 Task: Play online Dominion games in medium mode.
Action: Mouse moved to (313, 287)
Screenshot: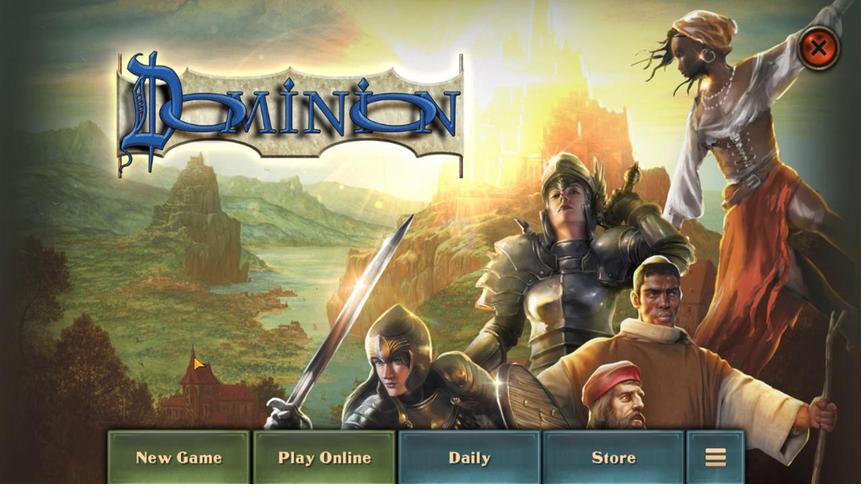 
Action: Mouse pressed left at (313, 287)
Screenshot: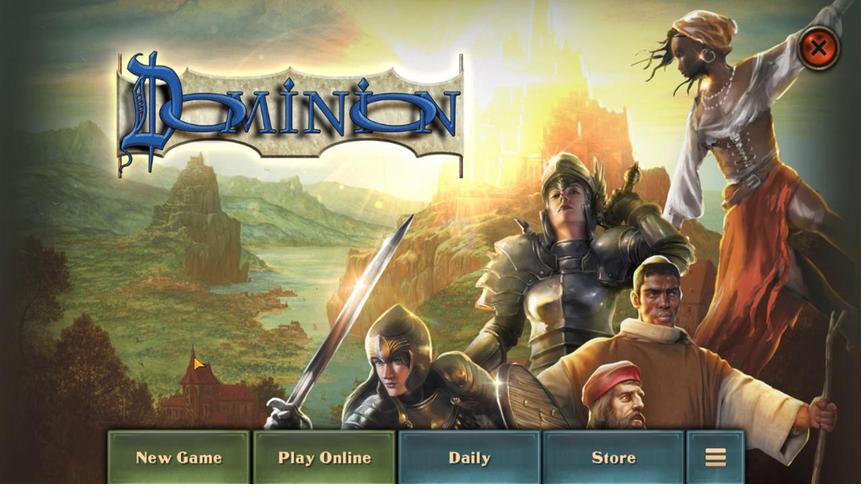 
Action: Mouse moved to (426, 261)
Screenshot: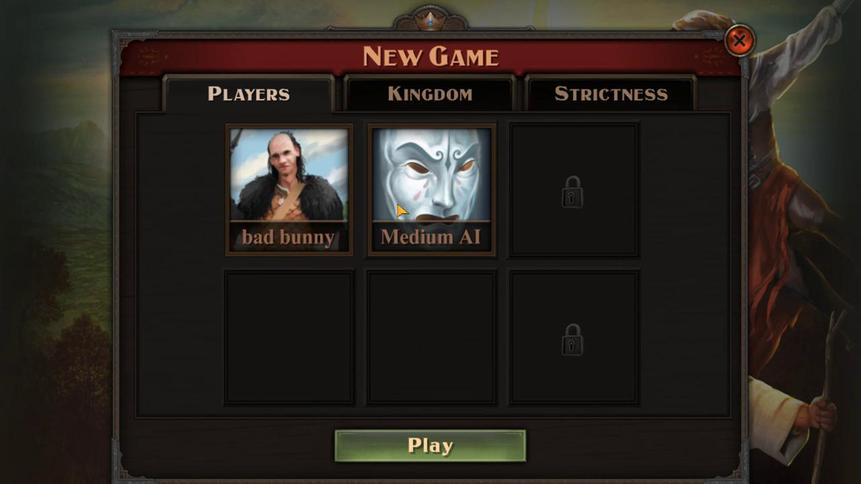 
Action: Mouse pressed left at (426, 261)
Screenshot: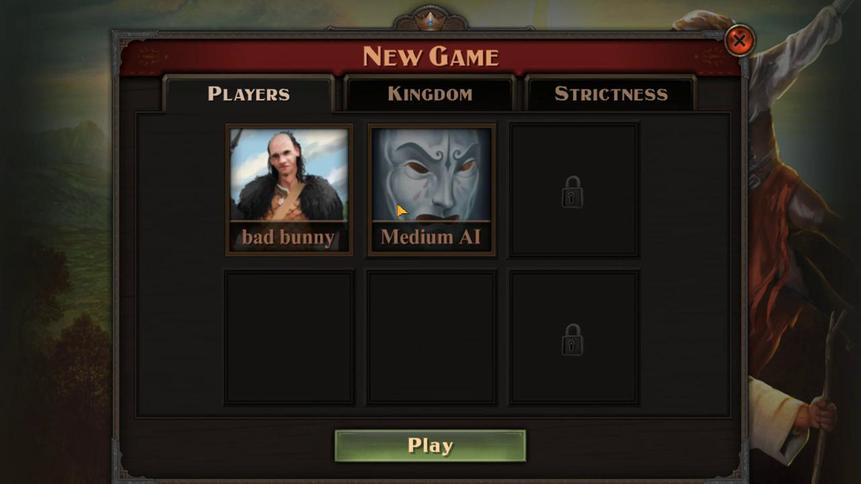 
Action: Mouse moved to (337, 274)
Screenshot: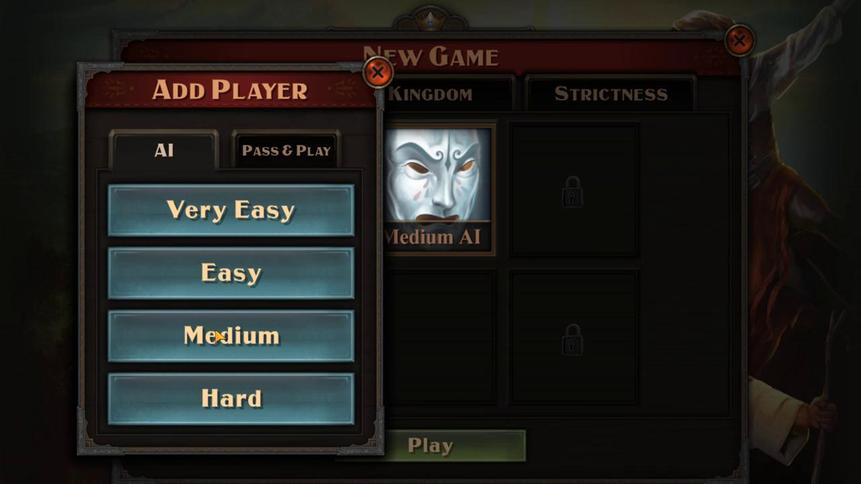 
Action: Mouse pressed left at (337, 274)
Screenshot: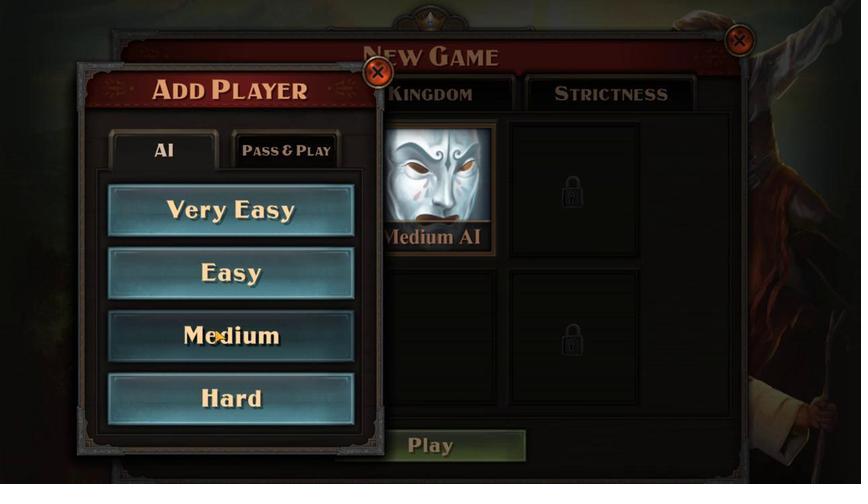 
Action: Mouse moved to (420, 286)
Screenshot: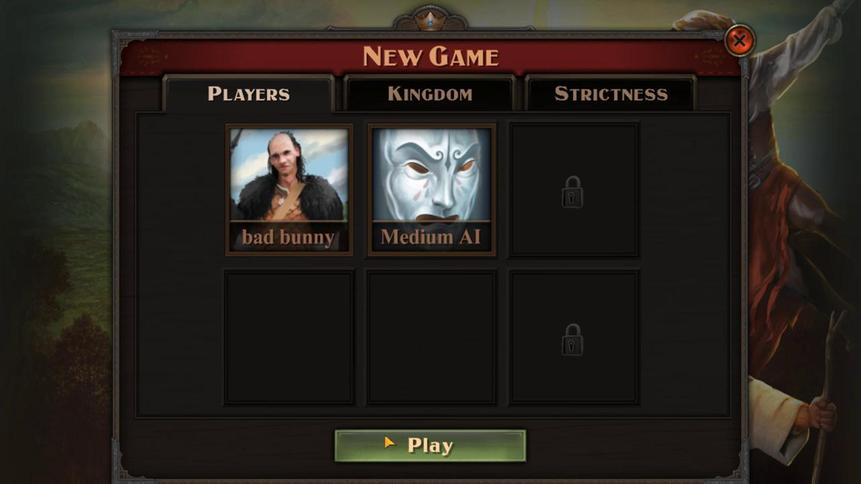
Action: Mouse pressed left at (420, 286)
Screenshot: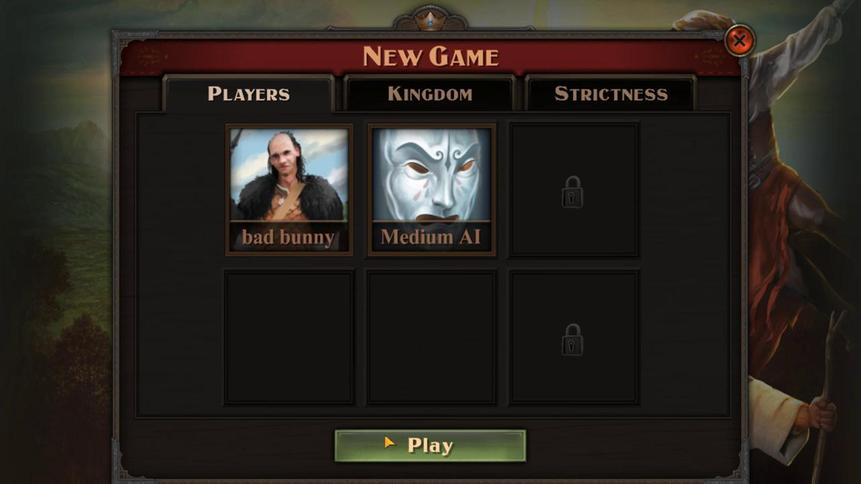 
Action: Mouse moved to (438, 282)
Screenshot: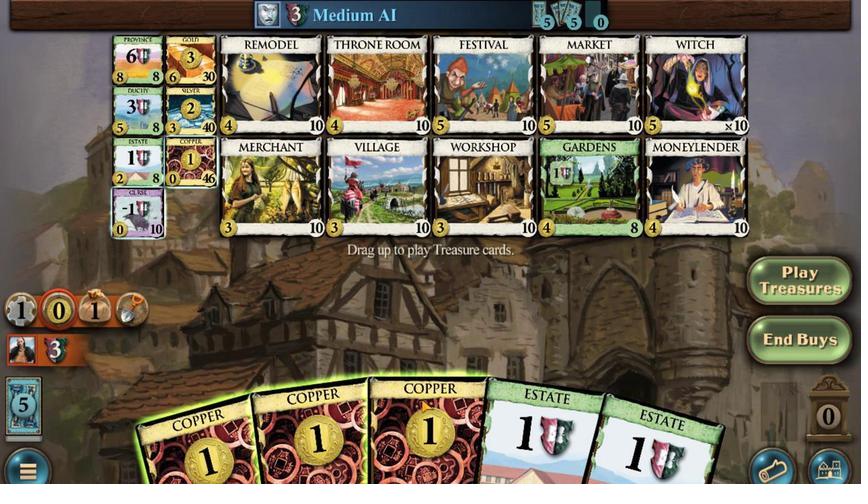 
Action: Mouse pressed left at (438, 282)
Screenshot: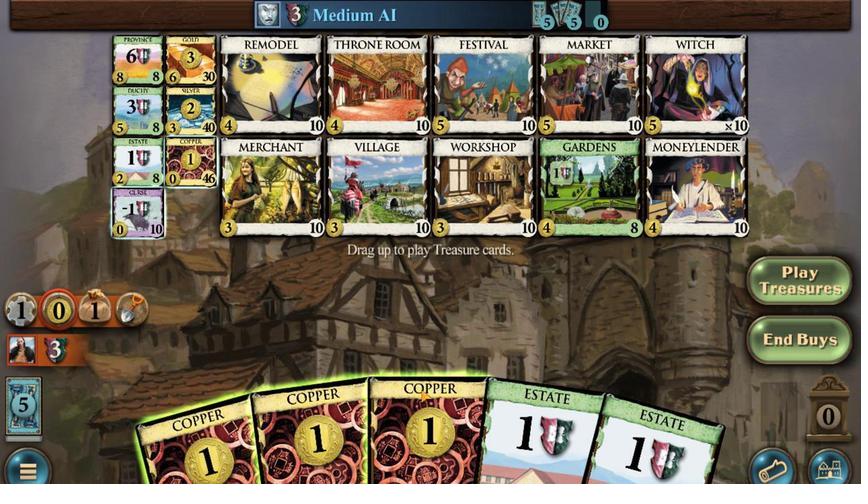 
Action: Mouse moved to (413, 282)
Screenshot: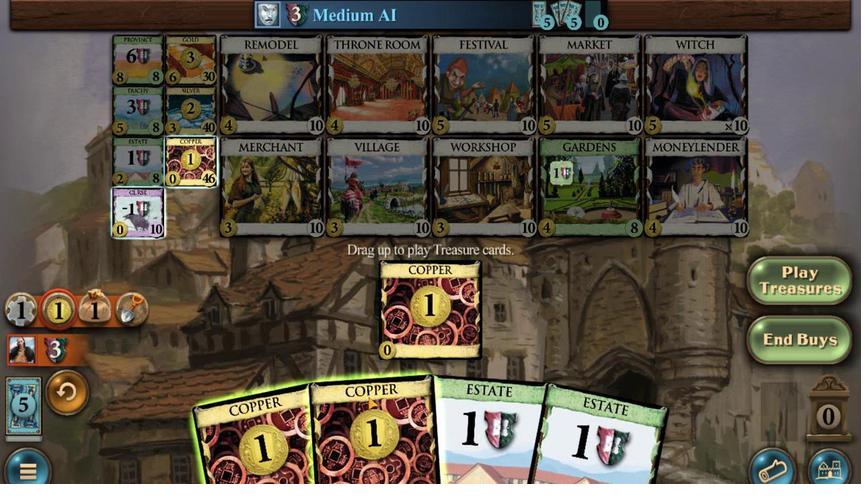 
Action: Mouse pressed left at (413, 282)
Screenshot: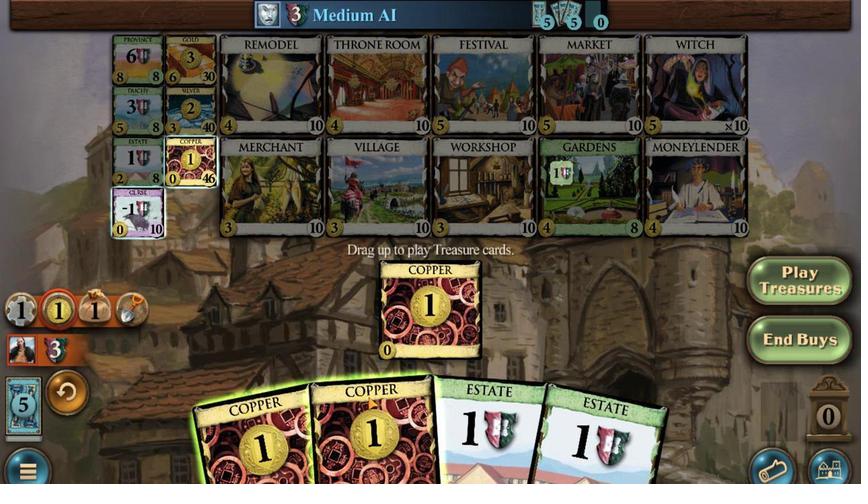
Action: Mouse moved to (385, 283)
Screenshot: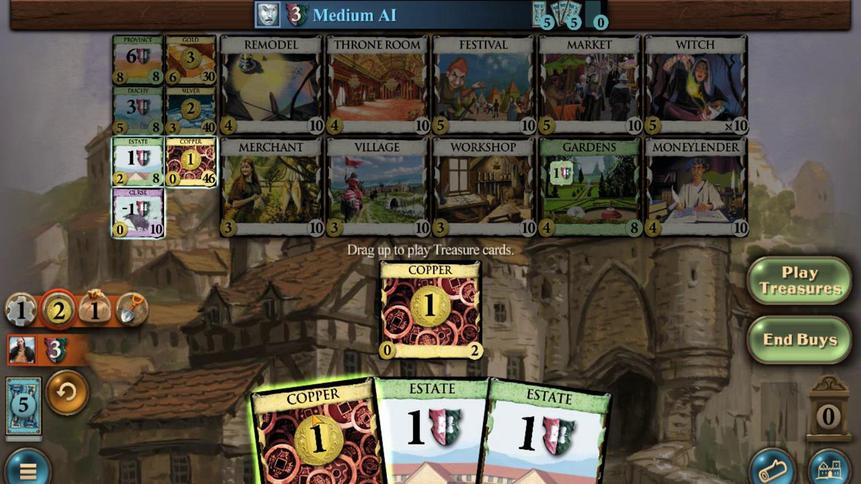 
Action: Mouse pressed left at (385, 283)
Screenshot: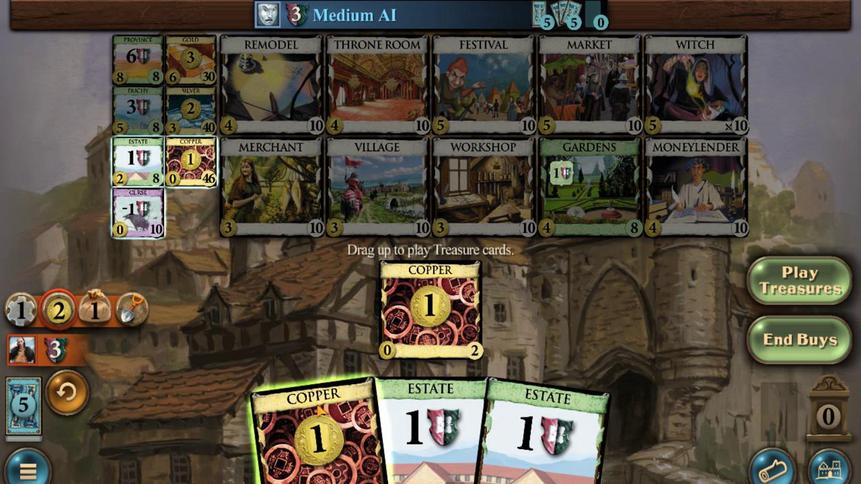 
Action: Mouse moved to (327, 251)
Screenshot: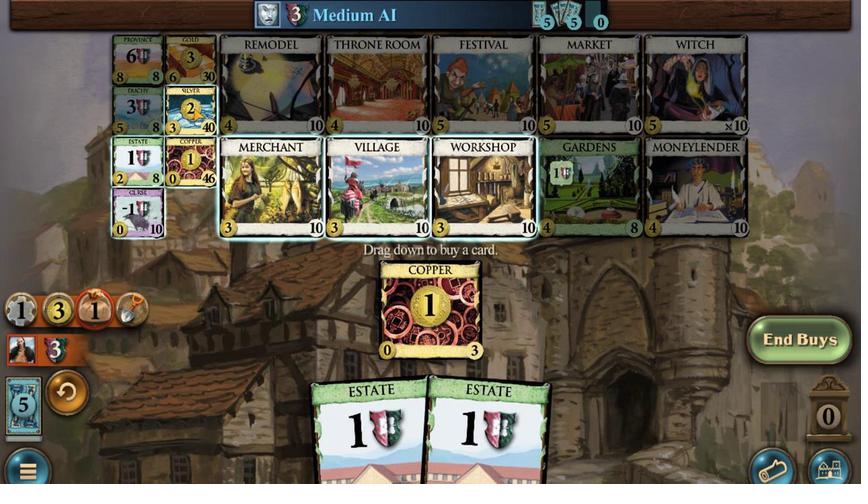 
Action: Mouse pressed left at (327, 251)
Screenshot: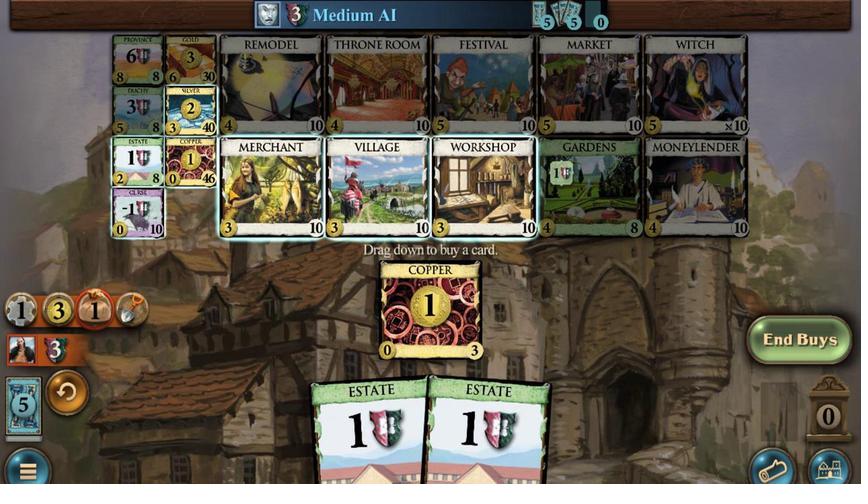 
Action: Mouse moved to (476, 285)
Screenshot: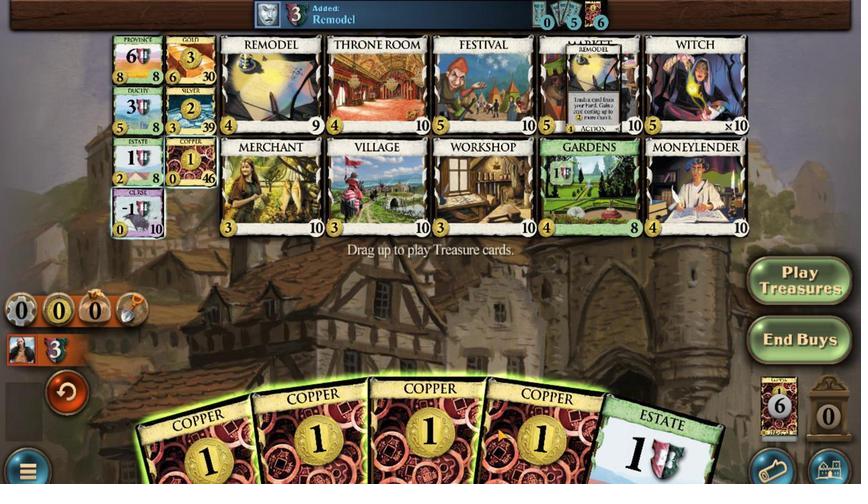 
Action: Mouse pressed left at (476, 285)
Screenshot: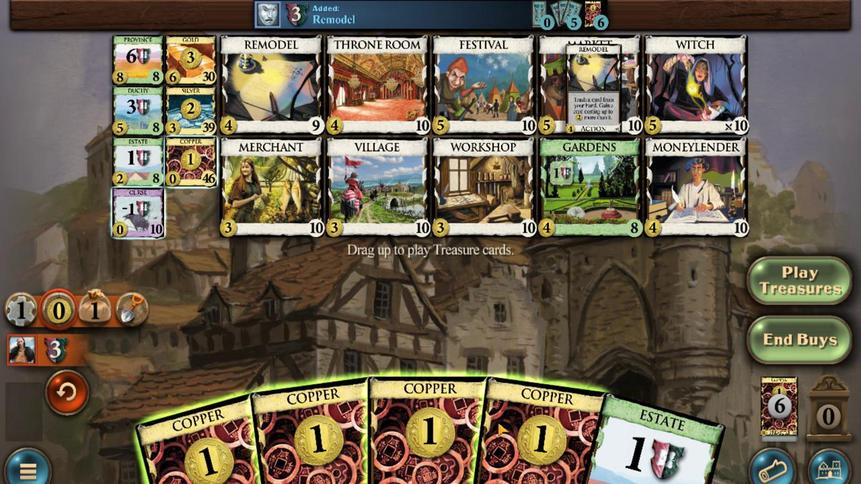 
Action: Mouse moved to (464, 284)
Screenshot: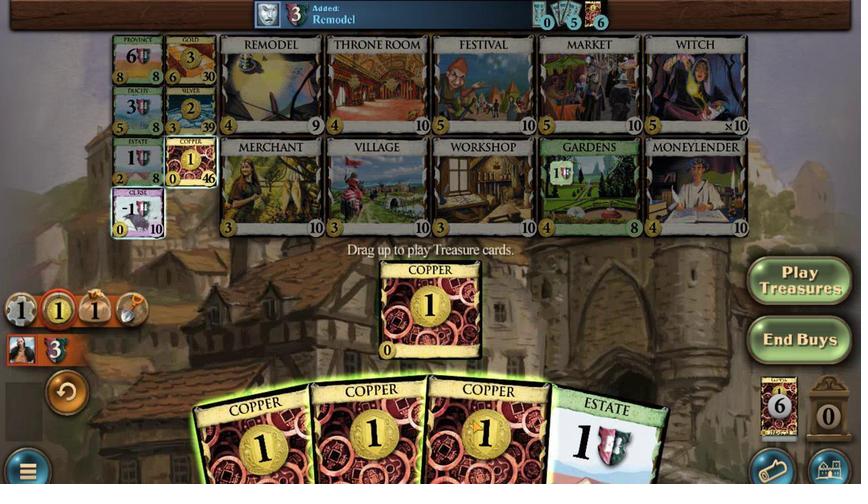 
Action: Mouse pressed left at (464, 284)
Screenshot: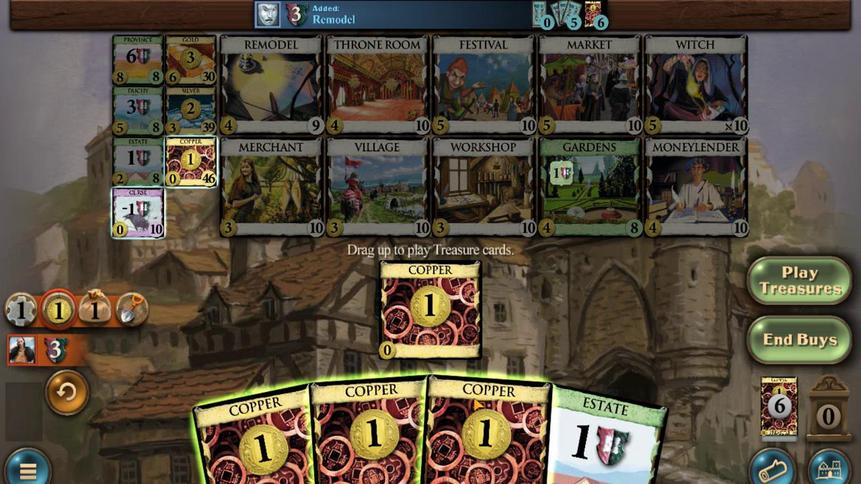 
Action: Mouse moved to (449, 287)
Screenshot: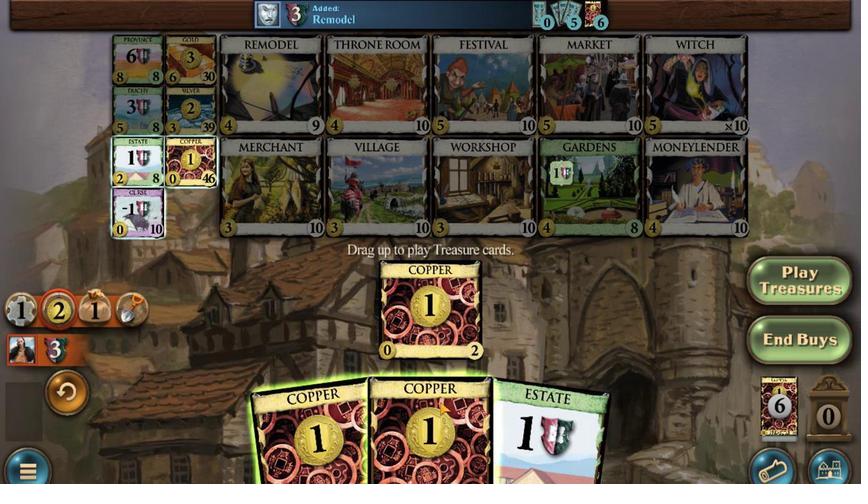 
Action: Mouse pressed left at (449, 287)
Screenshot: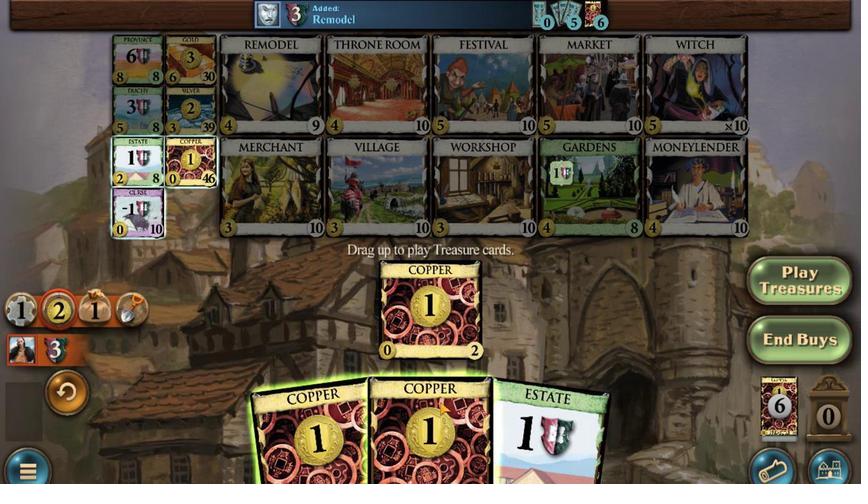 
Action: Mouse moved to (441, 284)
Screenshot: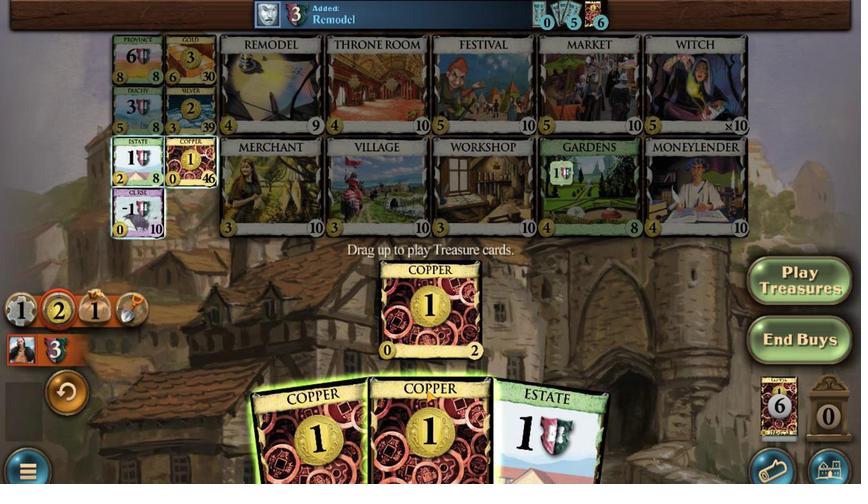
Action: Mouse pressed left at (441, 284)
Screenshot: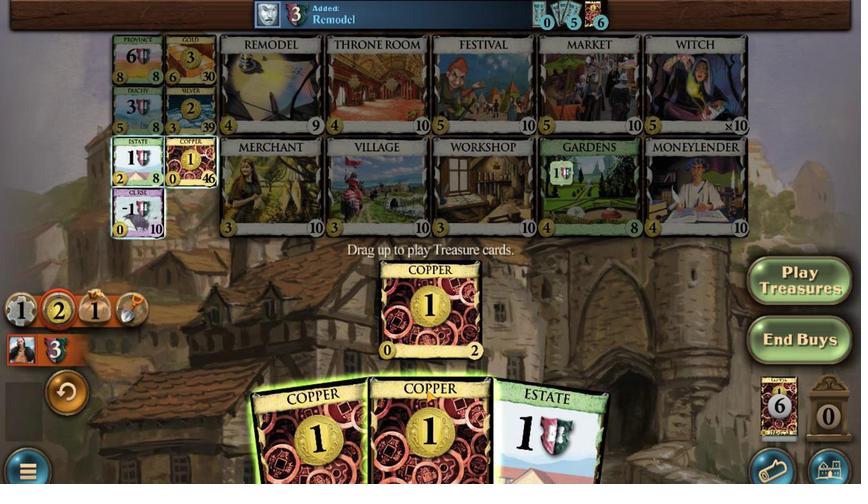 
Action: Mouse moved to (411, 286)
Screenshot: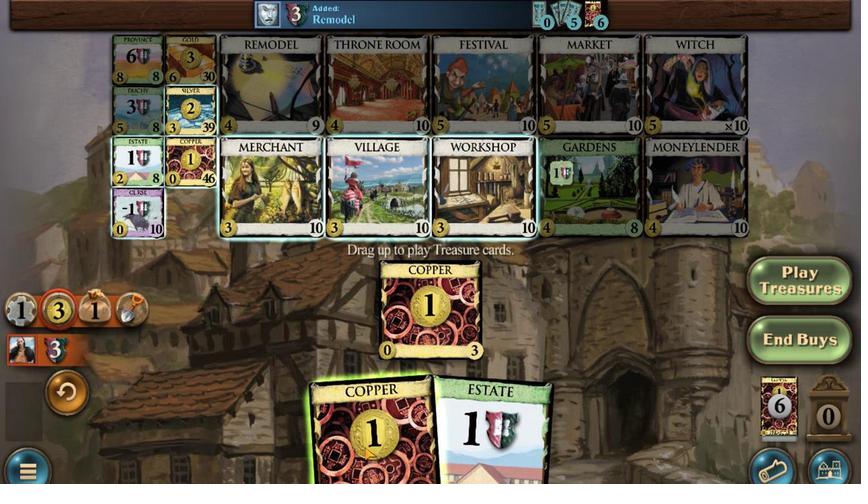 
Action: Mouse pressed left at (411, 286)
Screenshot: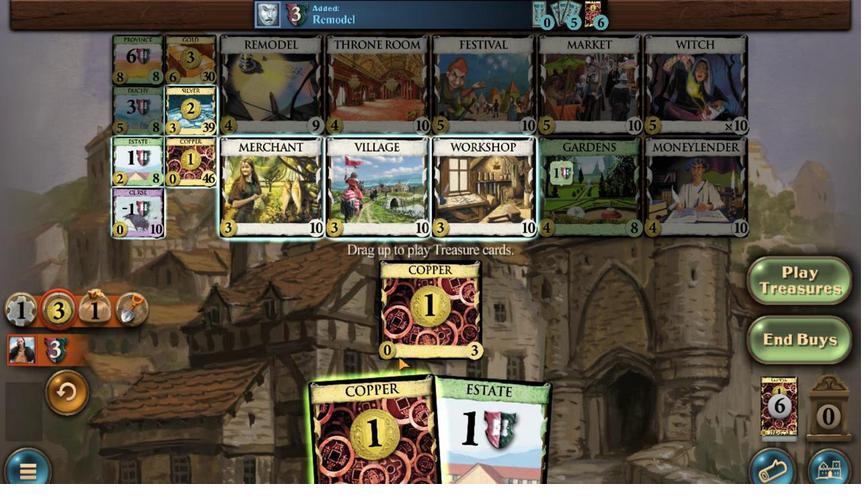 
Action: Mouse moved to (348, 247)
Screenshot: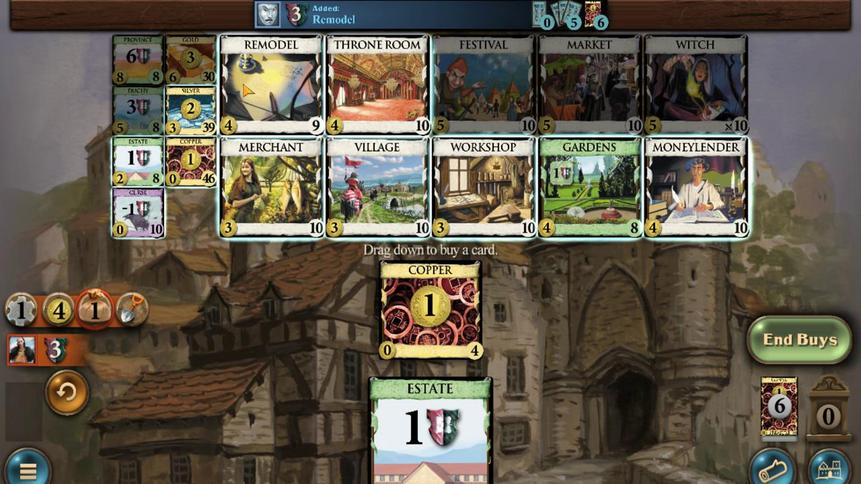 
Action: Mouse pressed left at (348, 247)
Screenshot: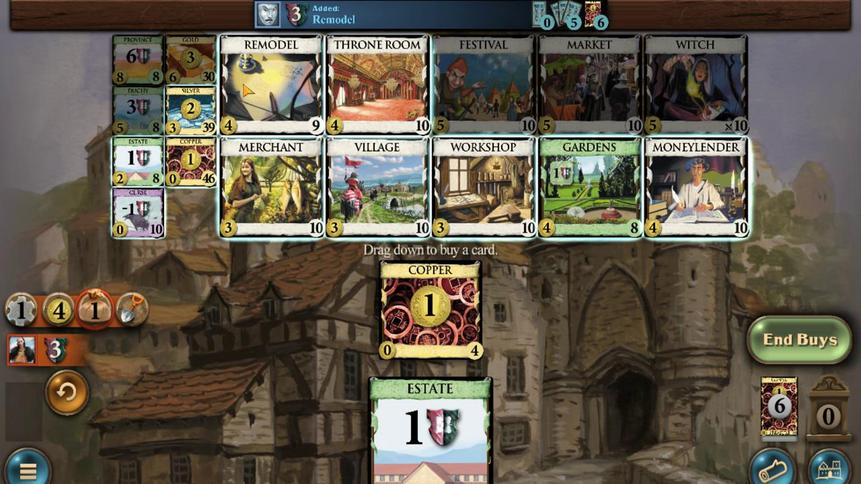 
Action: Mouse moved to (430, 282)
Screenshot: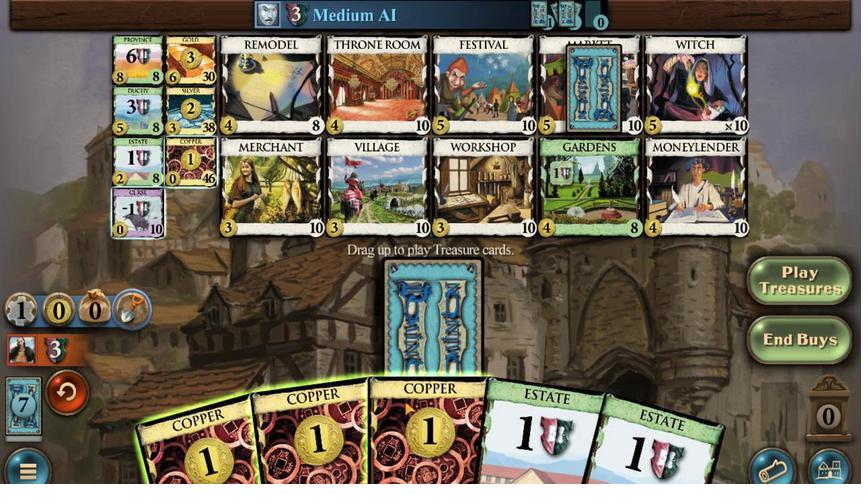
Action: Mouse pressed left at (430, 282)
Screenshot: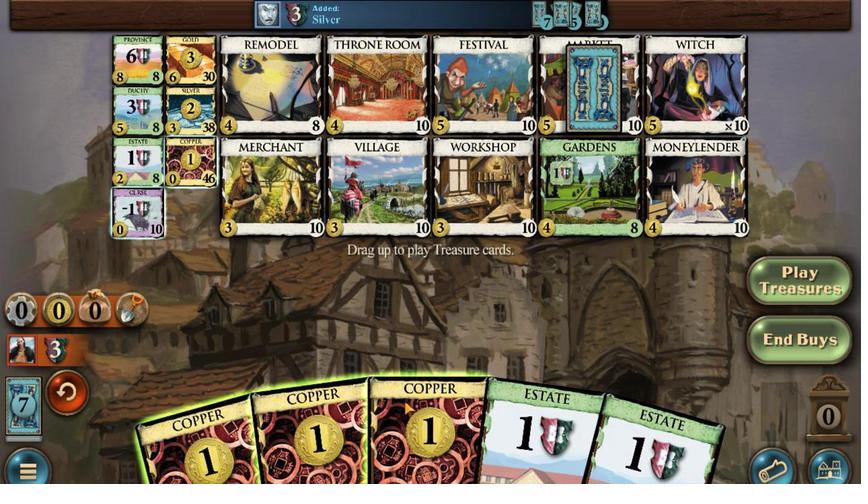 
Action: Mouse moved to (399, 284)
Screenshot: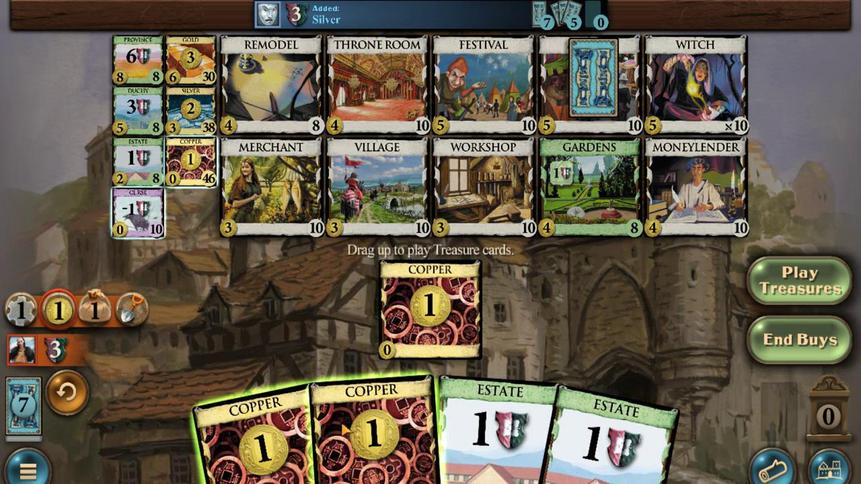 
Action: Mouse pressed left at (399, 284)
Screenshot: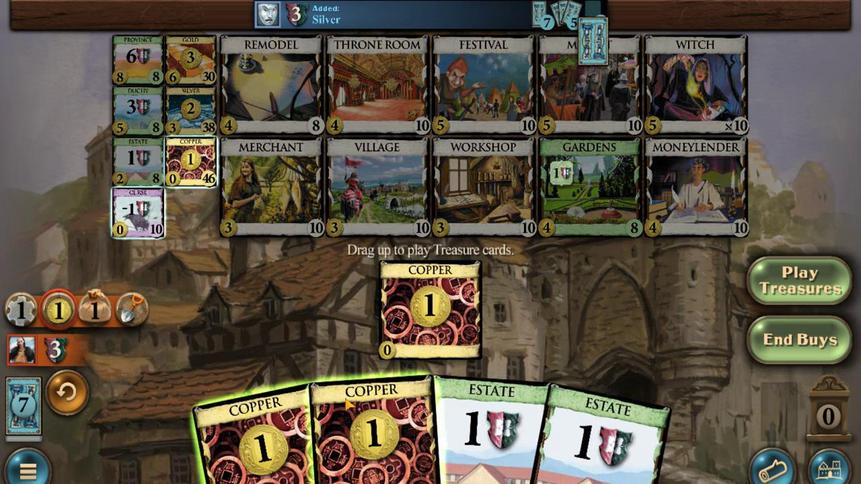 
Action: Mouse moved to (383, 286)
Screenshot: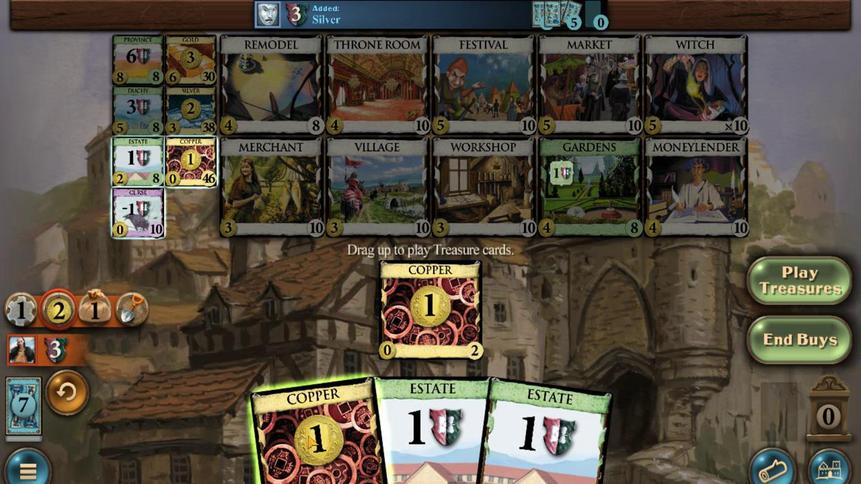 
Action: Mouse pressed left at (383, 286)
Screenshot: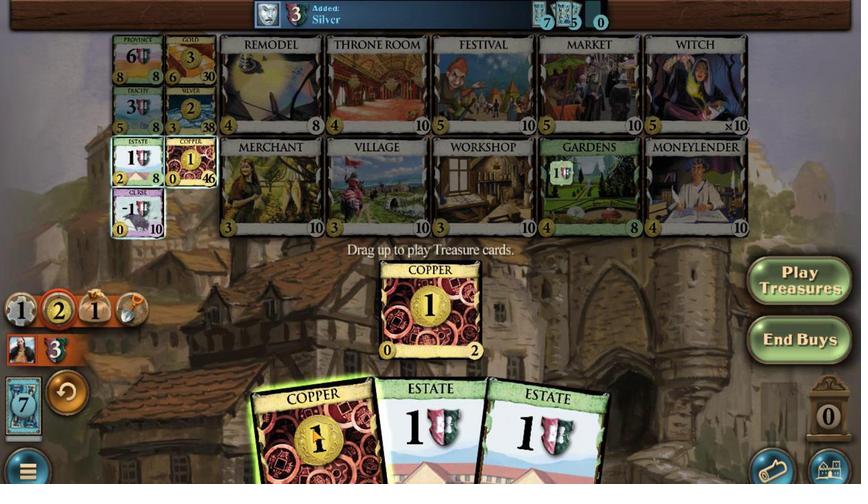 
Action: Mouse moved to (322, 249)
Screenshot: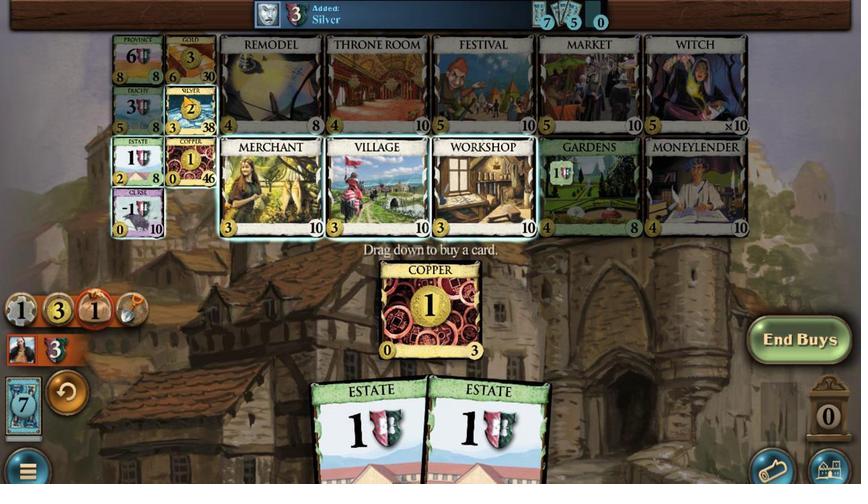 
Action: Mouse pressed left at (322, 249)
Screenshot: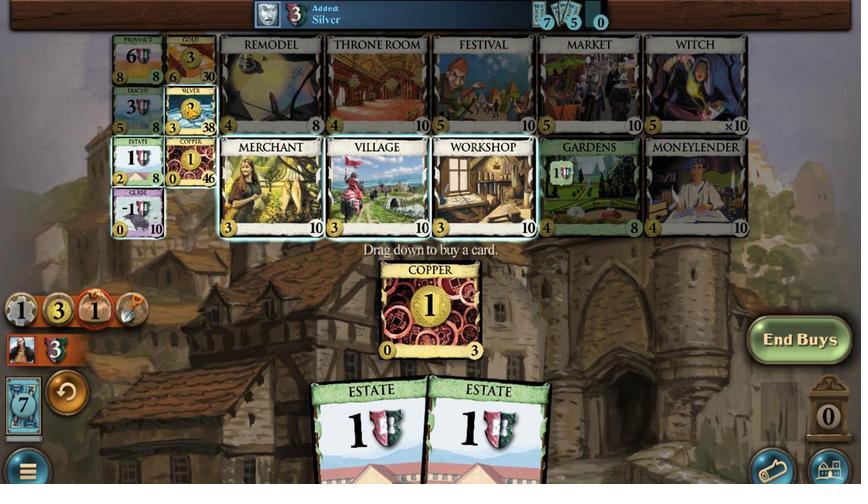 
Action: Mouse moved to (327, 285)
Screenshot: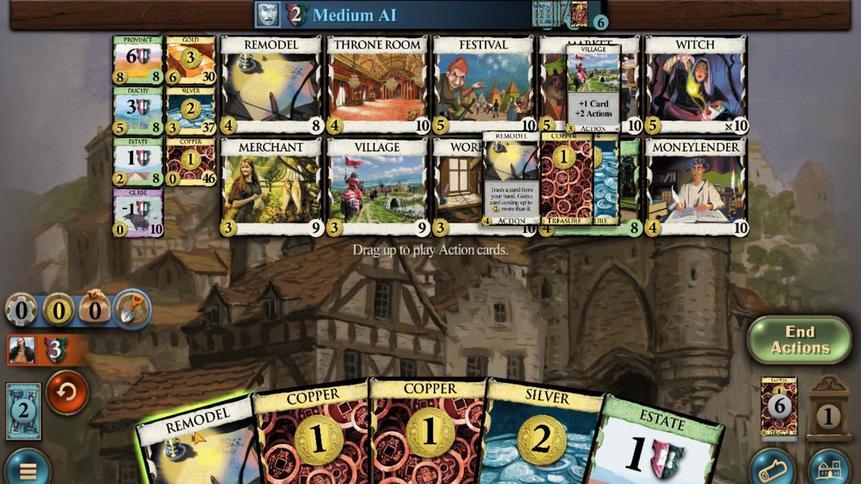 
Action: Mouse pressed left at (327, 285)
Screenshot: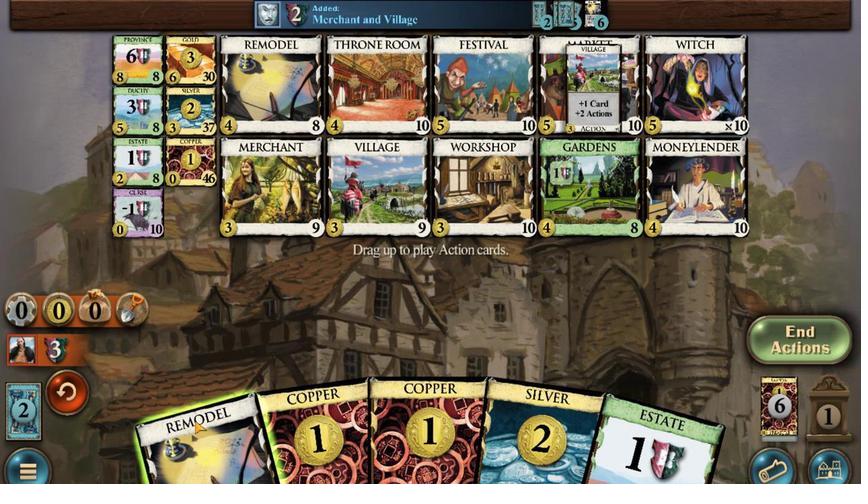 
Action: Mouse moved to (474, 285)
Screenshot: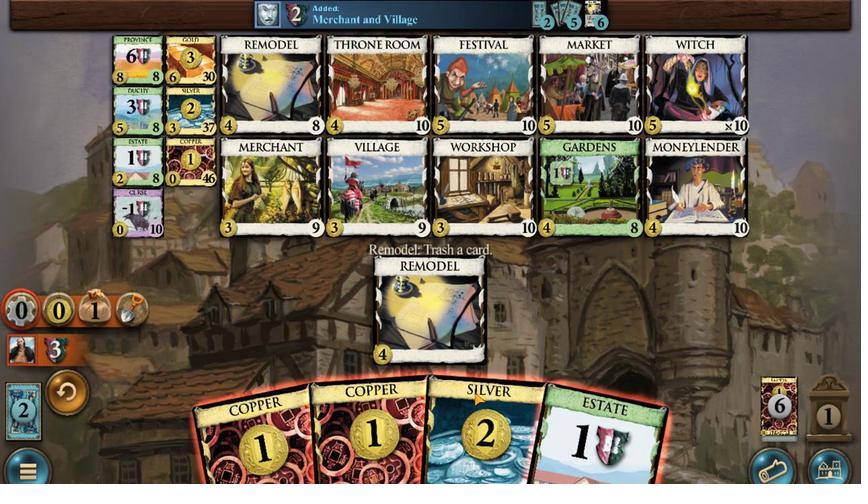
Action: Mouse pressed left at (474, 285)
Screenshot: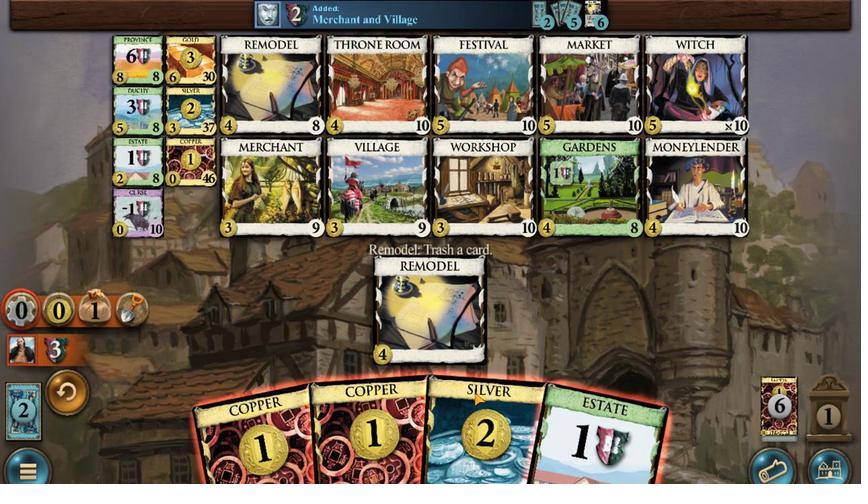 
Action: Mouse moved to (438, 285)
Screenshot: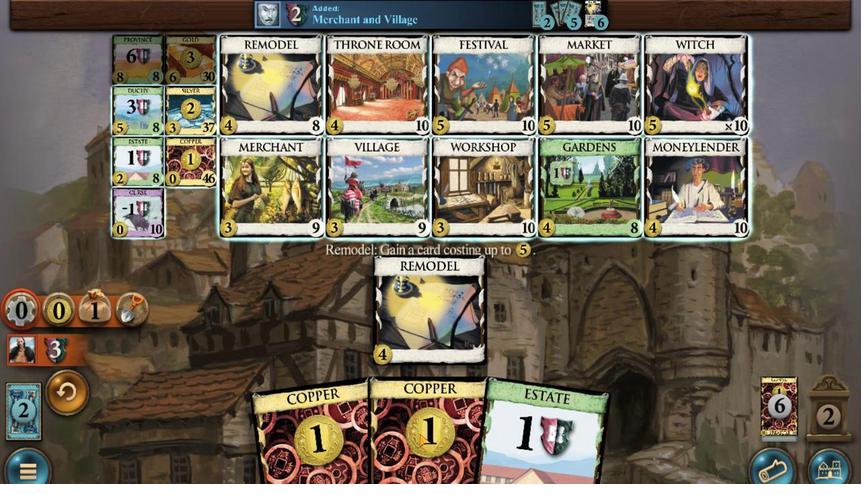 
Action: Mouse pressed left at (438, 285)
Screenshot: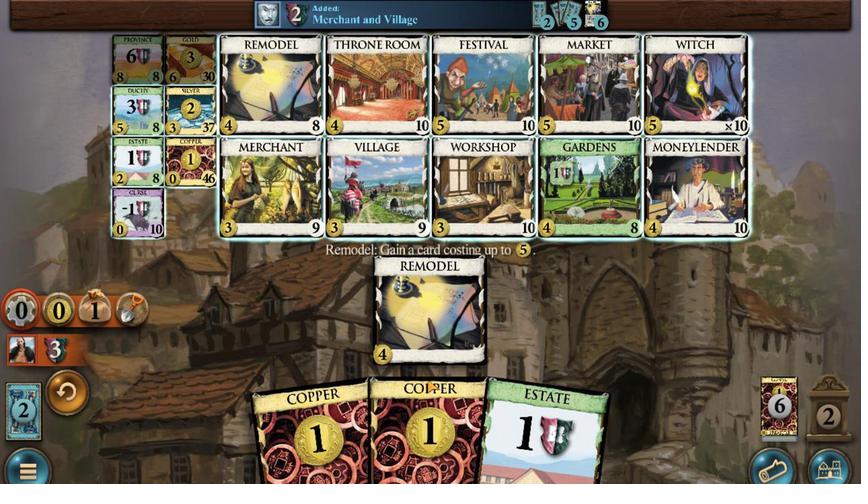 
Action: Mouse moved to (301, 251)
Screenshot: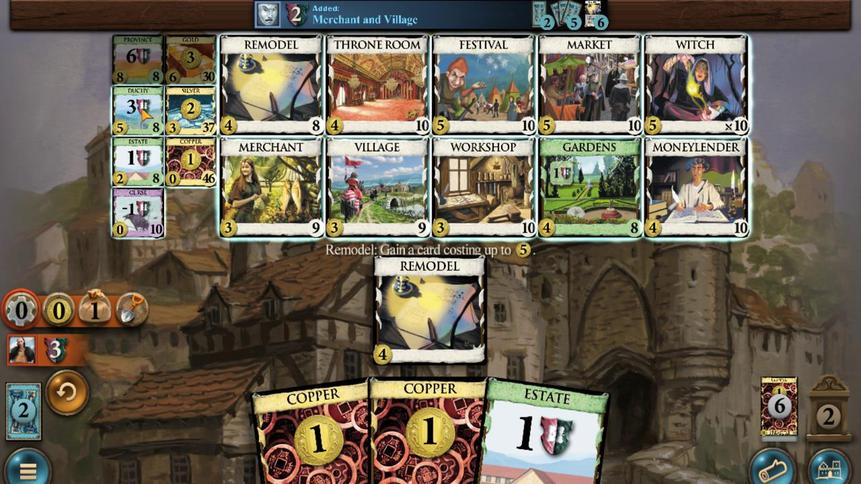 
Action: Mouse pressed left at (301, 251)
Screenshot: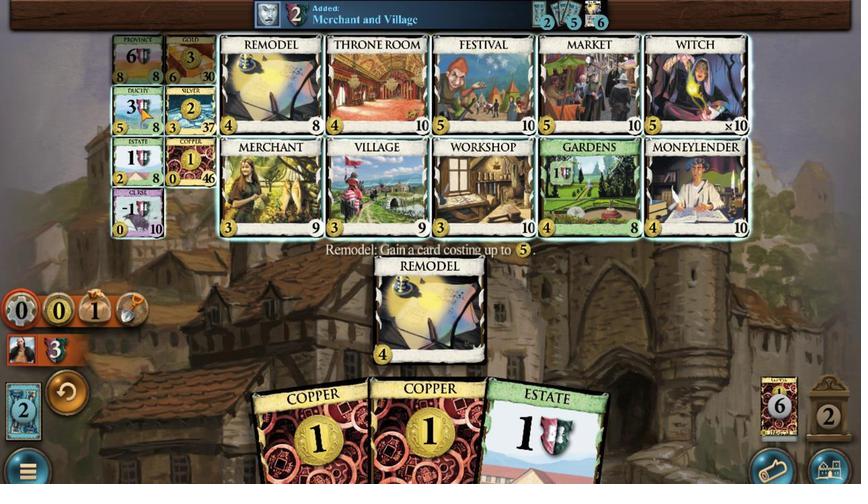
Action: Mouse moved to (438, 282)
Screenshot: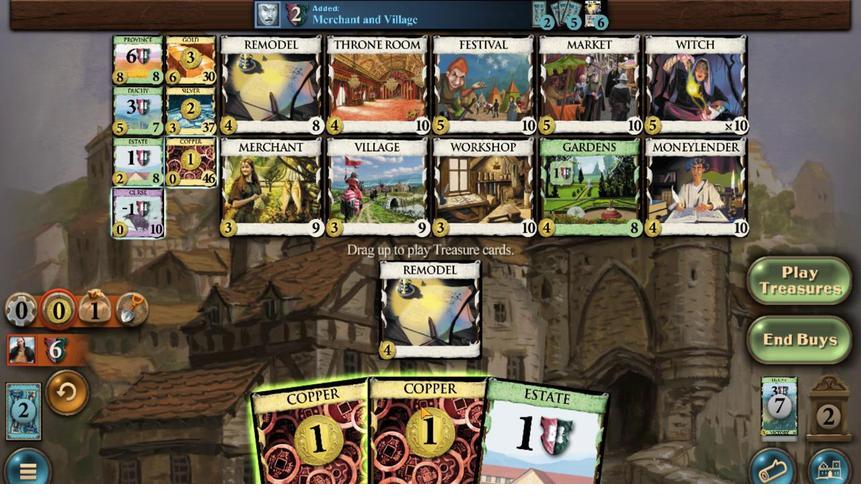
Action: Mouse pressed left at (438, 282)
Screenshot: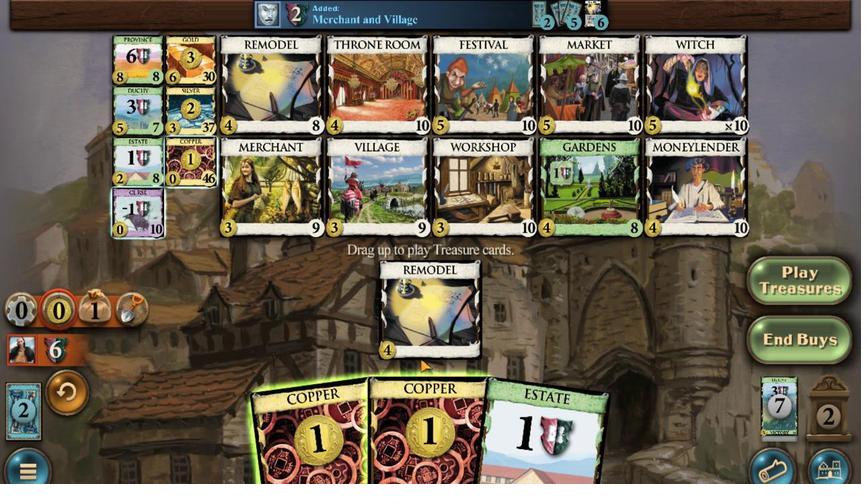 
Action: Mouse moved to (414, 286)
Screenshot: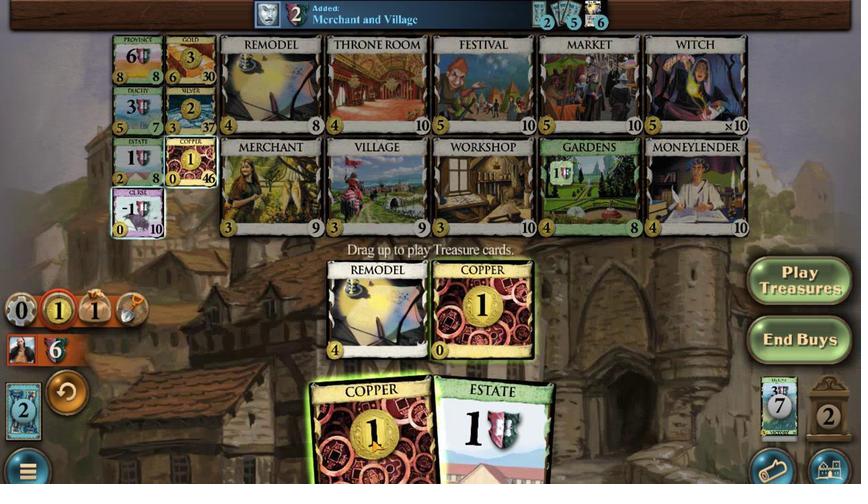 
Action: Mouse pressed left at (414, 286)
Screenshot: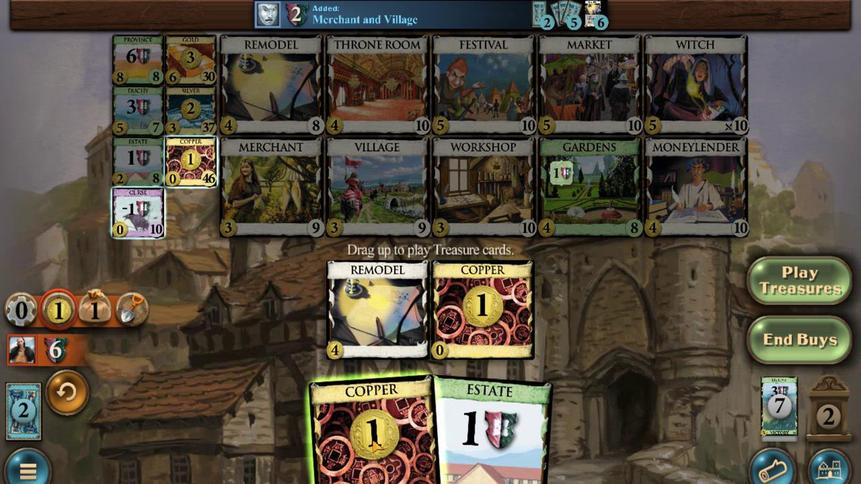 
Action: Mouse moved to (298, 256)
Screenshot: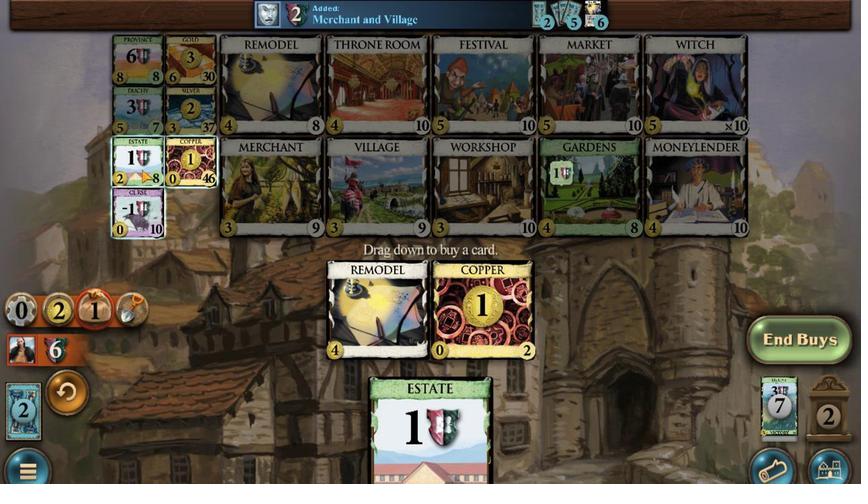 
Action: Mouse pressed left at (298, 256)
Screenshot: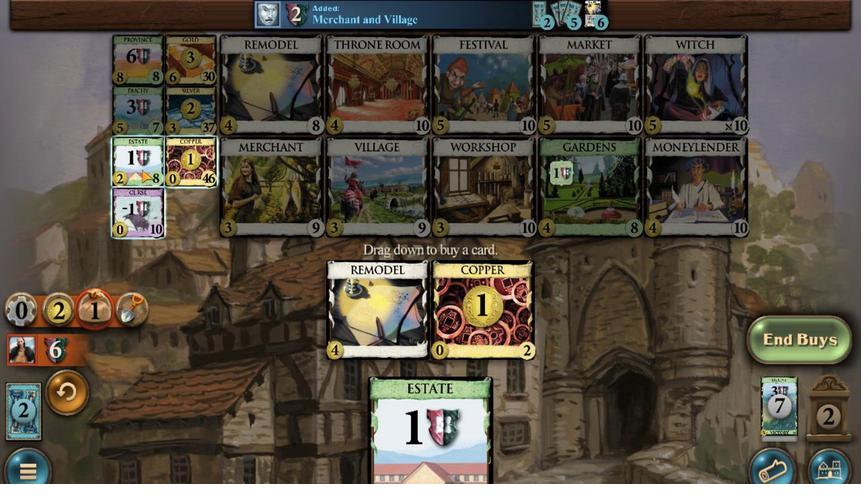
Action: Mouse moved to (493, 284)
Screenshot: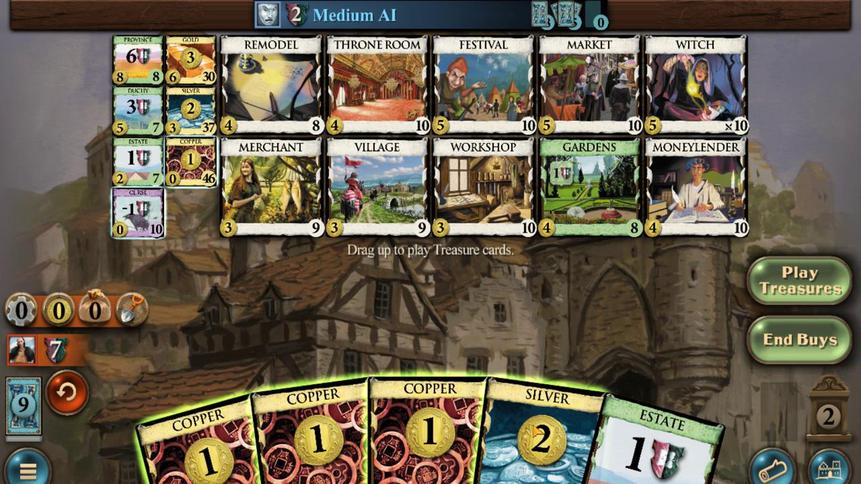 
Action: Mouse pressed left at (493, 284)
Screenshot: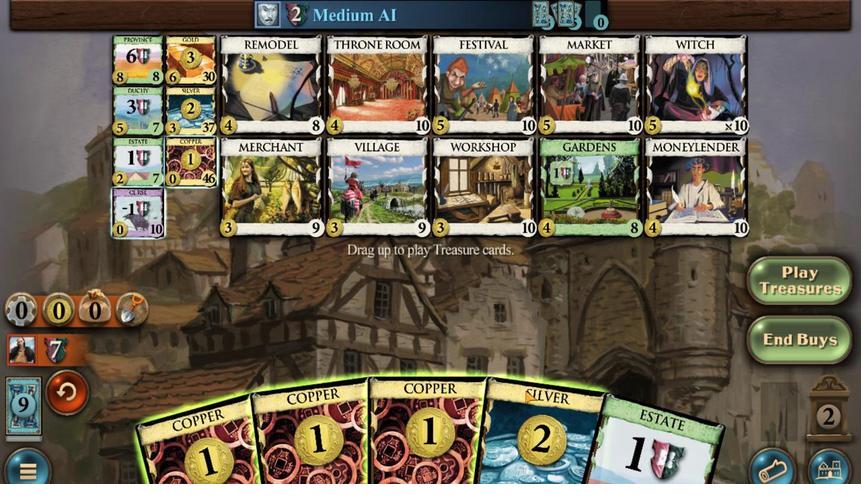 
Action: Mouse moved to (455, 284)
Screenshot: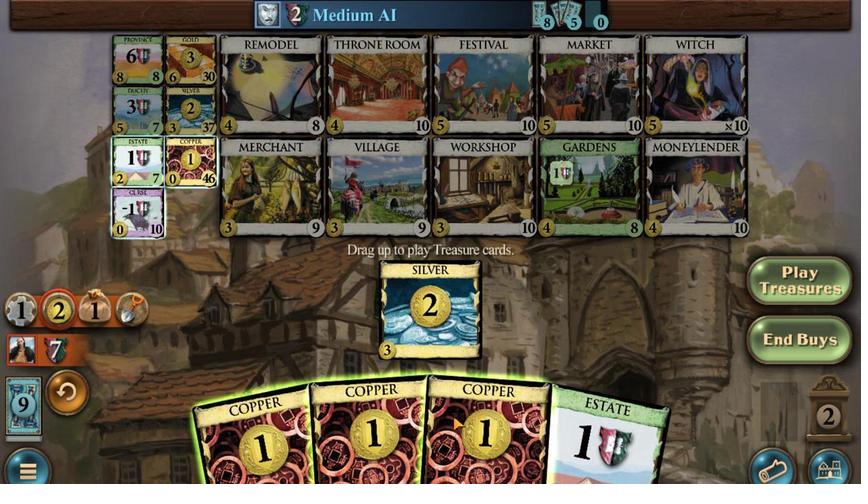 
Action: Mouse pressed left at (455, 284)
Screenshot: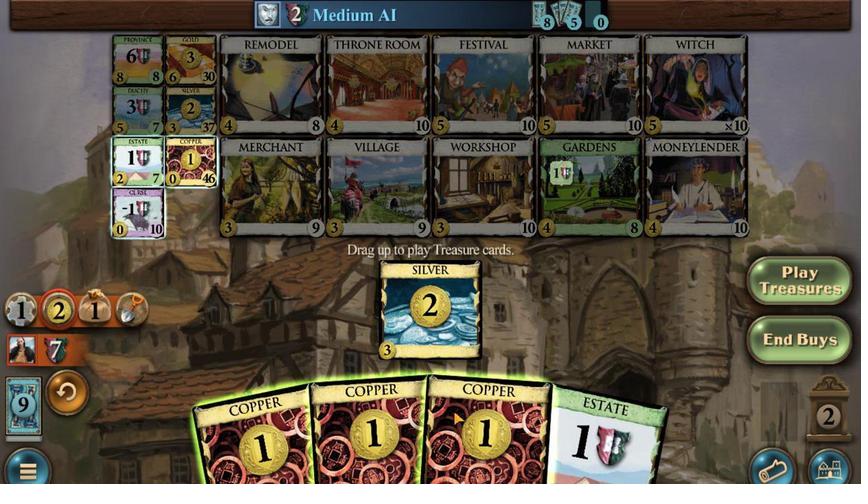 
Action: Mouse moved to (432, 282)
Screenshot: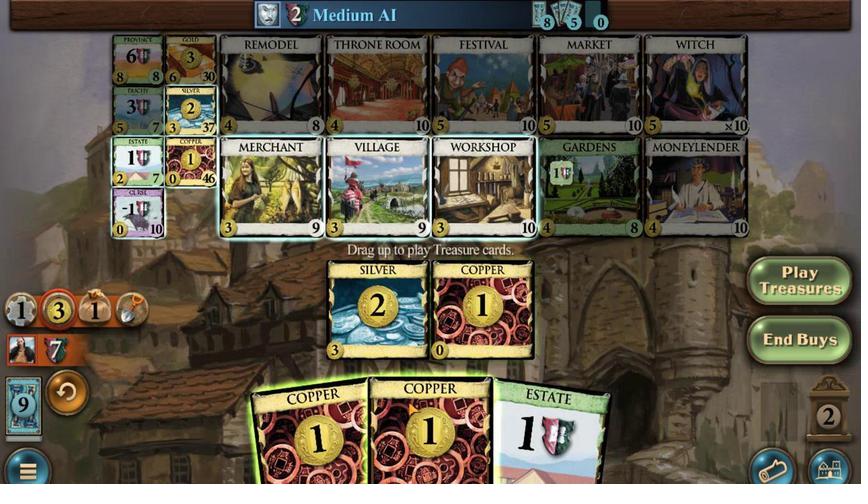 
Action: Mouse pressed left at (432, 282)
Screenshot: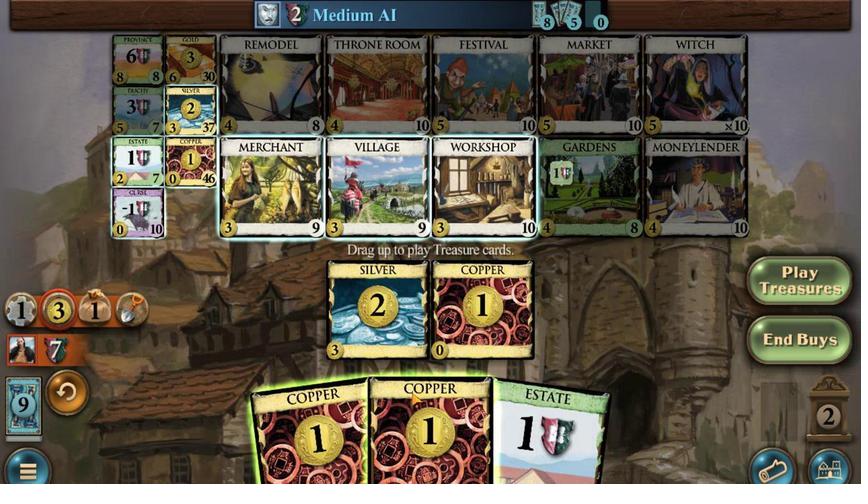 
Action: Mouse moved to (423, 282)
Screenshot: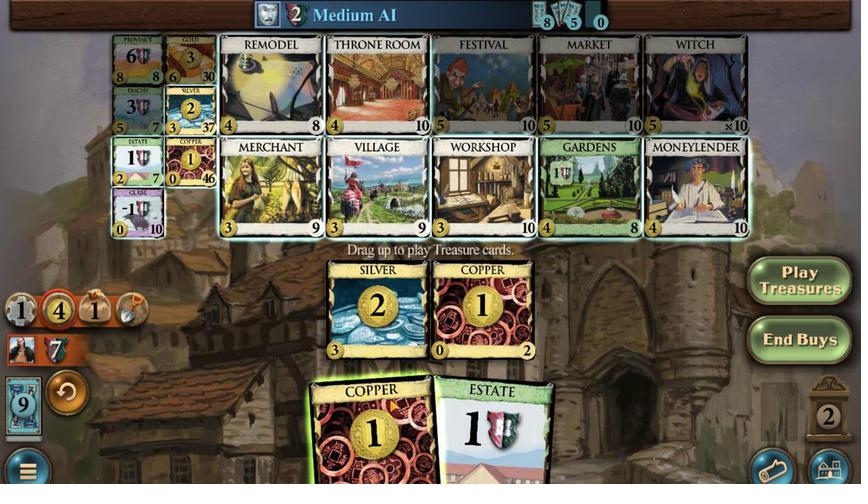 
Action: Mouse pressed left at (423, 282)
Screenshot: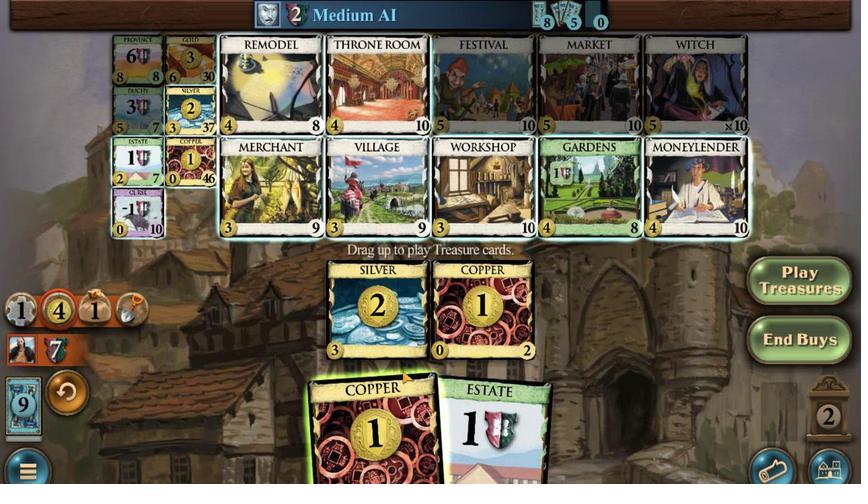
Action: Mouse moved to (300, 250)
Screenshot: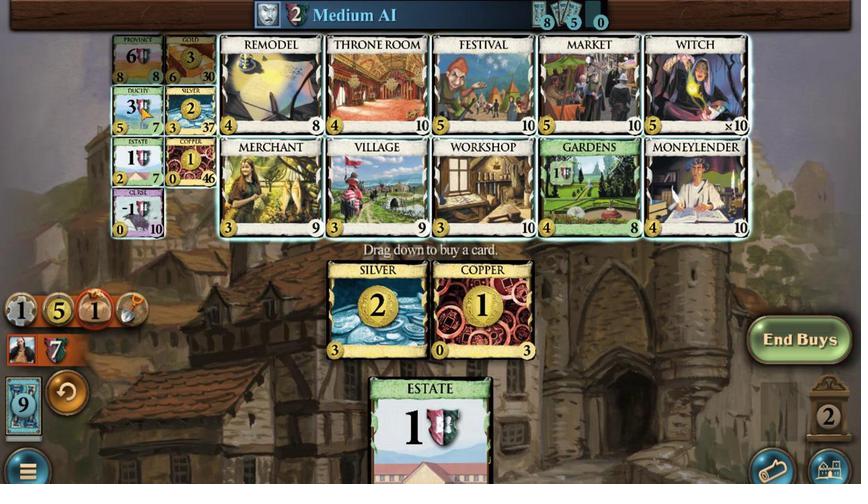 
Action: Mouse pressed left at (300, 250)
Screenshot: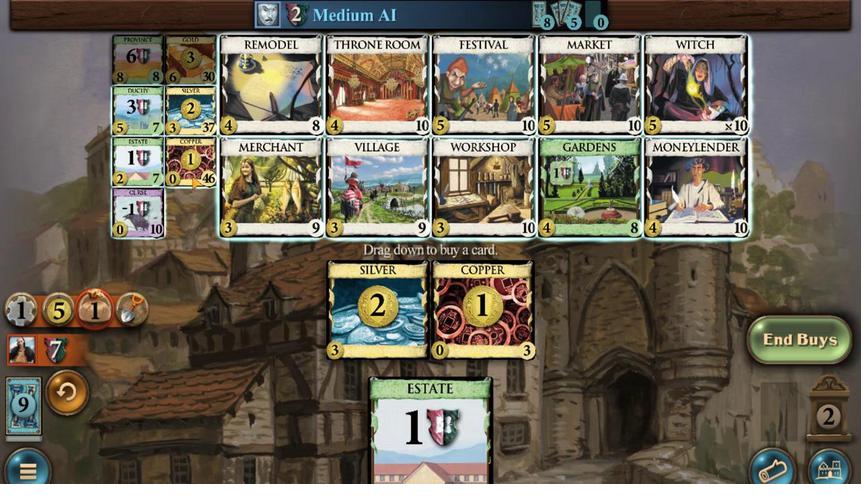 
Action: Mouse moved to (395, 284)
Screenshot: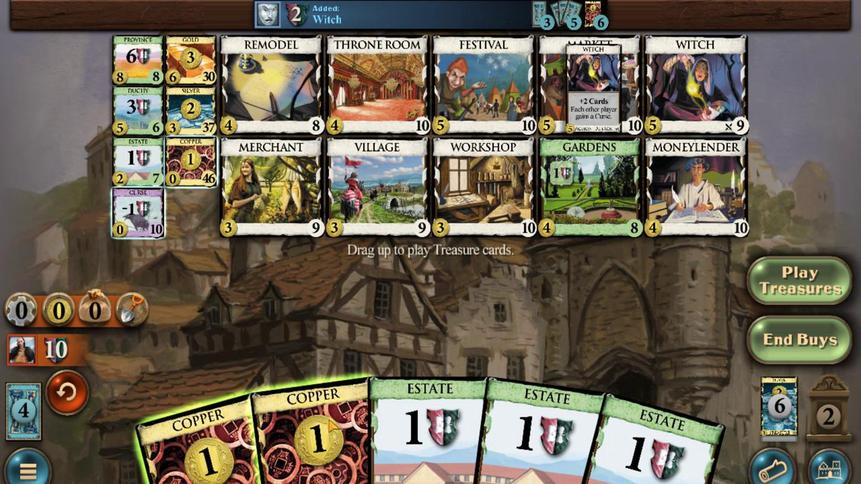 
Action: Mouse pressed left at (395, 284)
Screenshot: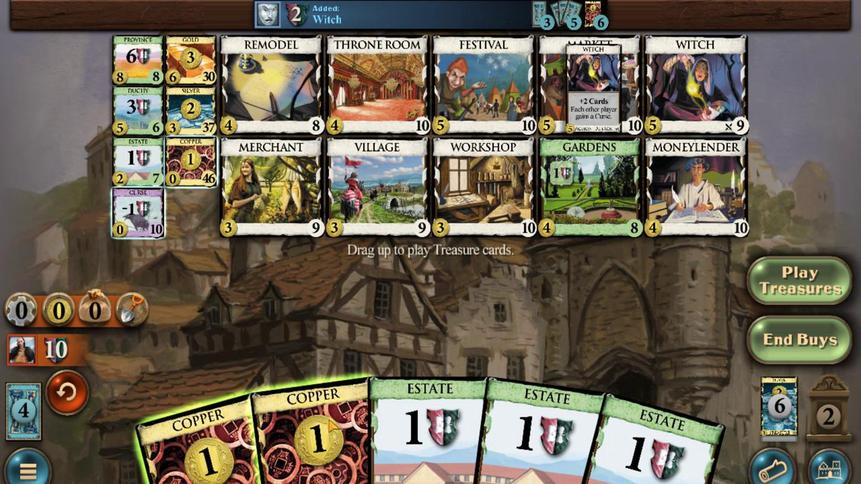 
Action: Mouse moved to (373, 283)
Screenshot: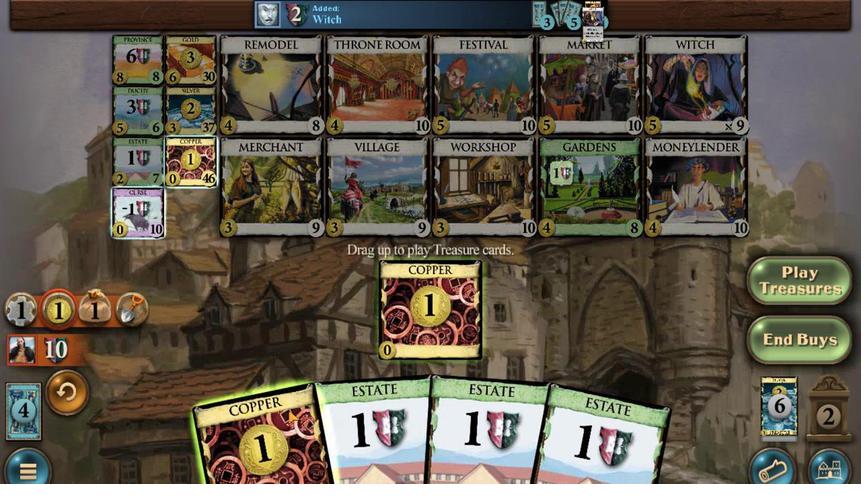 
Action: Mouse pressed left at (373, 283)
Screenshot: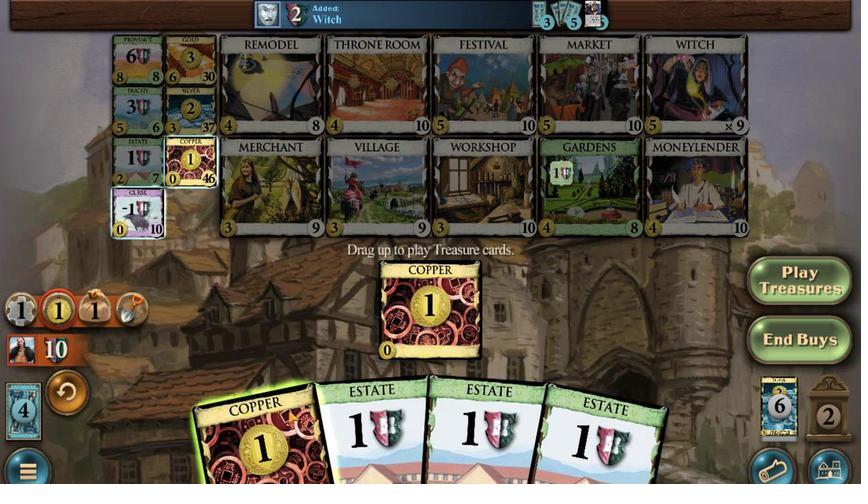 
Action: Mouse moved to (300, 257)
Screenshot: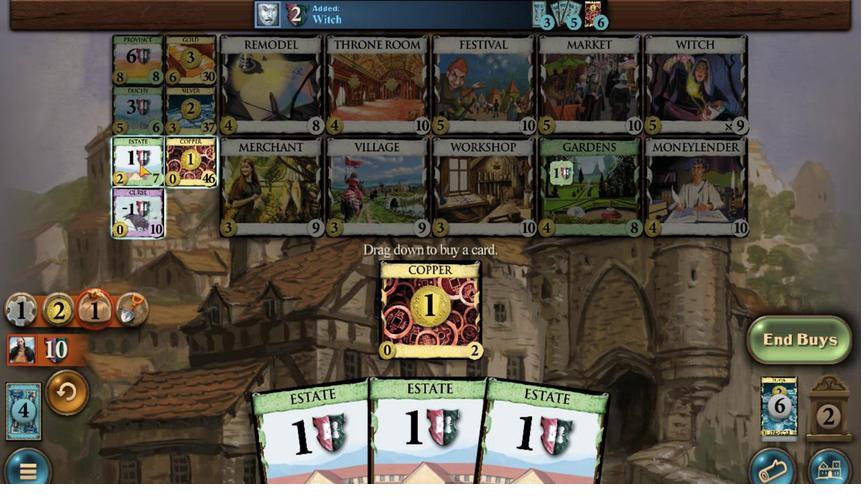 
Action: Mouse pressed left at (300, 257)
Screenshot: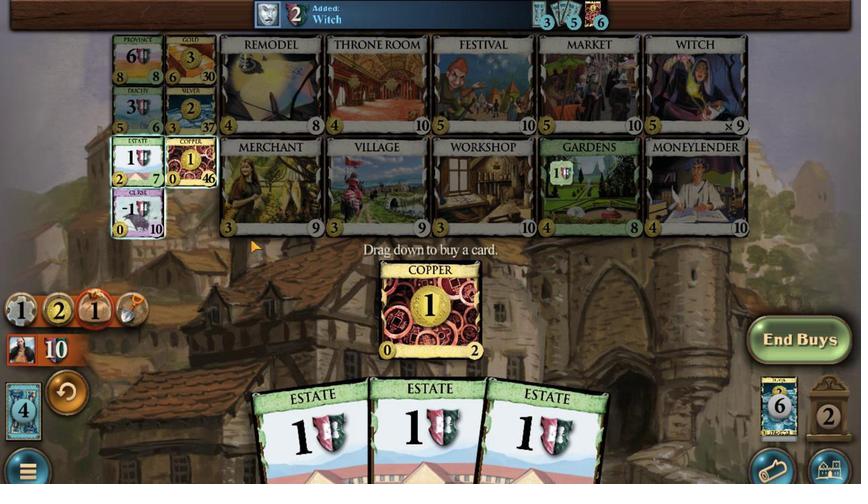 
Action: Mouse moved to (339, 285)
Screenshot: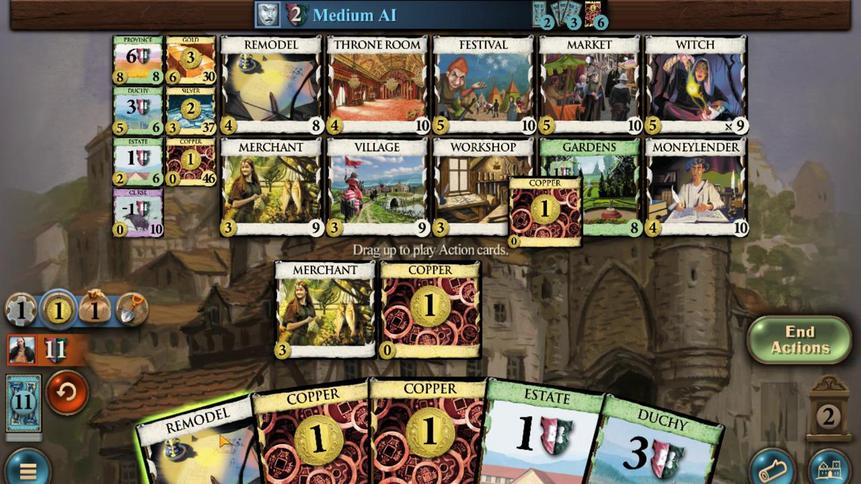 
Action: Mouse pressed left at (339, 285)
Screenshot: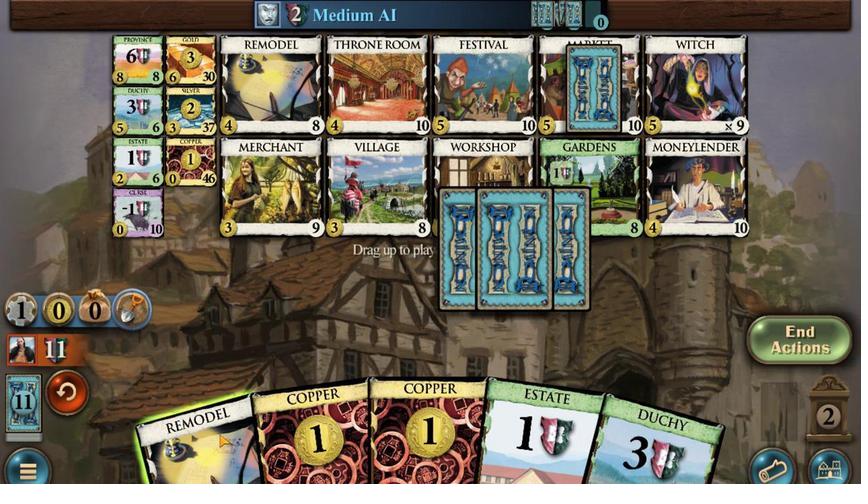 
Action: Mouse moved to (540, 286)
Screenshot: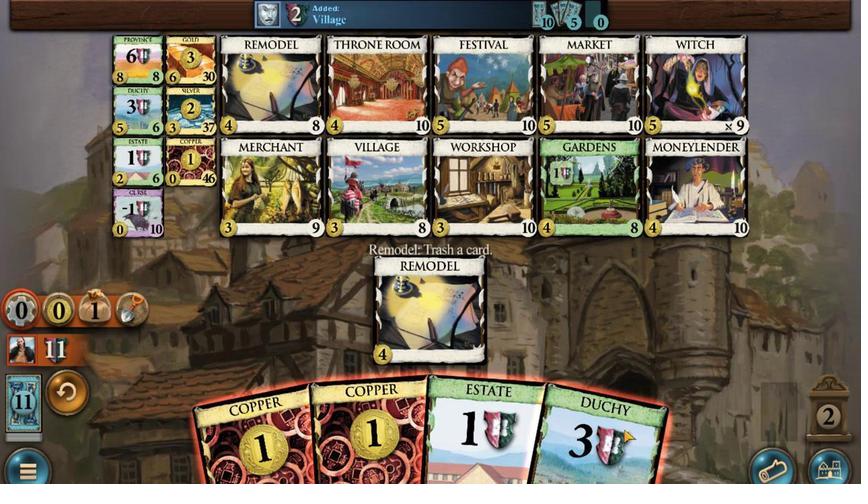 
Action: Mouse pressed left at (540, 286)
Screenshot: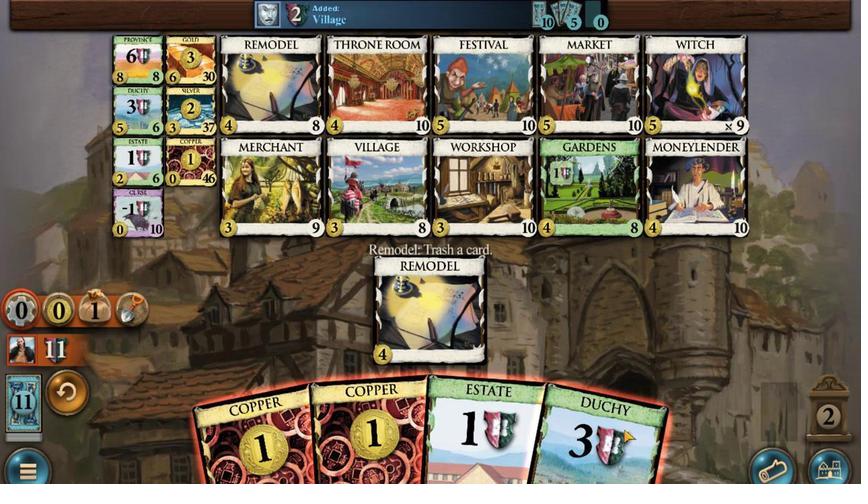 
Action: Mouse moved to (326, 245)
Screenshot: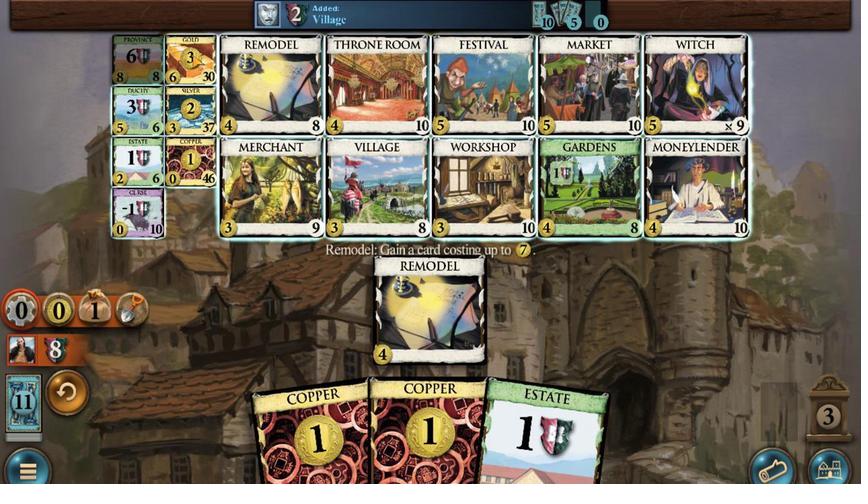 
Action: Mouse pressed left at (326, 245)
Screenshot: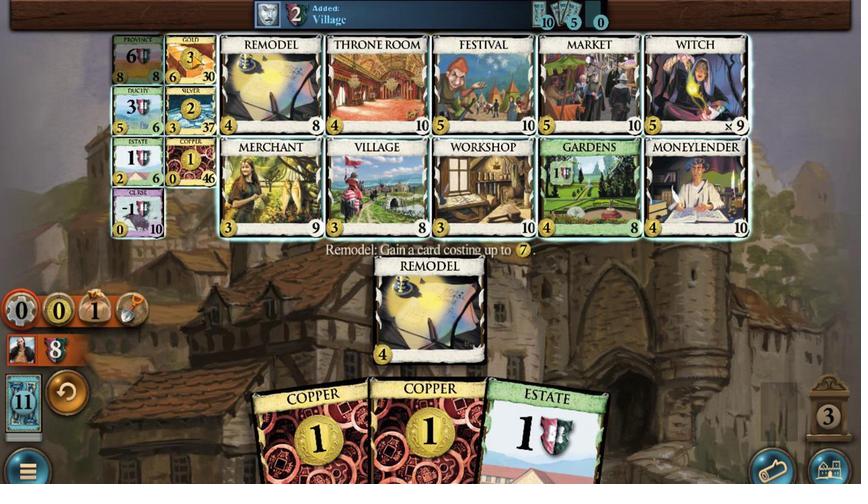 
Action: Mouse moved to (431, 286)
Screenshot: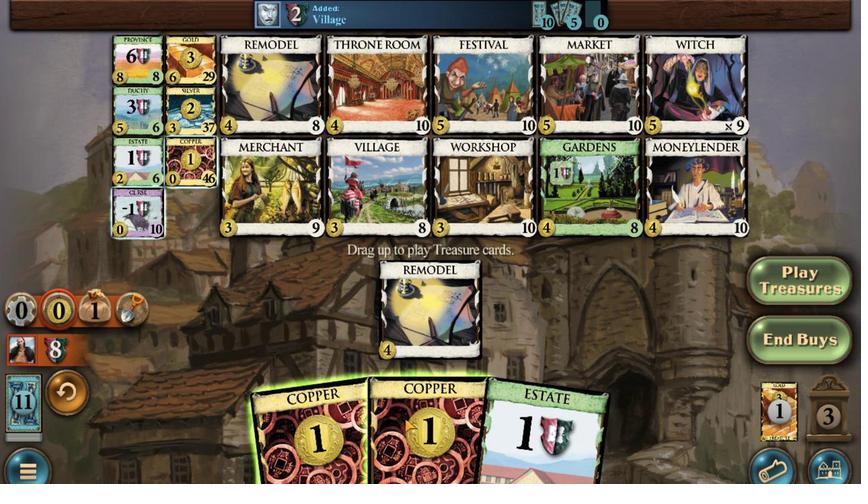 
Action: Mouse pressed left at (431, 286)
Screenshot: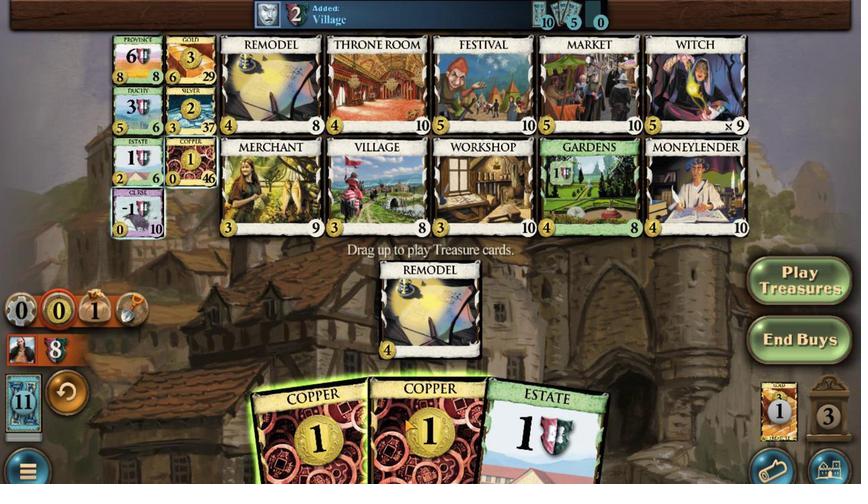 
Action: Mouse moved to (409, 282)
Screenshot: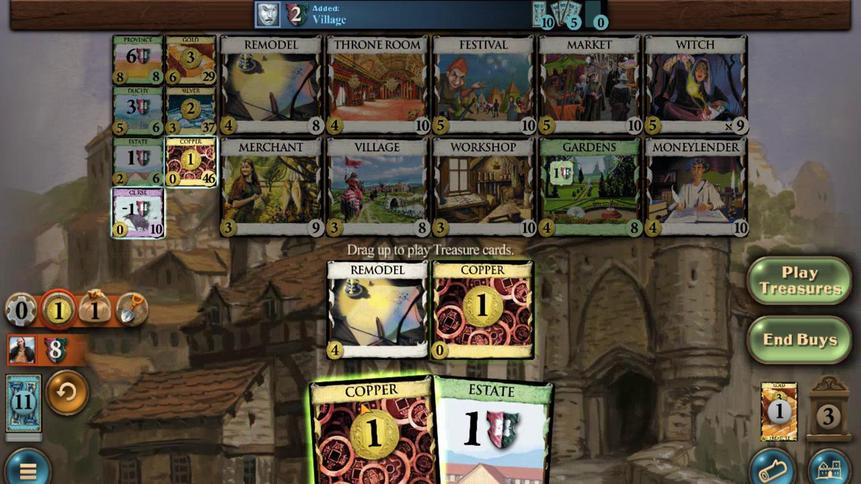
Action: Mouse pressed left at (409, 282)
Screenshot: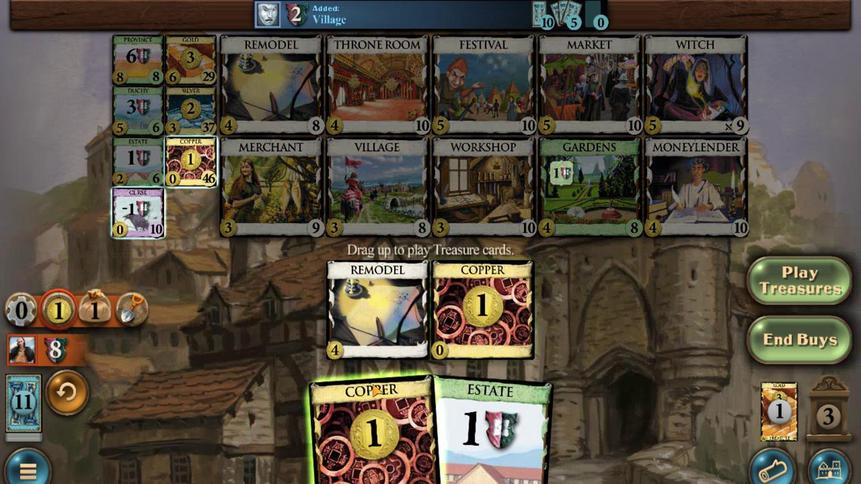 
Action: Mouse moved to (302, 256)
Screenshot: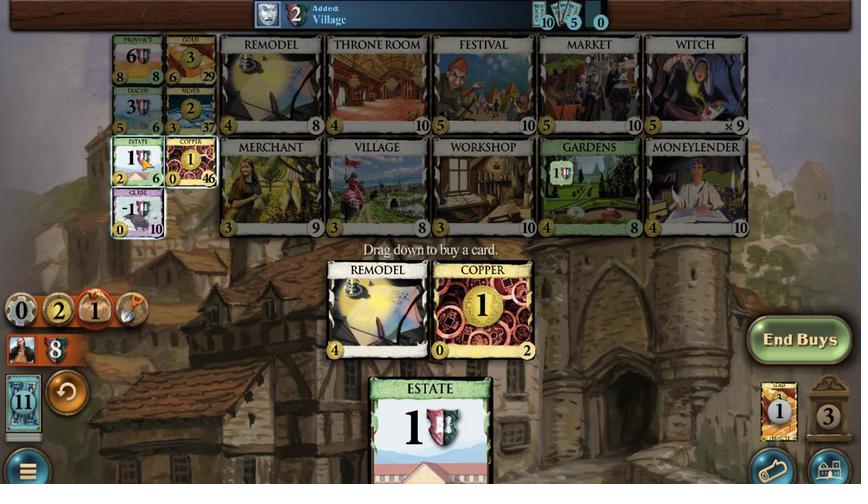 
Action: Mouse pressed left at (302, 256)
Screenshot: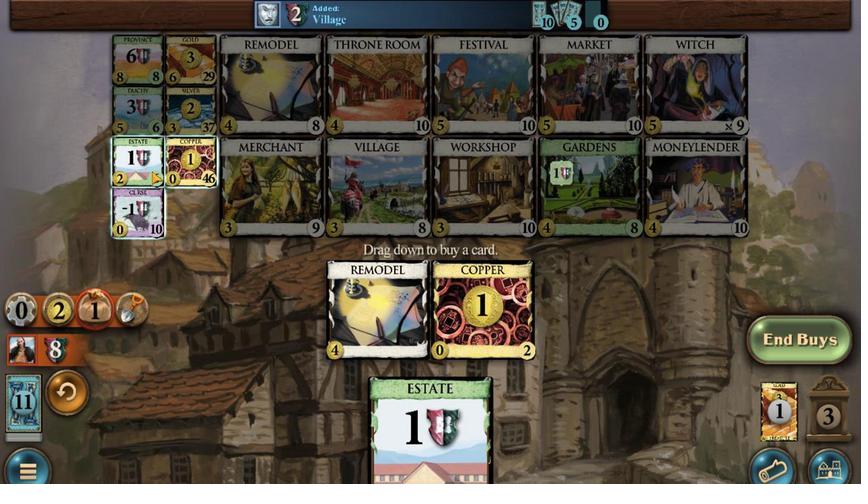 
Action: Mouse moved to (434, 282)
Screenshot: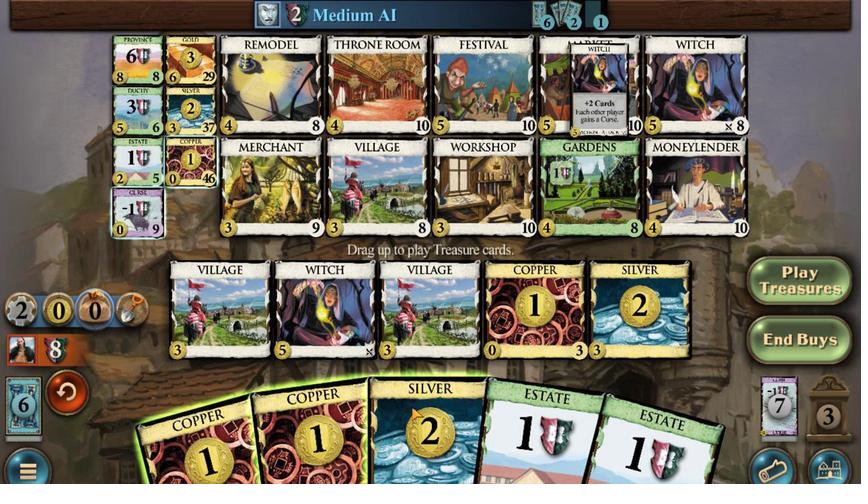 
Action: Mouse pressed left at (434, 282)
Screenshot: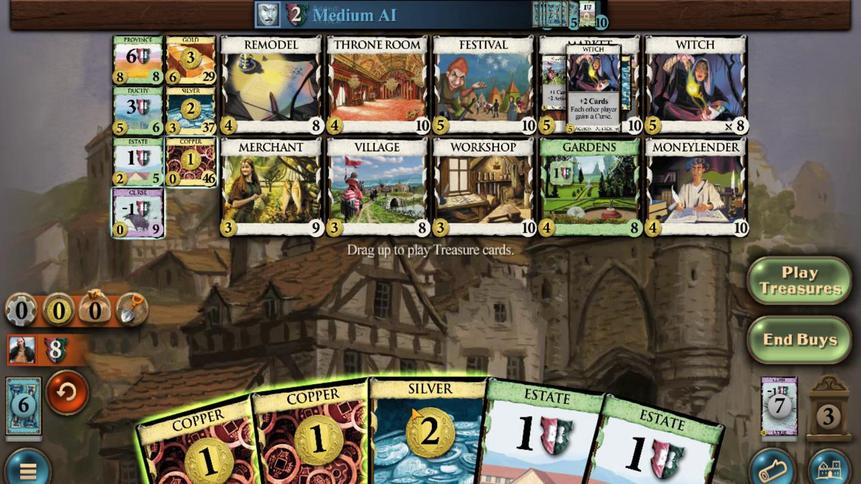 
Action: Mouse moved to (398, 284)
Screenshot: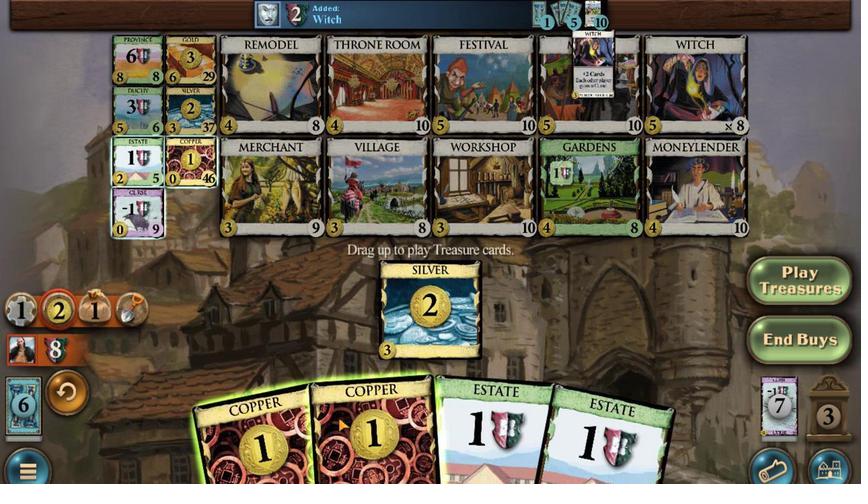 
Action: Mouse pressed left at (398, 284)
Screenshot: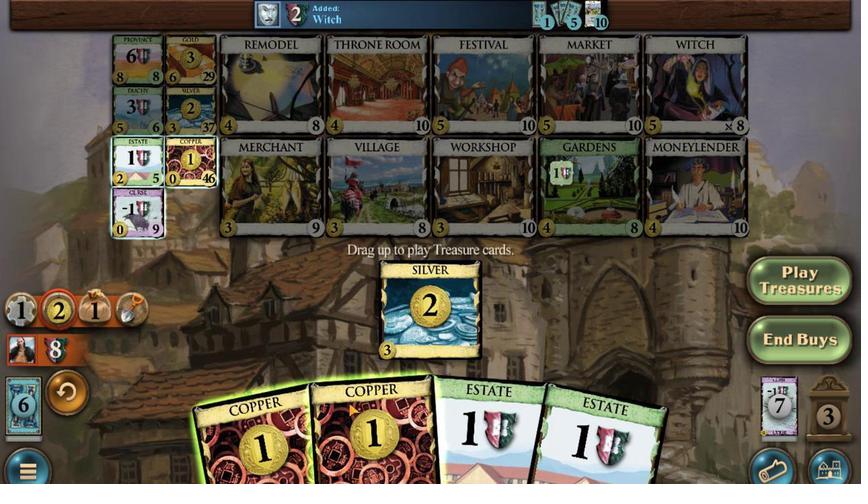 
Action: Mouse moved to (368, 282)
Screenshot: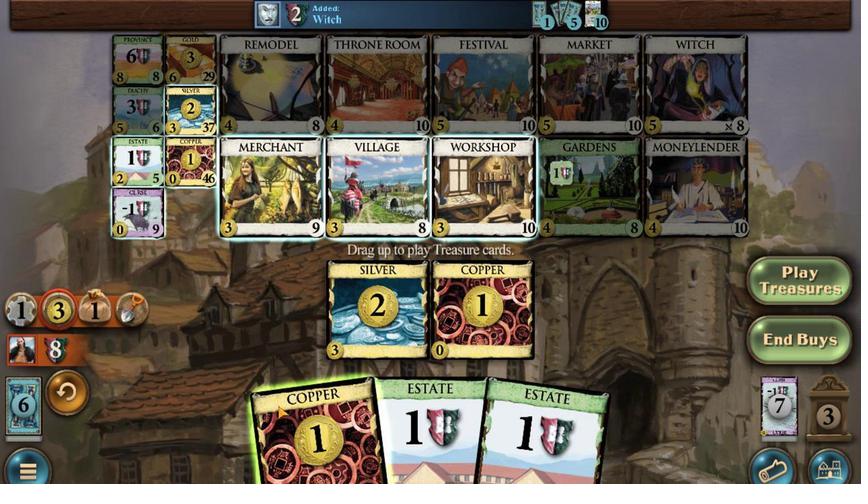 
Action: Mouse pressed left at (368, 282)
Screenshot: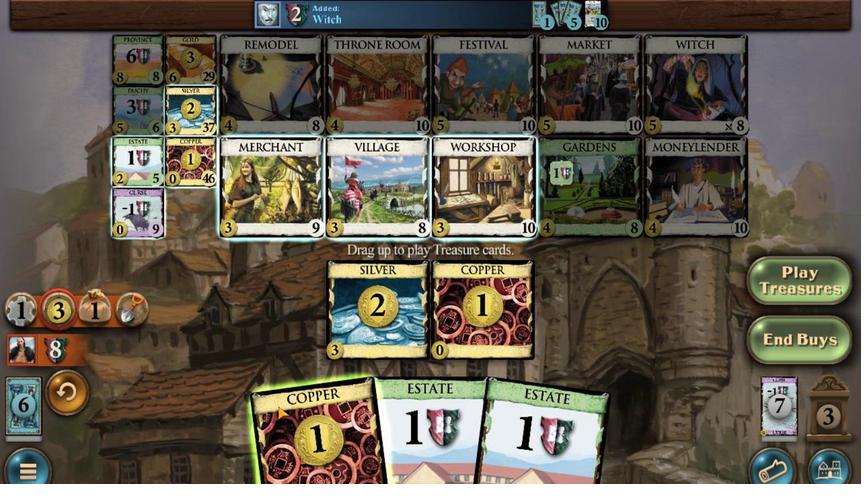 
Action: Mouse moved to (367, 247)
Screenshot: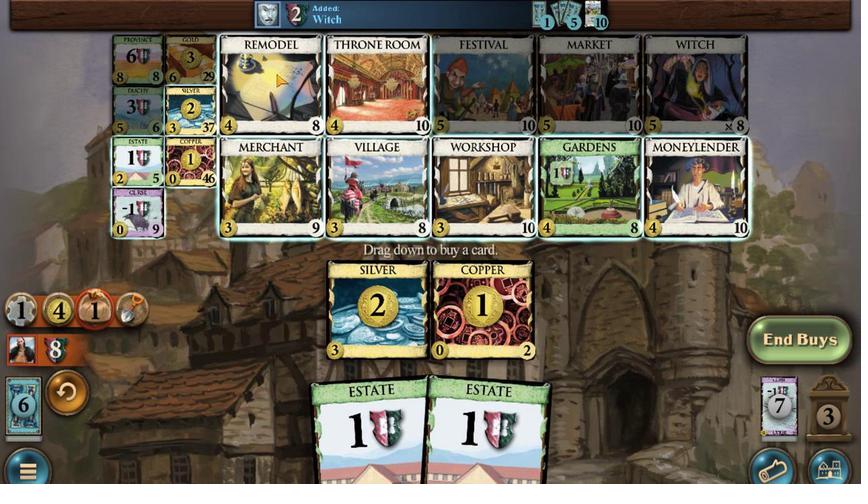 
Action: Mouse pressed left at (367, 247)
Screenshot: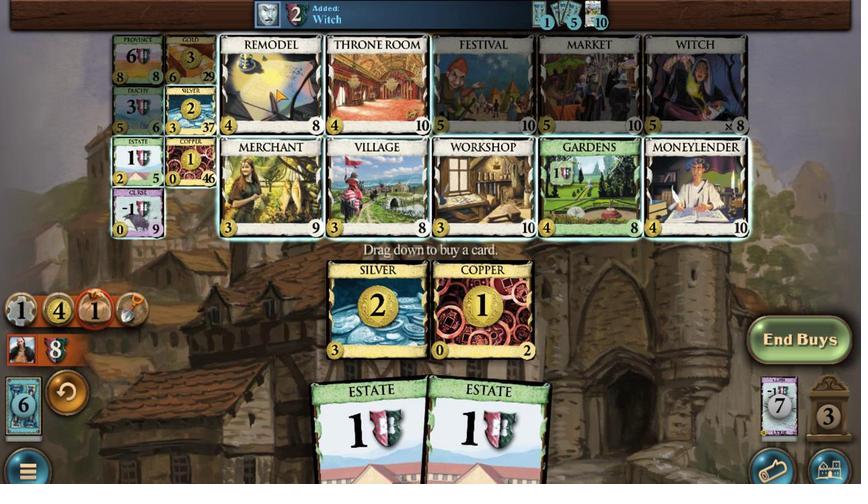 
Action: Mouse moved to (435, 284)
Screenshot: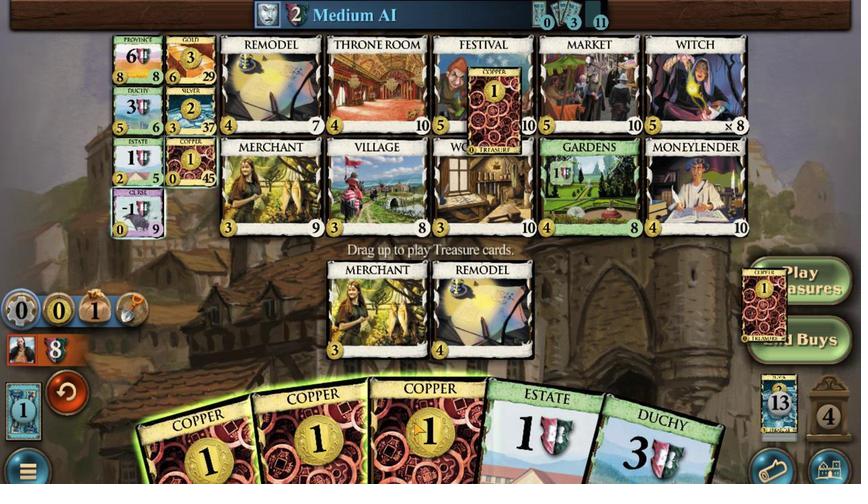 
Action: Mouse pressed left at (435, 284)
Screenshot: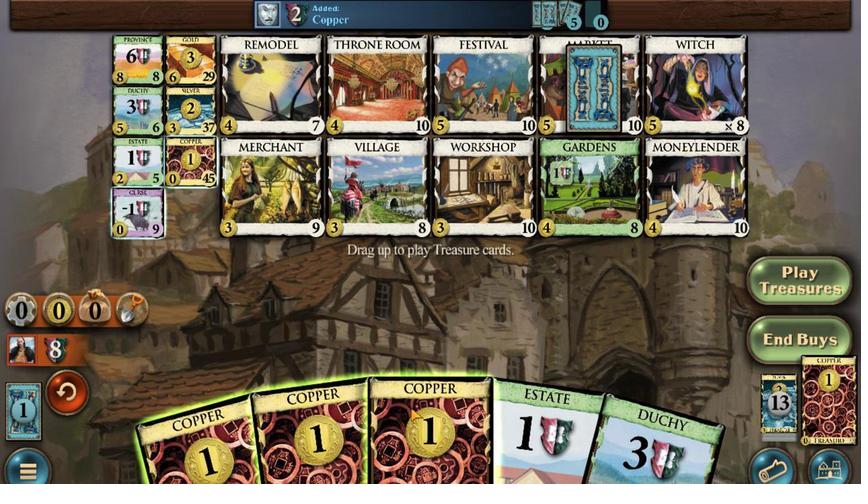 
Action: Mouse moved to (402, 283)
Screenshot: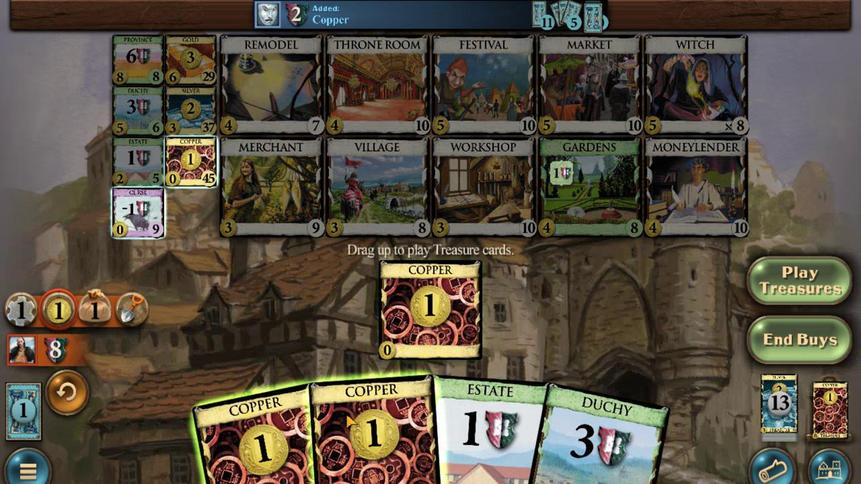 
Action: Mouse pressed left at (402, 283)
Screenshot: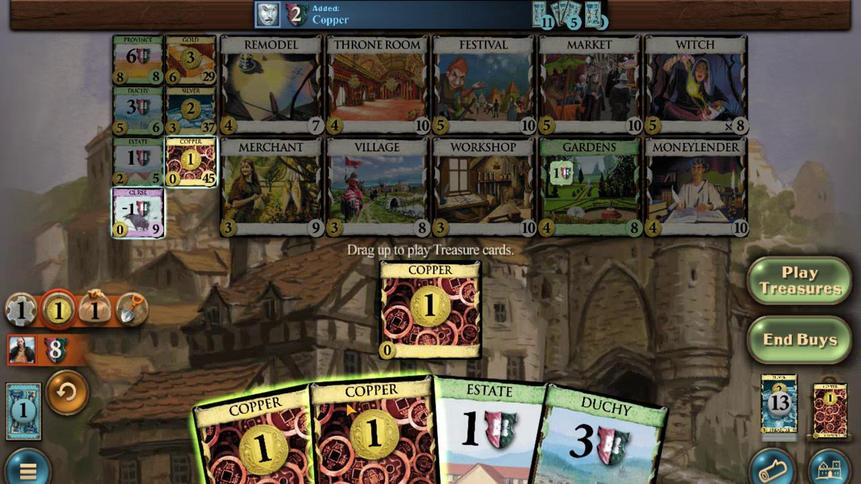 
Action: Mouse moved to (385, 286)
Screenshot: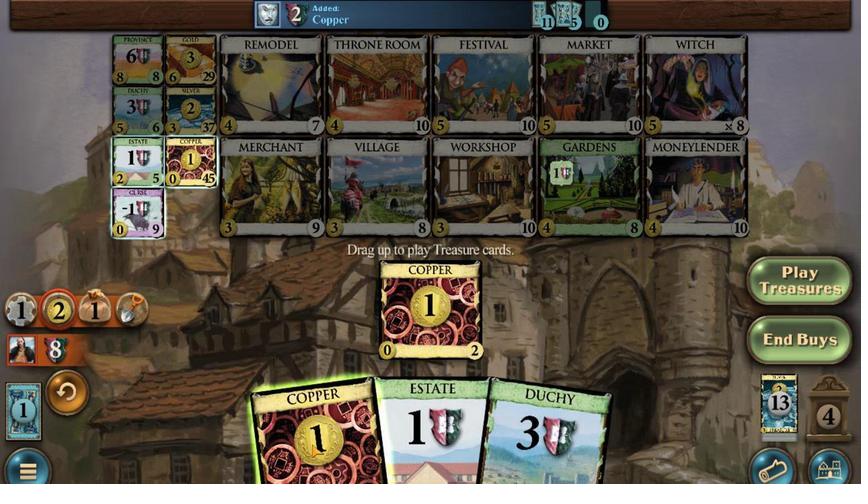 
Action: Mouse pressed left at (385, 286)
Screenshot: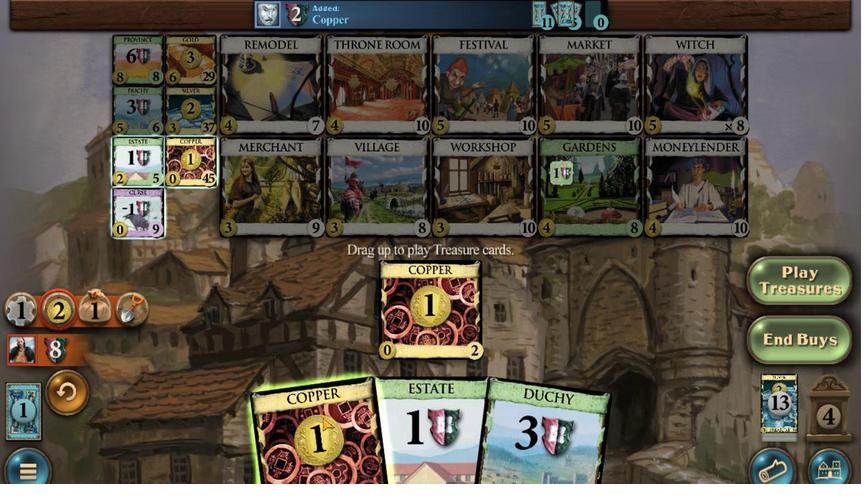 
Action: Mouse moved to (323, 250)
Screenshot: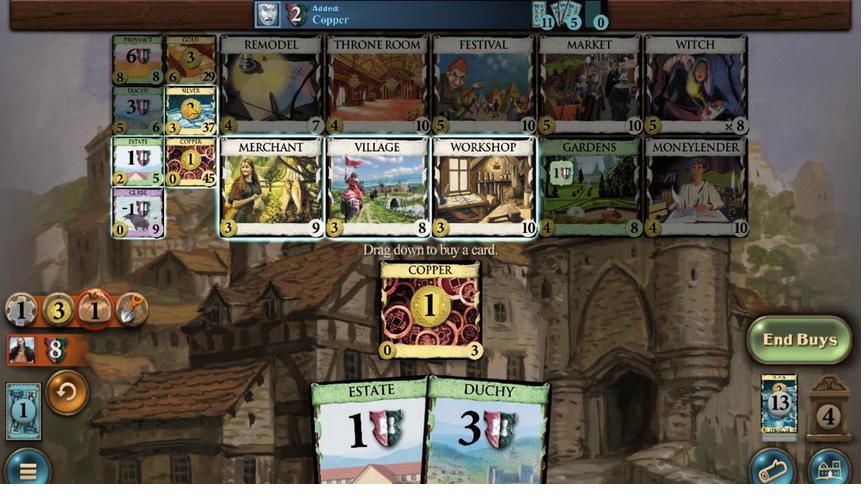 
Action: Mouse pressed left at (323, 250)
Screenshot: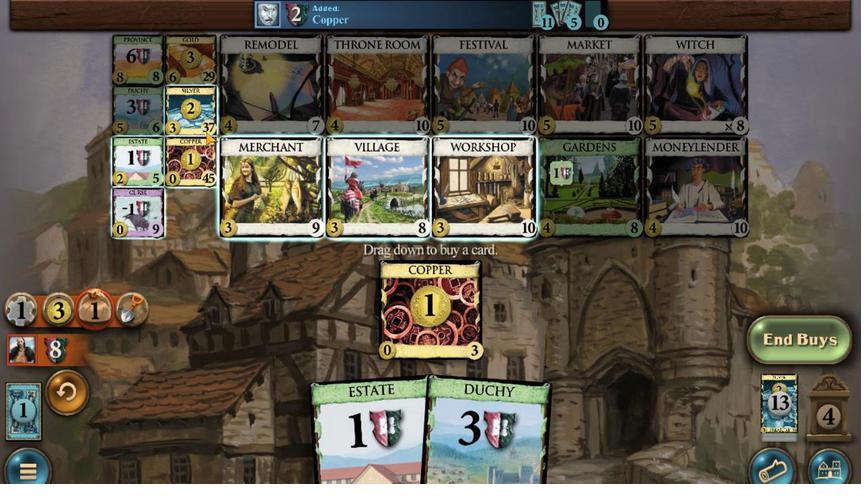 
Action: Mouse moved to (331, 287)
Screenshot: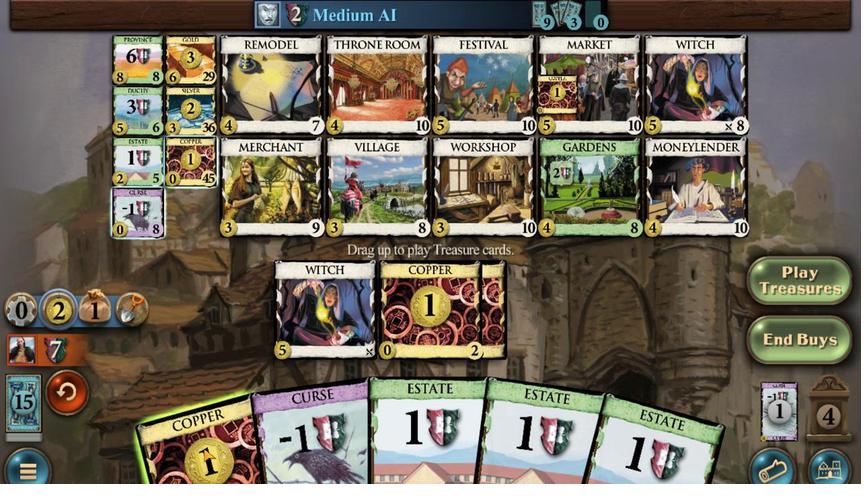 
Action: Mouse pressed left at (331, 287)
Screenshot: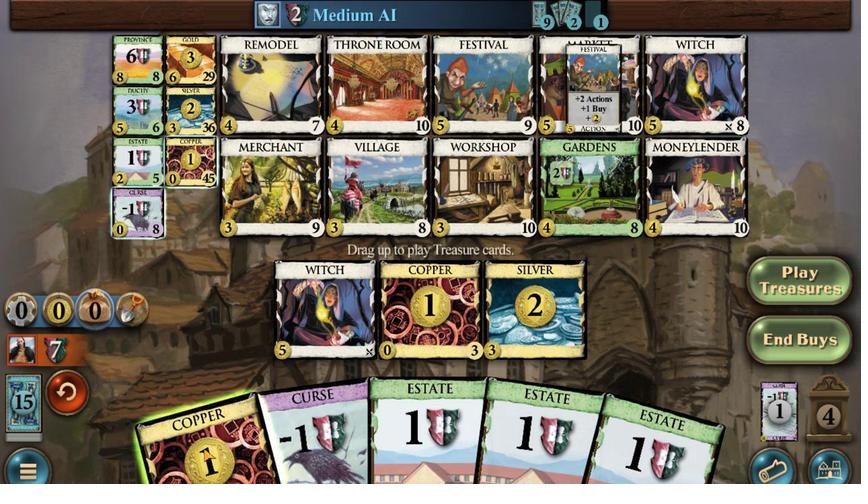 
Action: Mouse moved to (326, 257)
Screenshot: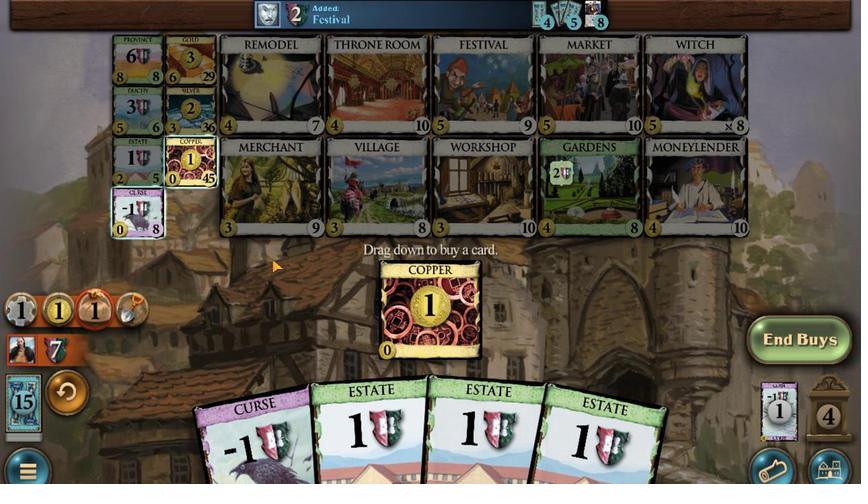 
Action: Mouse pressed left at (326, 257)
Screenshot: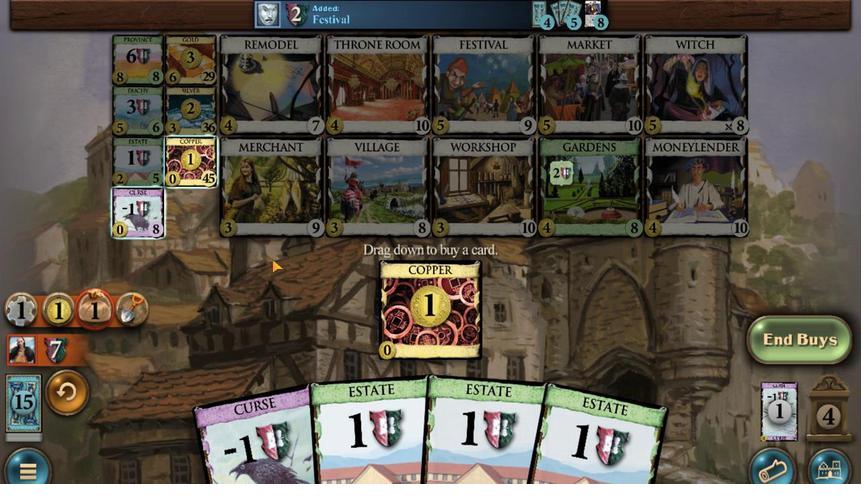 
Action: Mouse moved to (444, 282)
Screenshot: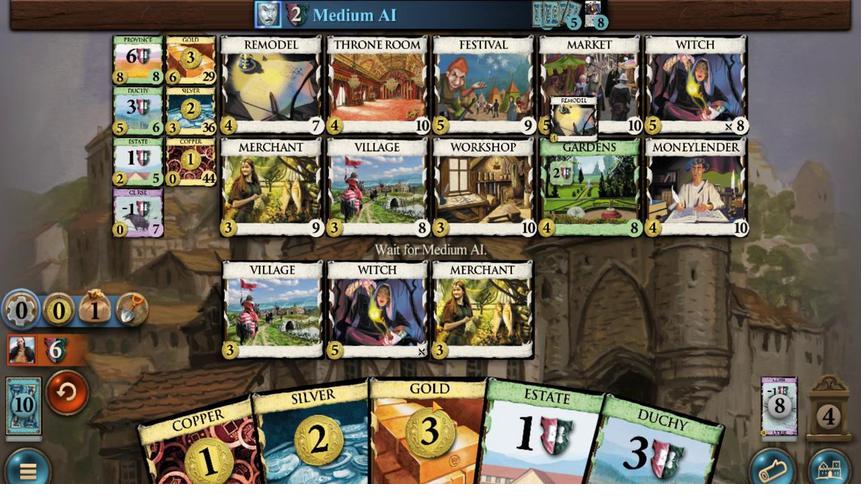 
Action: Mouse pressed left at (444, 282)
Screenshot: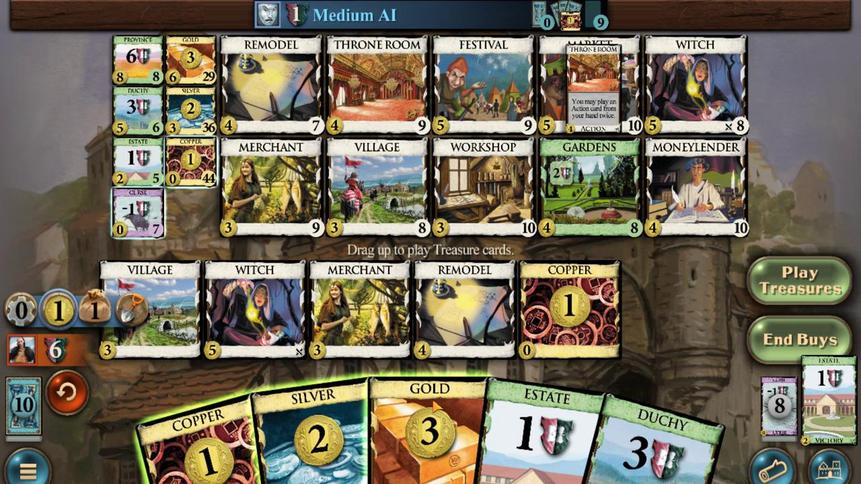 
Action: Mouse moved to (399, 283)
Screenshot: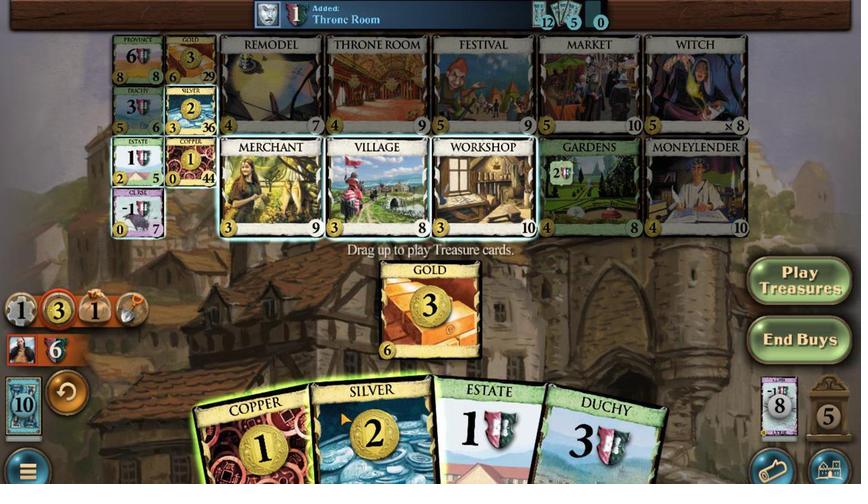 
Action: Mouse pressed left at (399, 283)
Screenshot: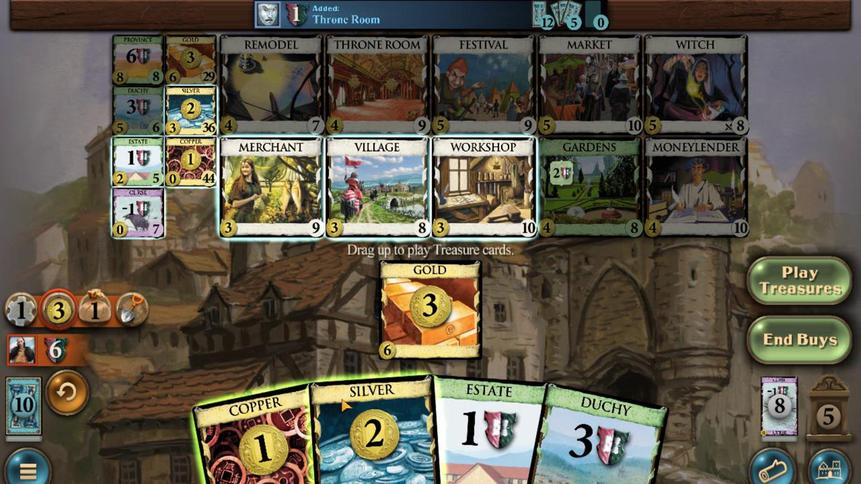 
Action: Mouse moved to (387, 283)
Screenshot: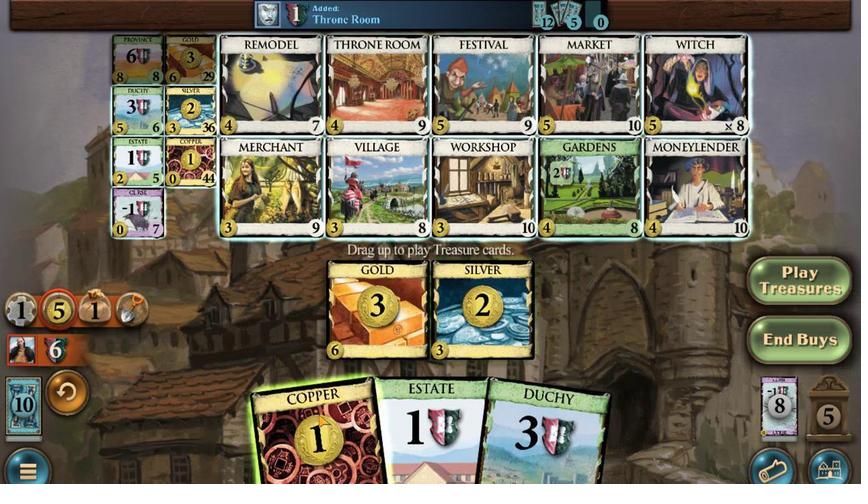 
Action: Mouse pressed left at (387, 283)
Screenshot: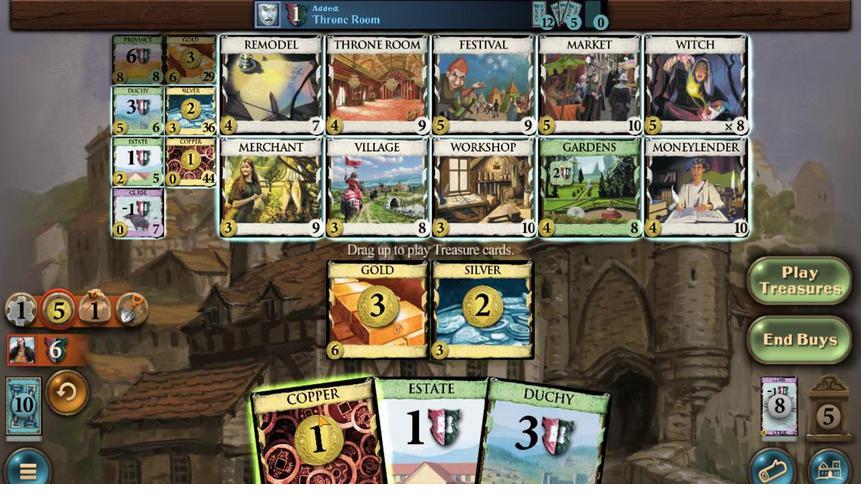 
Action: Mouse moved to (325, 245)
Screenshot: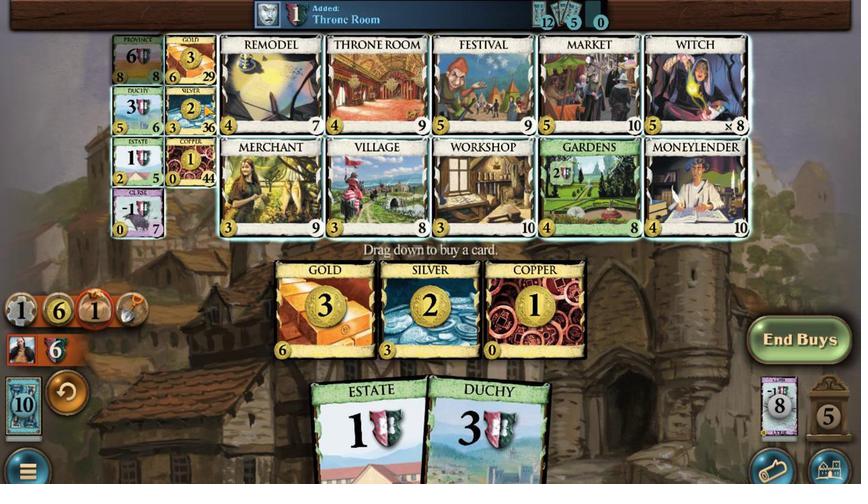 
Action: Mouse pressed left at (325, 245)
Screenshot: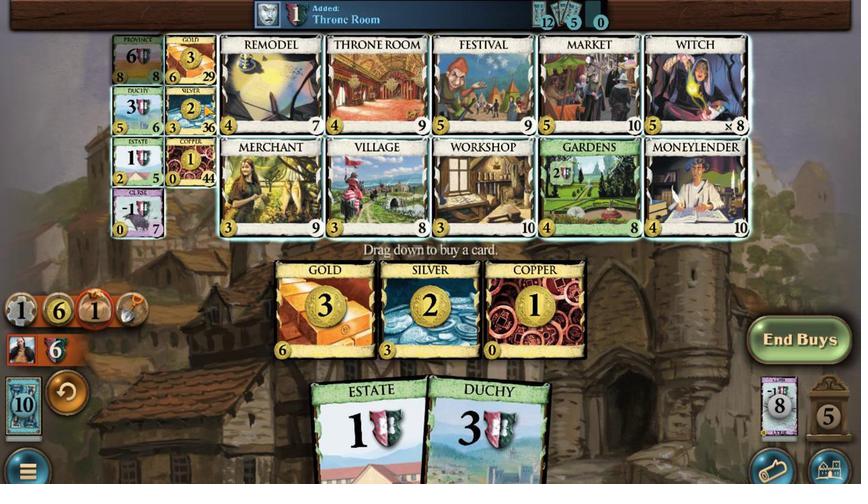 
Action: Mouse moved to (390, 284)
Screenshot: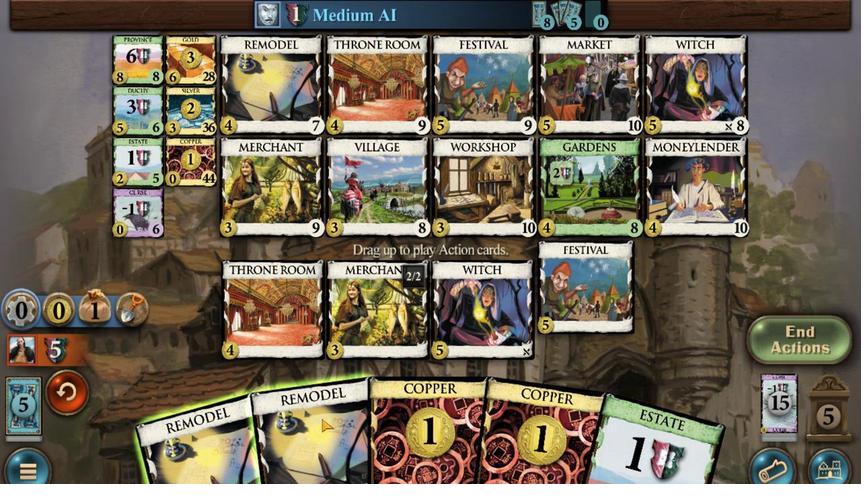 
Action: Mouse pressed left at (390, 284)
Screenshot: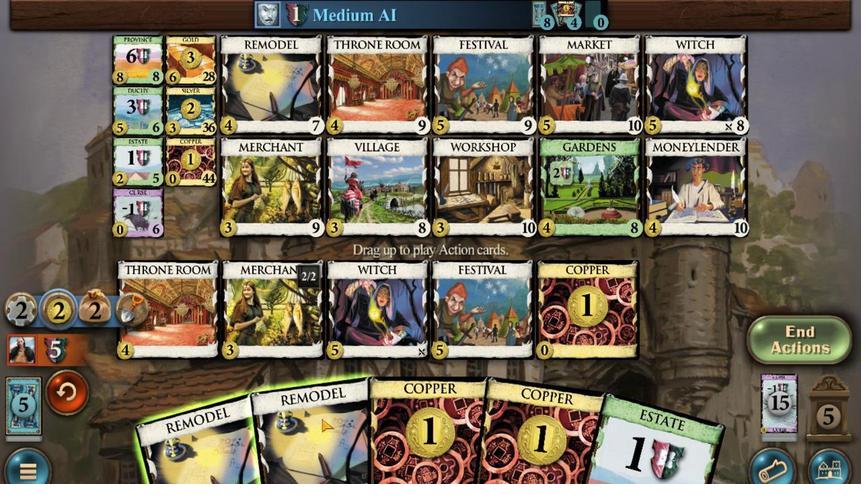 
Action: Mouse moved to (545, 287)
Screenshot: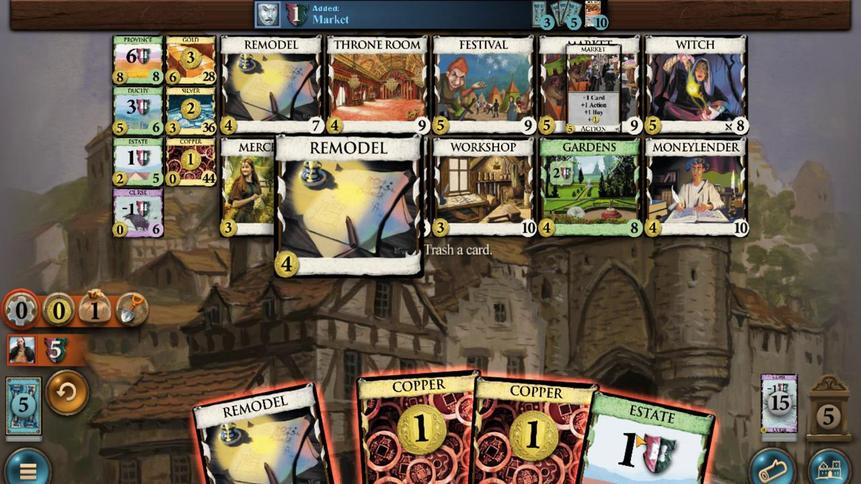 
Action: Mouse pressed left at (545, 287)
Screenshot: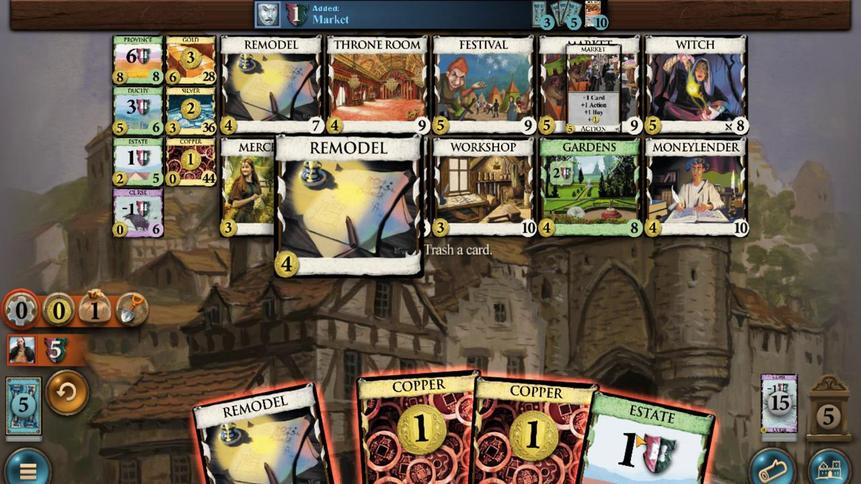 
Action: Mouse moved to (298, 255)
Screenshot: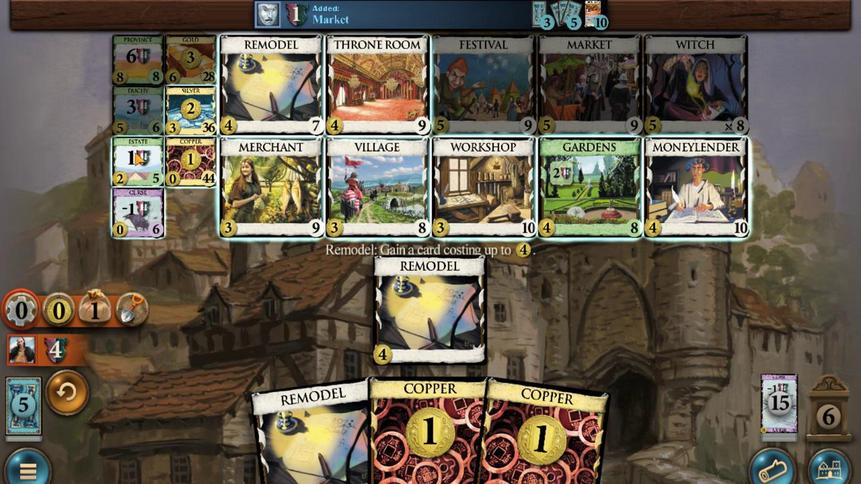 
Action: Mouse pressed left at (298, 255)
Screenshot: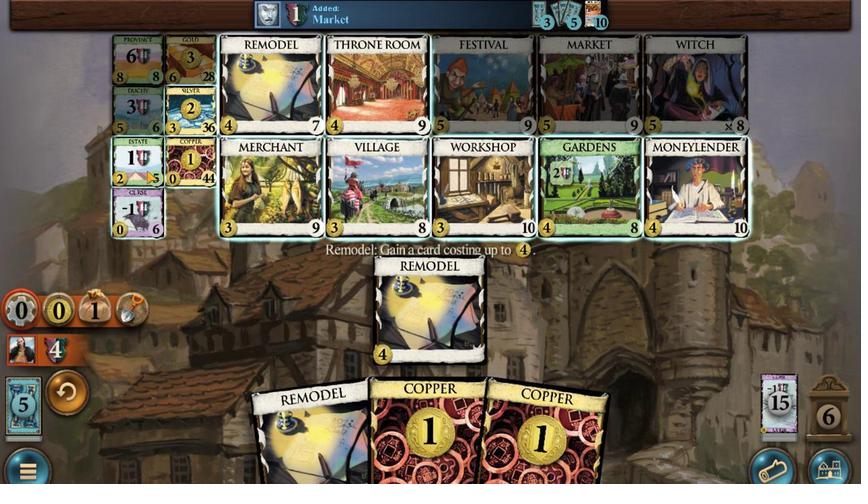 
Action: Mouse moved to (484, 285)
Screenshot: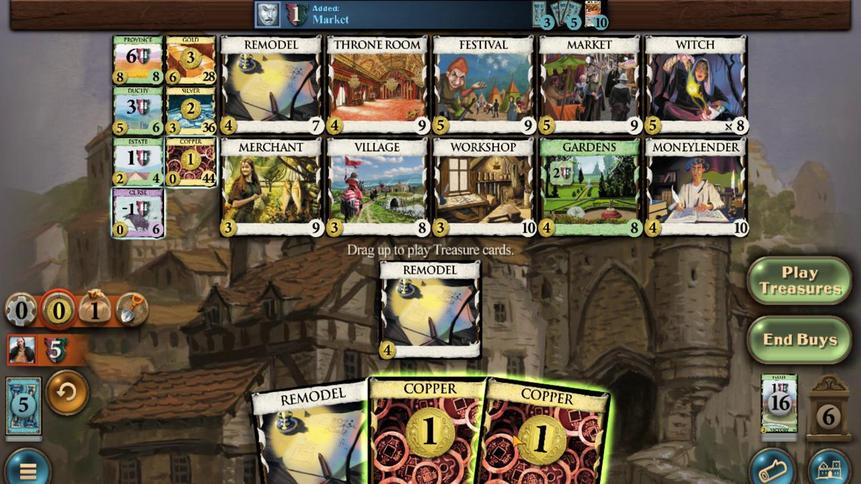 
Action: Mouse pressed left at (484, 285)
Screenshot: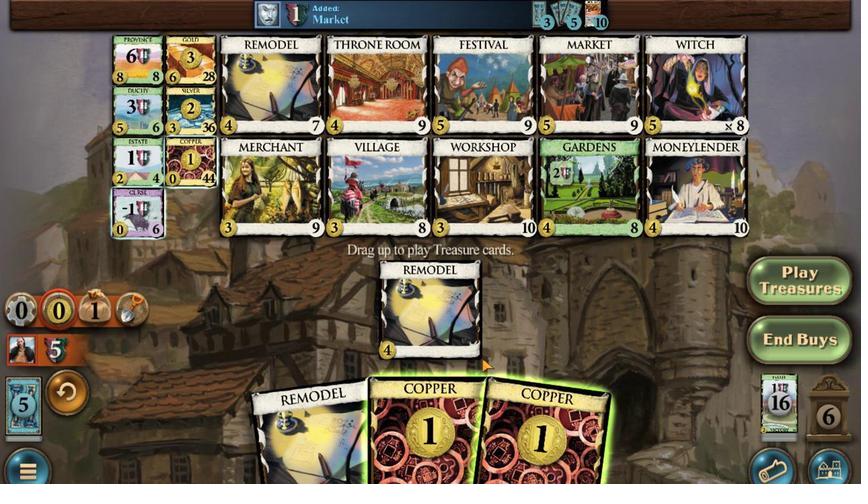 
Action: Mouse moved to (455, 285)
Screenshot: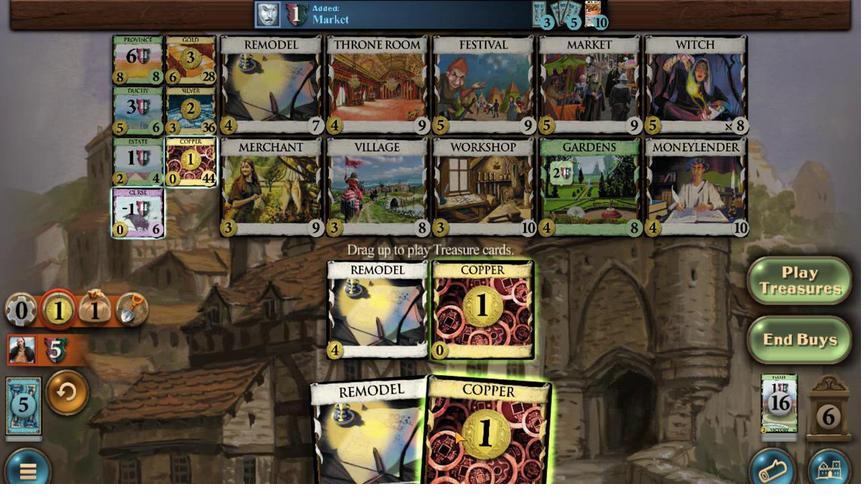
Action: Mouse pressed left at (455, 285)
Screenshot: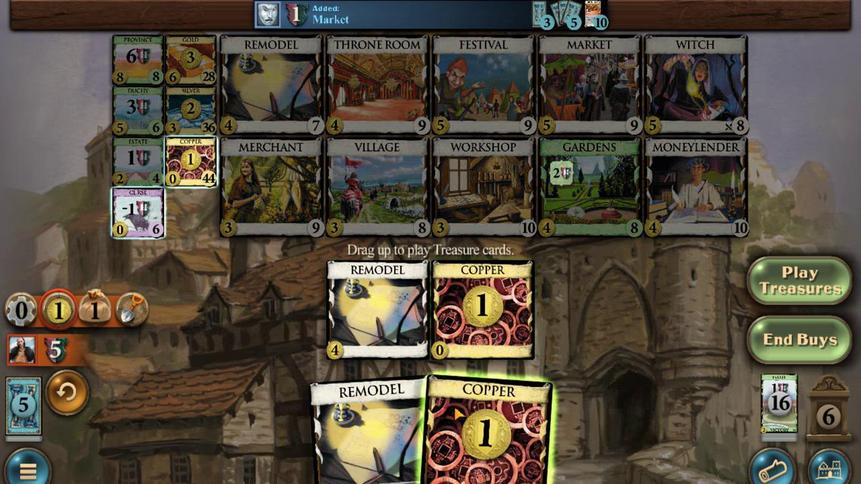 
Action: Mouse moved to (295, 256)
Screenshot: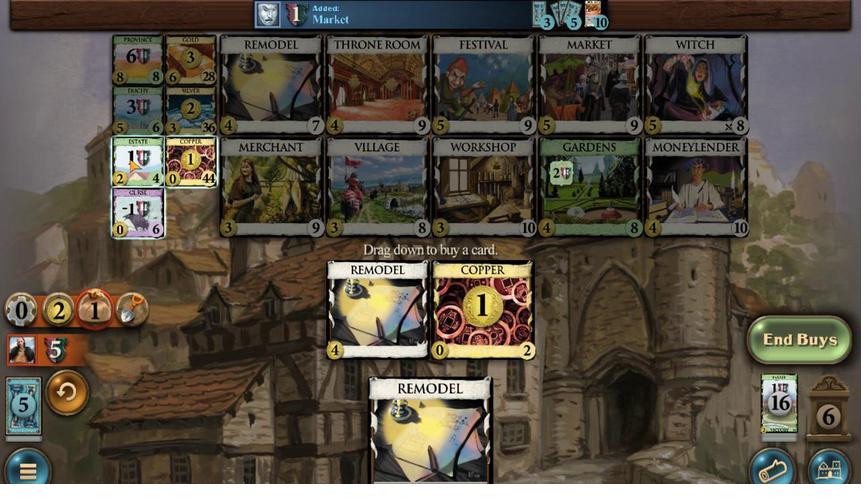 
Action: Mouse pressed left at (295, 256)
Screenshot: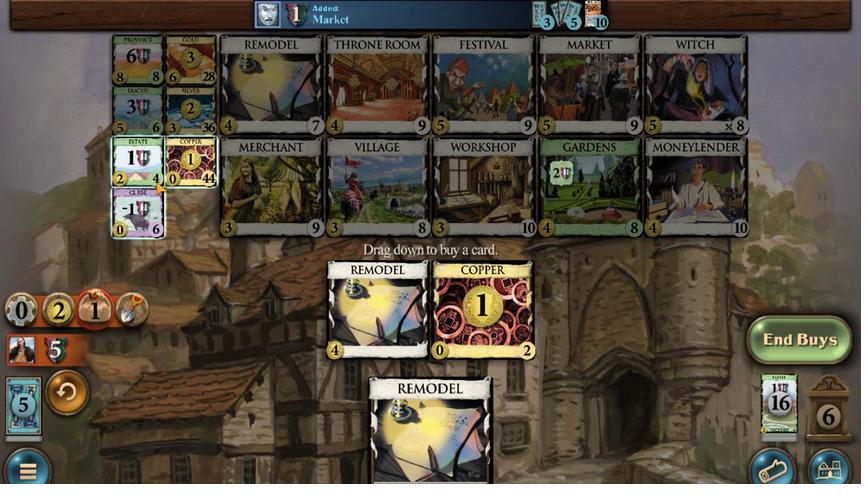 
Action: Mouse moved to (389, 285)
Screenshot: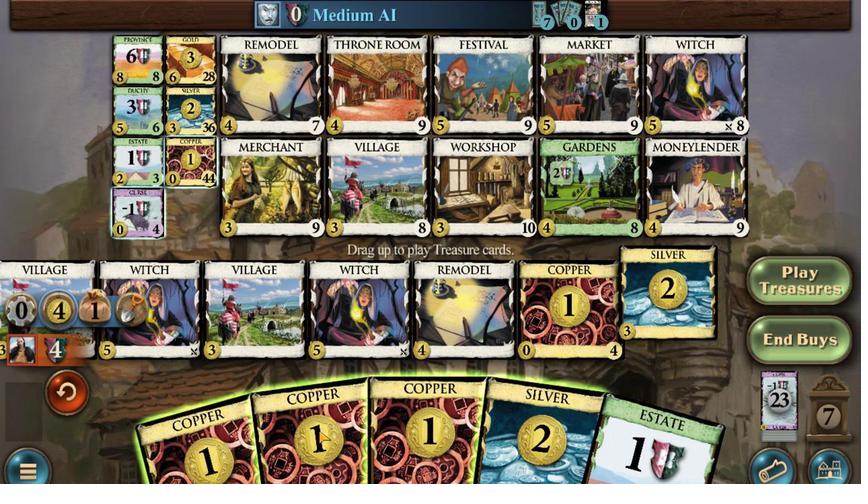 
Action: Mouse pressed left at (389, 285)
Screenshot: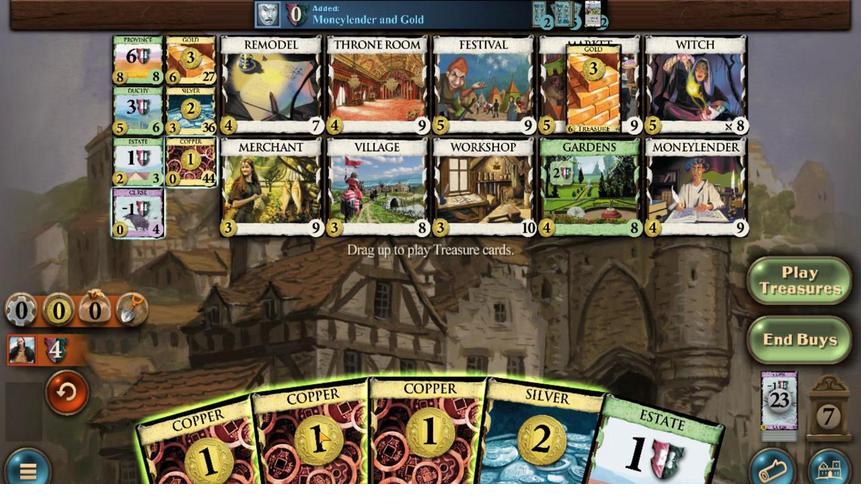 
Action: Mouse moved to (419, 284)
Screenshot: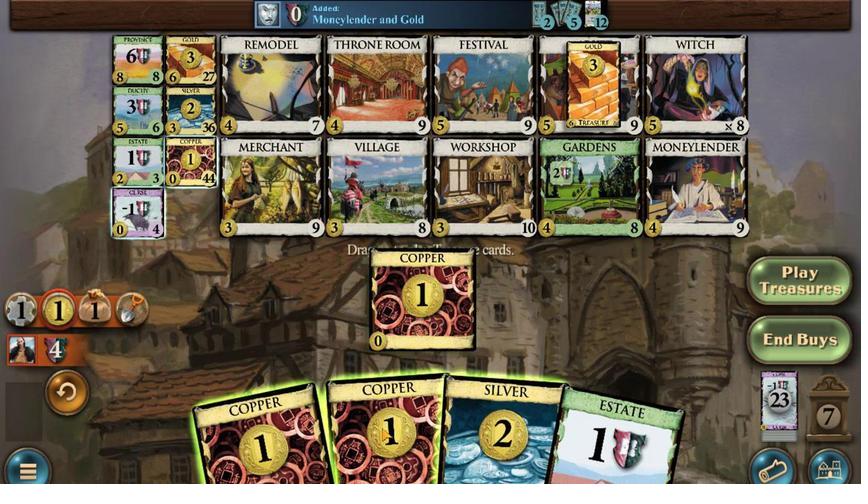 
Action: Mouse pressed left at (419, 284)
Screenshot: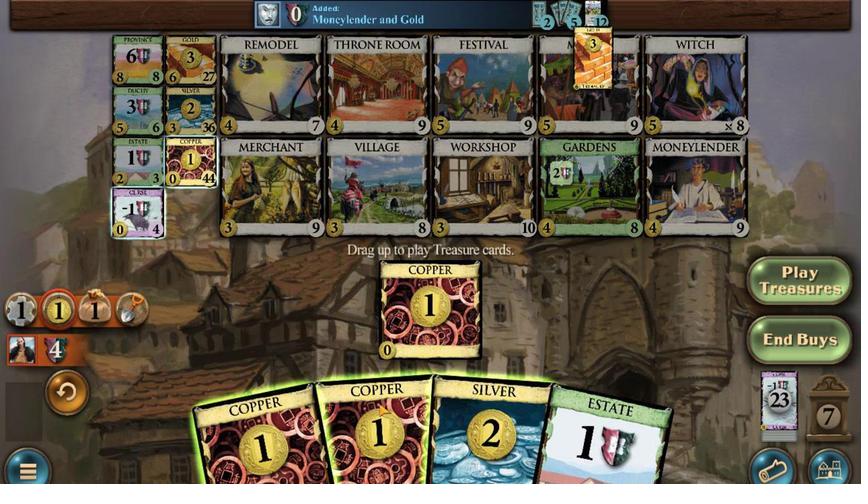 
Action: Mouse moved to (384, 289)
Screenshot: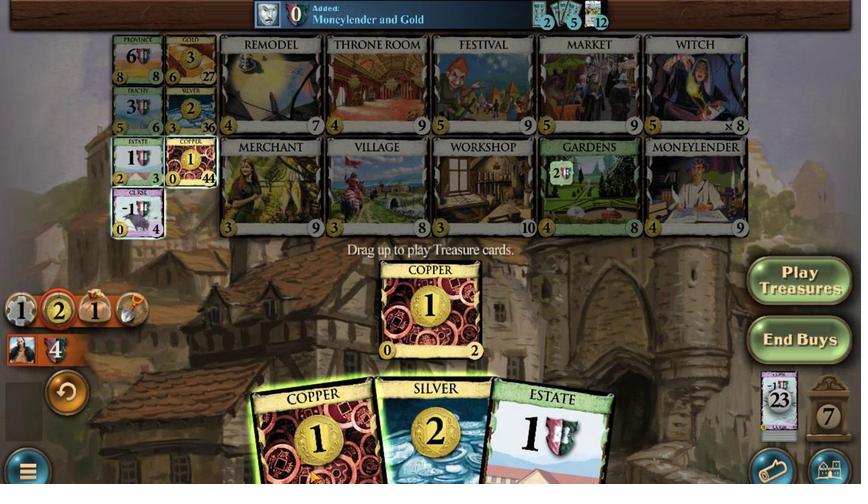 
Action: Mouse pressed left at (384, 289)
Screenshot: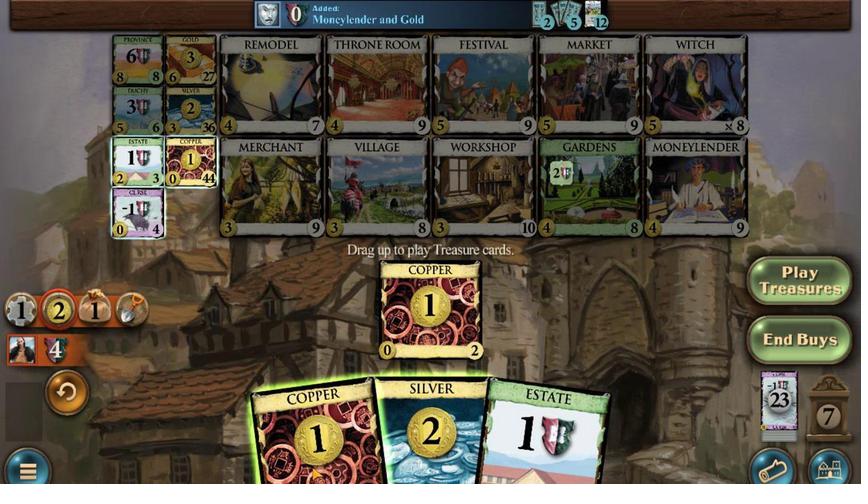 
Action: Mouse moved to (428, 283)
Screenshot: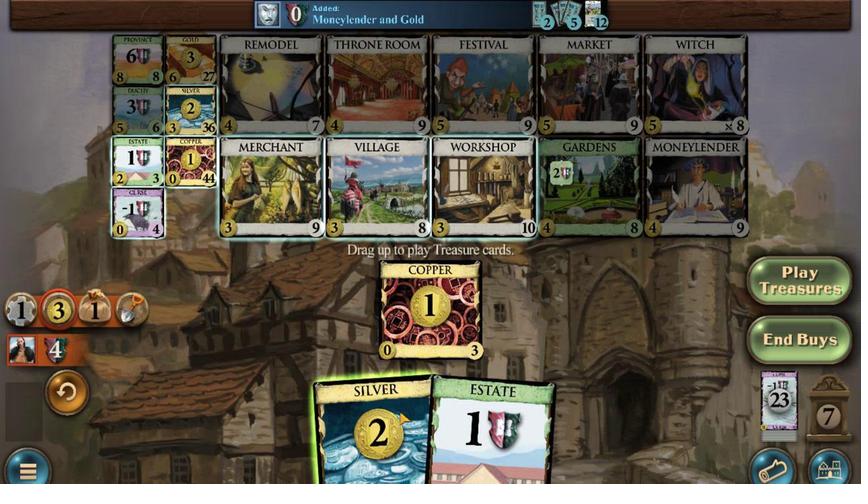
Action: Mouse pressed left at (428, 283)
Screenshot: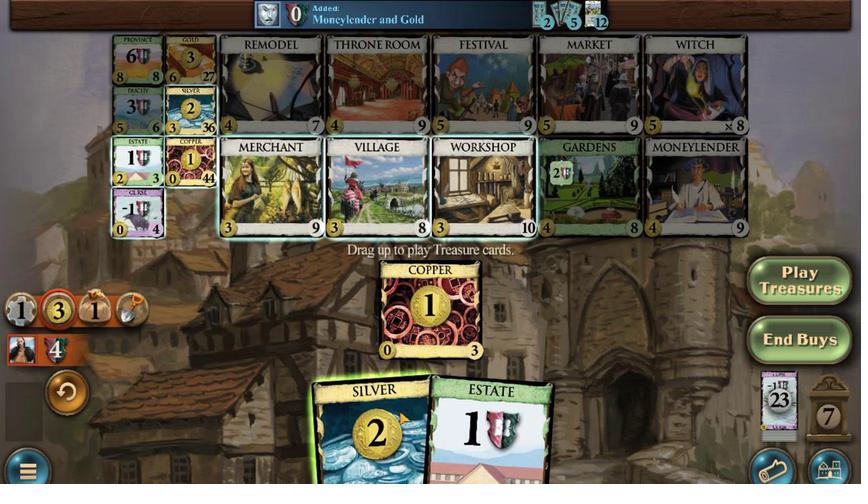 
Action: Mouse moved to (296, 250)
Screenshot: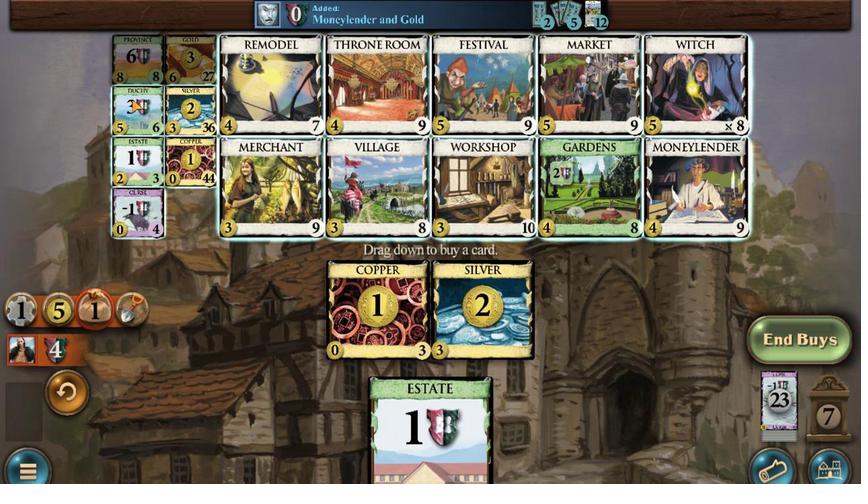 
Action: Mouse pressed left at (296, 250)
Screenshot: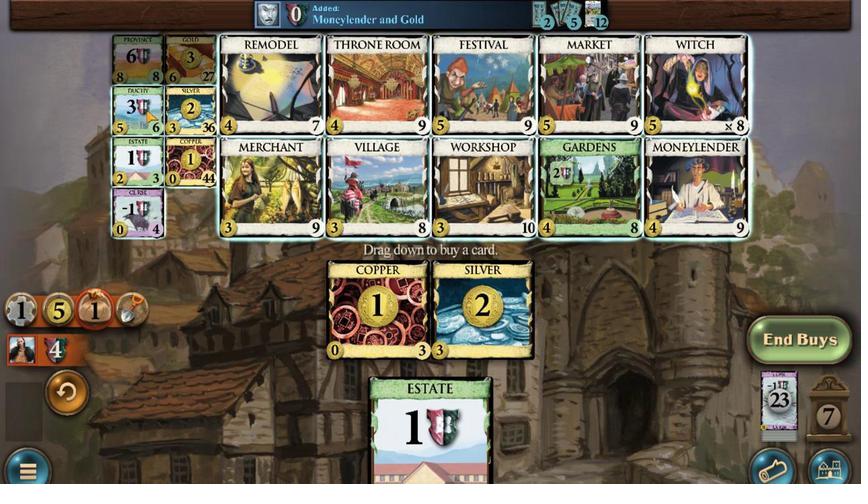 
Action: Mouse moved to (381, 285)
Screenshot: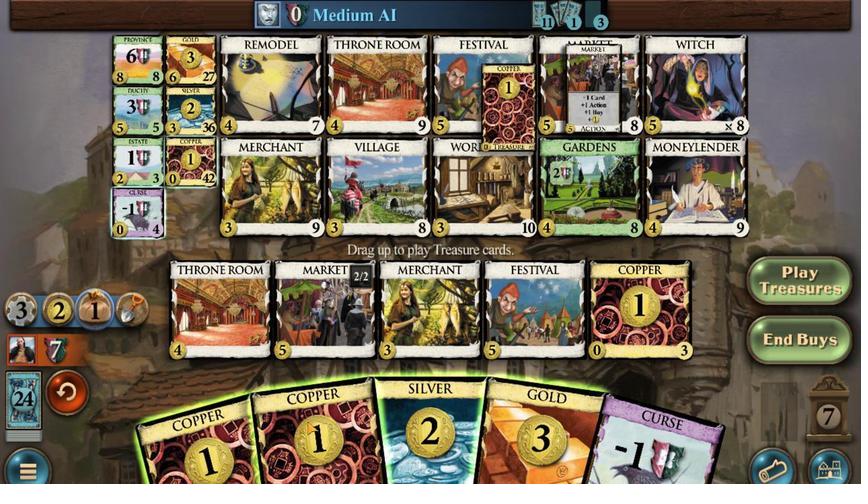 
Action: Mouse pressed left at (381, 285)
Screenshot: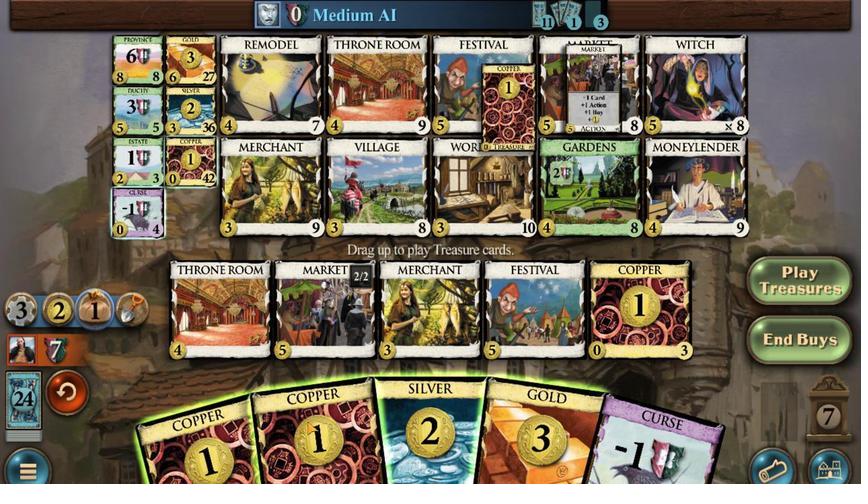
Action: Mouse moved to (434, 283)
Screenshot: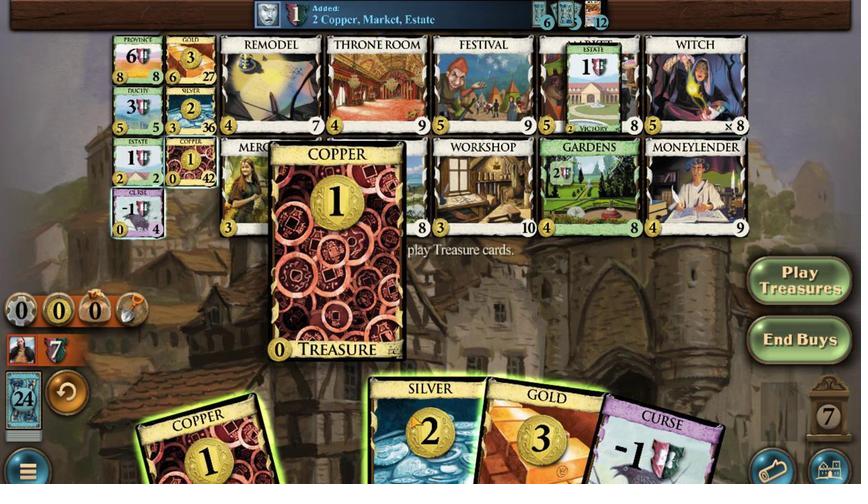 
Action: Mouse pressed left at (434, 283)
Screenshot: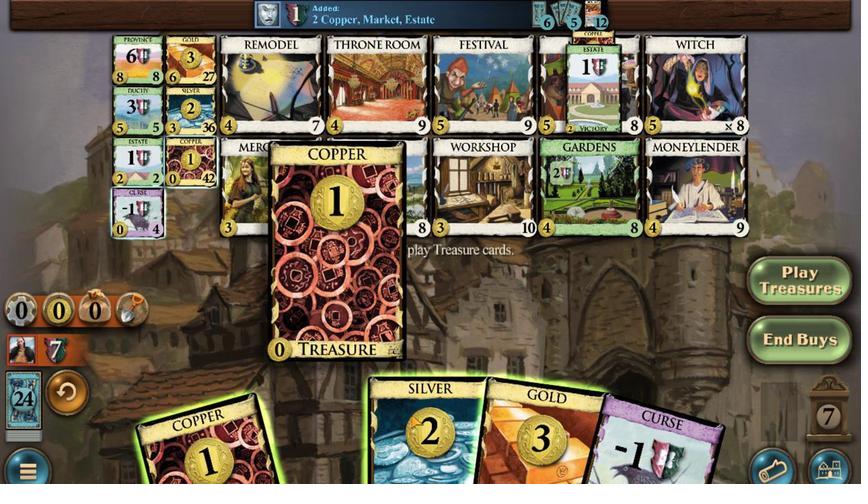 
Action: Mouse moved to (451, 286)
Screenshot: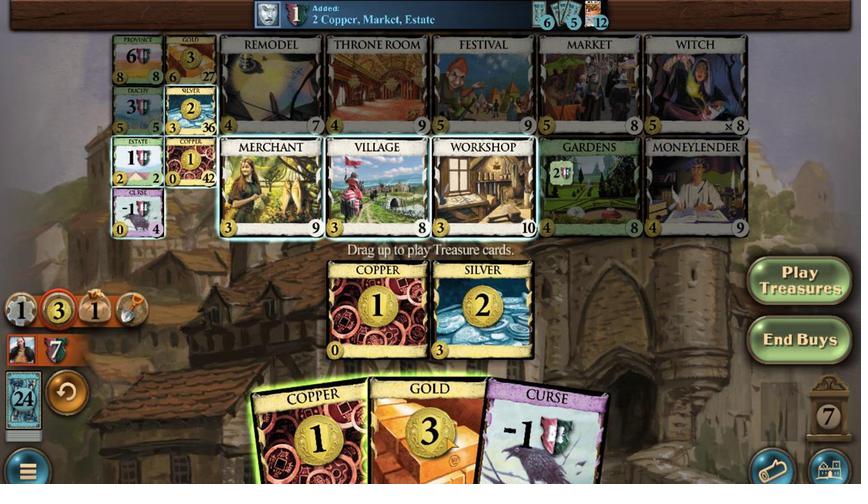 
Action: Mouse pressed left at (451, 286)
Screenshot: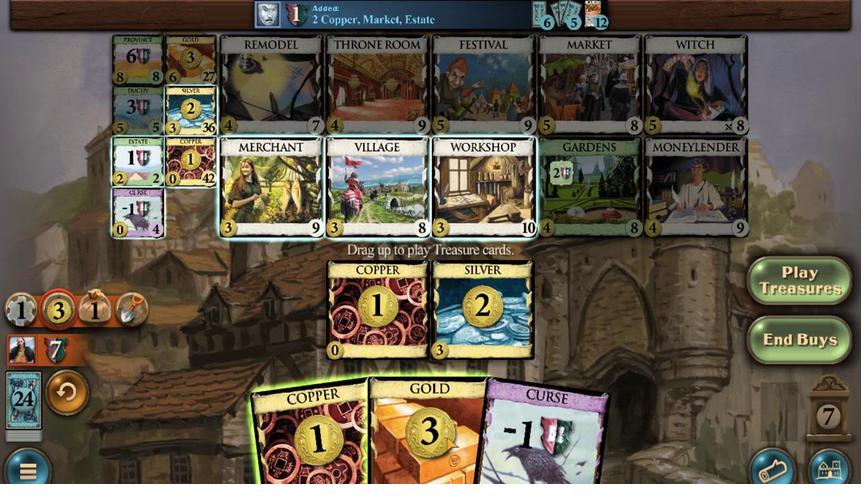 
Action: Mouse moved to (419, 282)
Screenshot: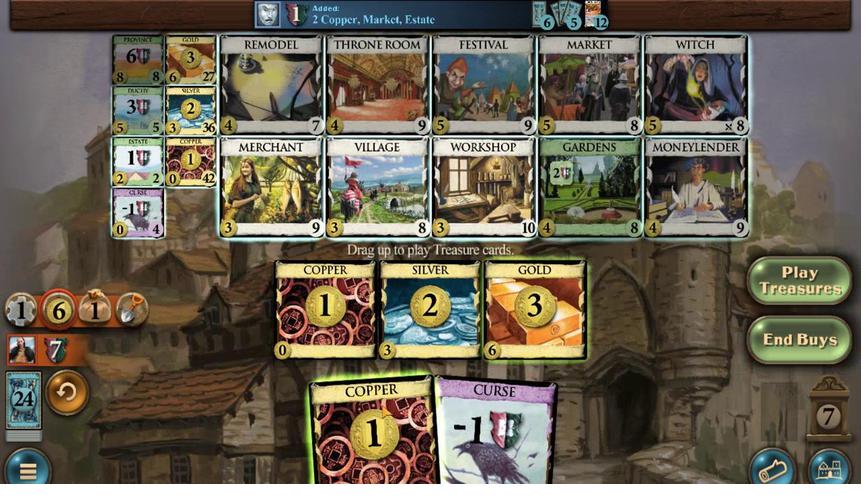 
Action: Mouse pressed left at (419, 282)
Screenshot: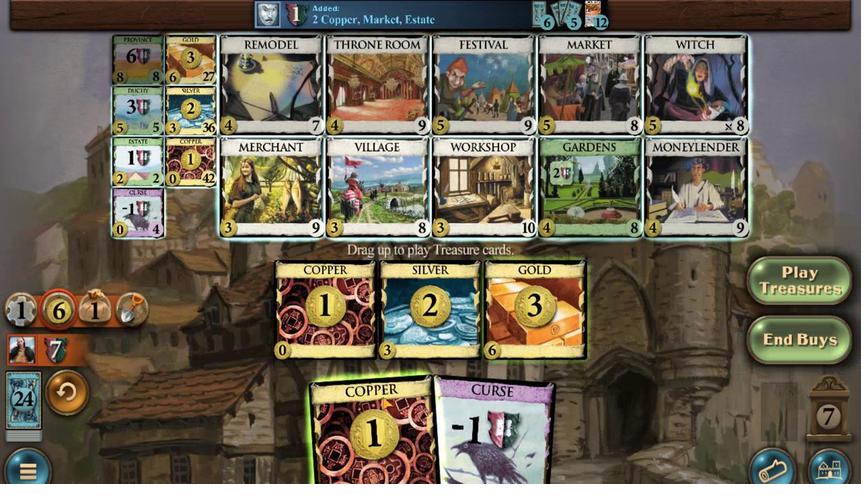 
Action: Mouse moved to (325, 245)
Screenshot: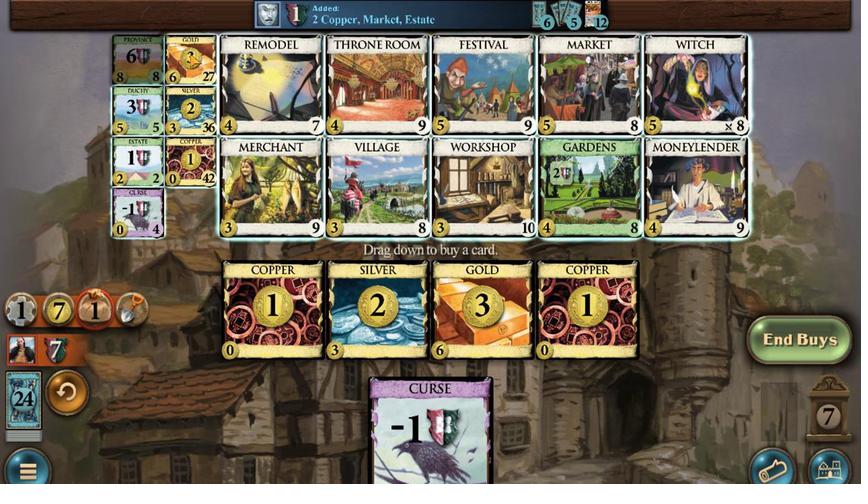 
Action: Mouse pressed left at (325, 245)
Screenshot: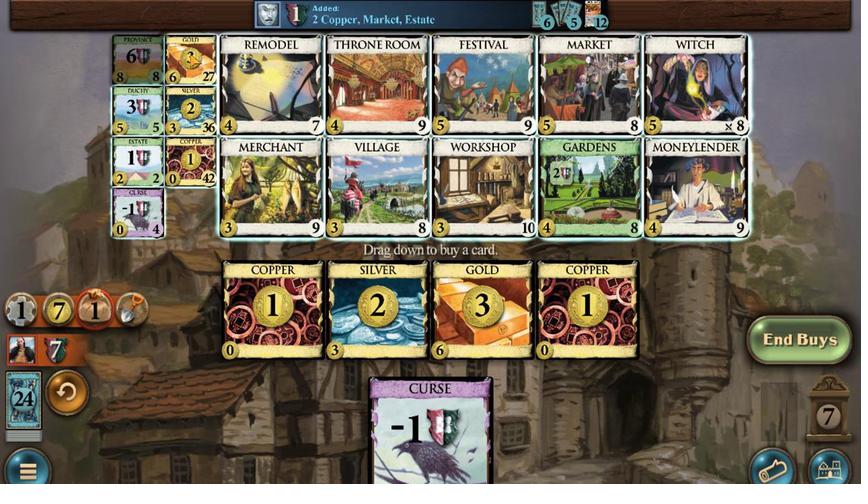 
Action: Mouse moved to (339, 284)
Screenshot: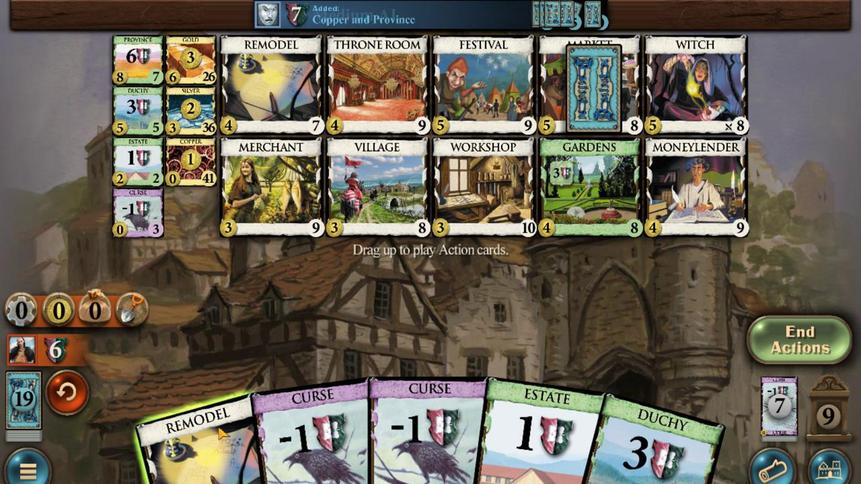 
Action: Mouse pressed left at (339, 284)
Screenshot: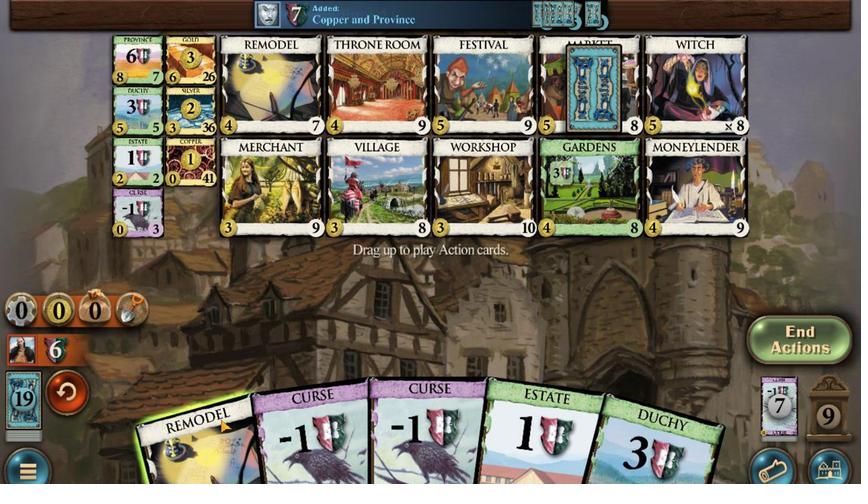 
Action: Mouse moved to (515, 284)
Screenshot: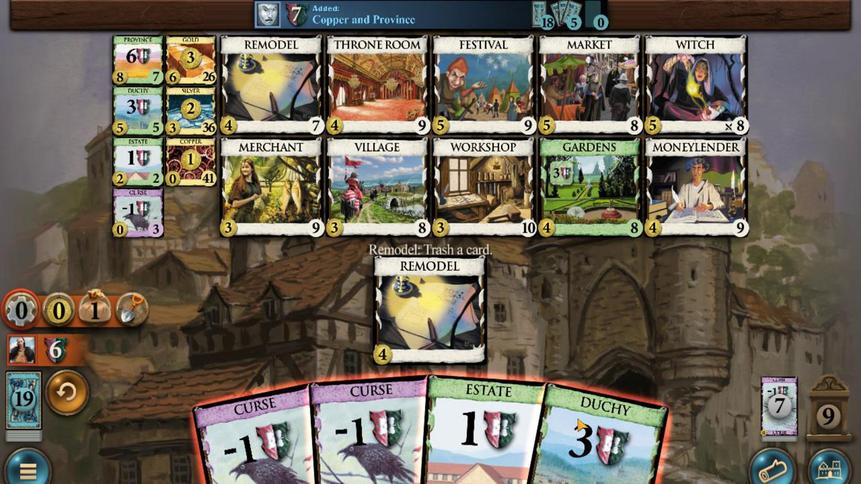 
Action: Mouse pressed left at (515, 284)
Screenshot: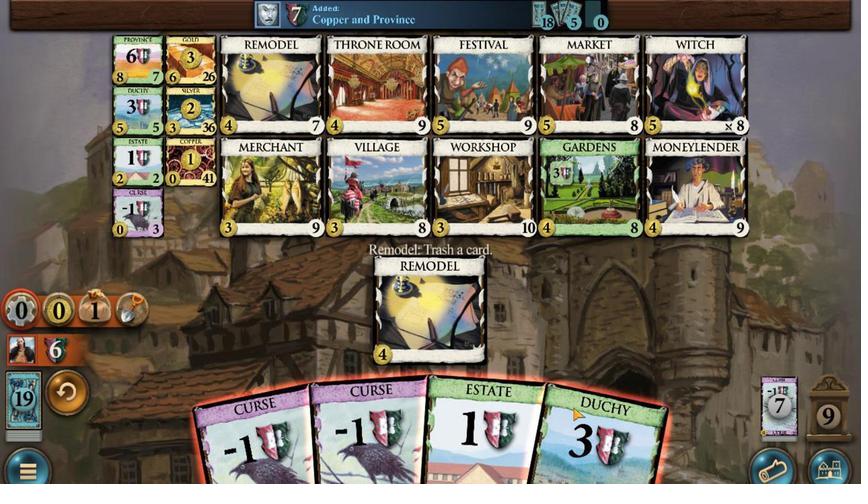 
Action: Mouse moved to (321, 245)
Screenshot: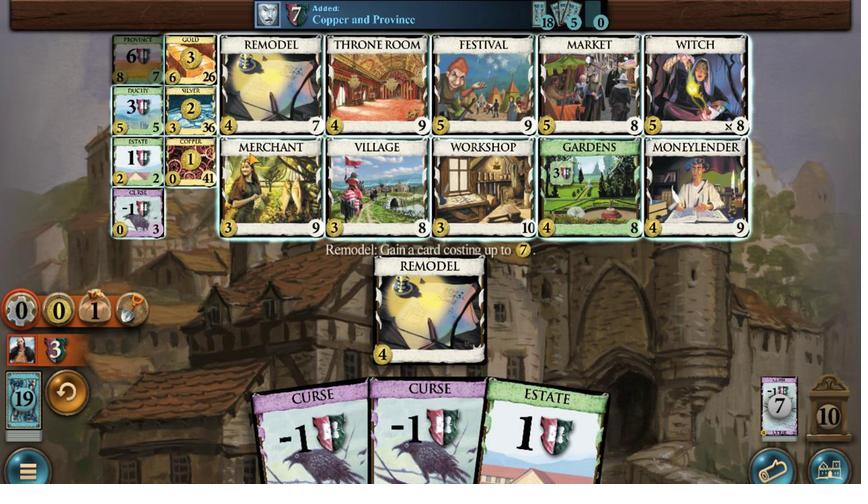 
Action: Mouse pressed left at (321, 245)
Screenshot: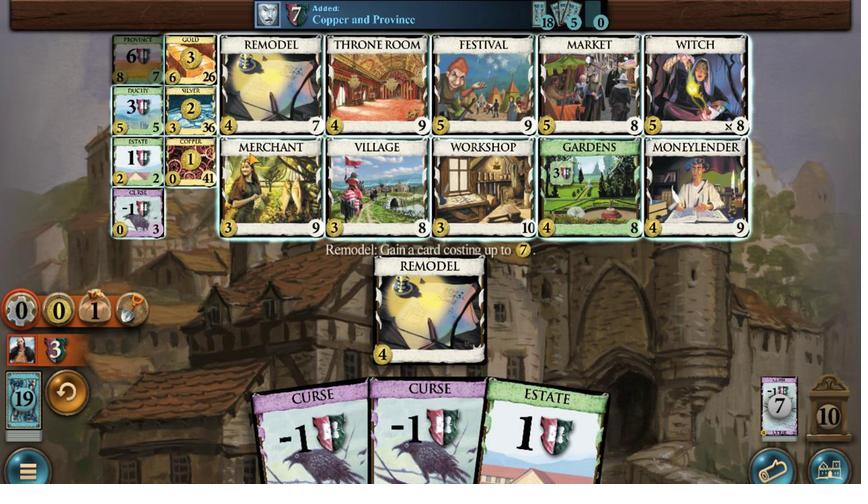
Action: Mouse moved to (500, 290)
Screenshot: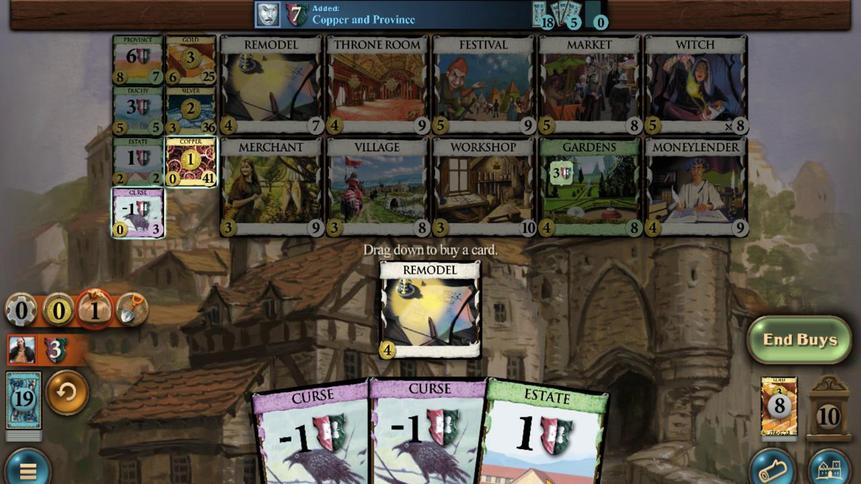 
Action: Mouse pressed left at (500, 290)
Screenshot: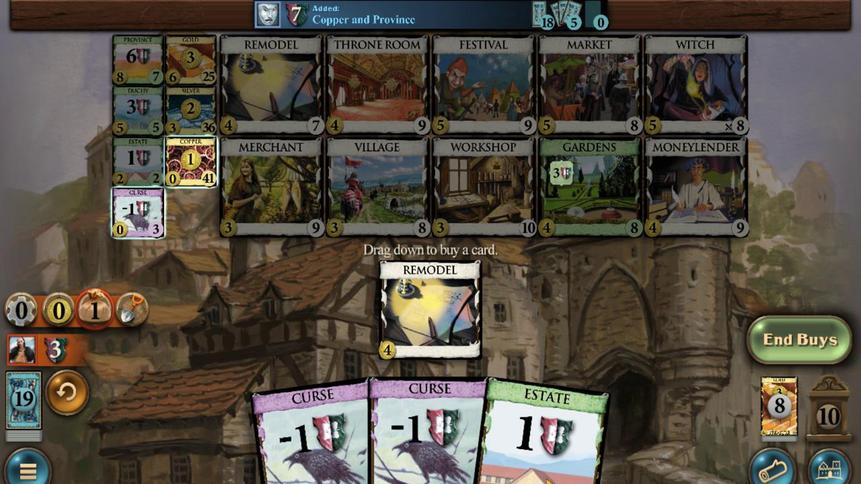 
Action: Mouse moved to (320, 255)
Screenshot: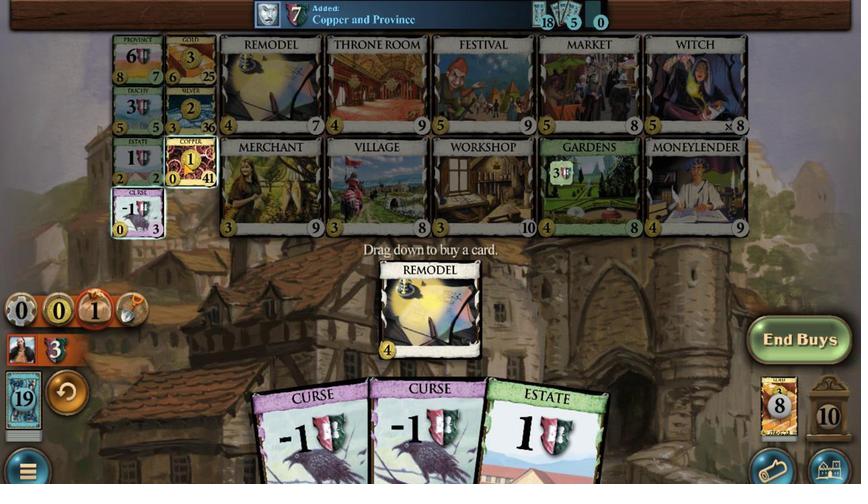 
Action: Mouse pressed left at (320, 255)
Screenshot: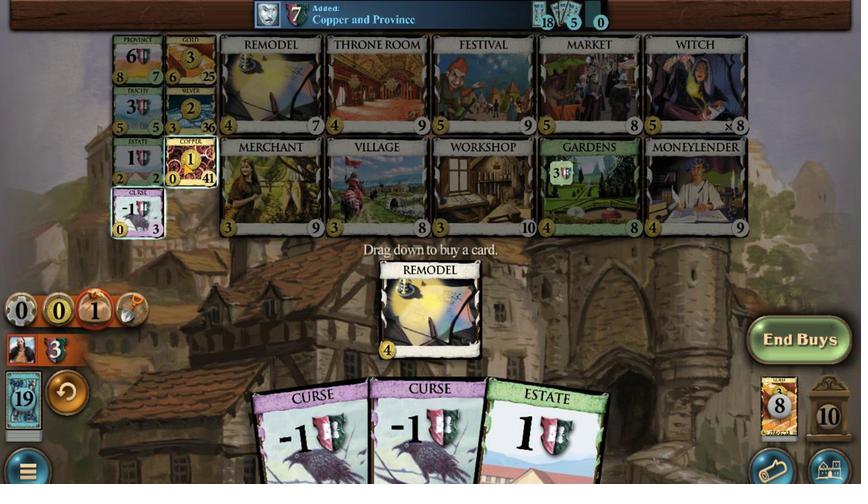 
Action: Mouse moved to (340, 286)
Screenshot: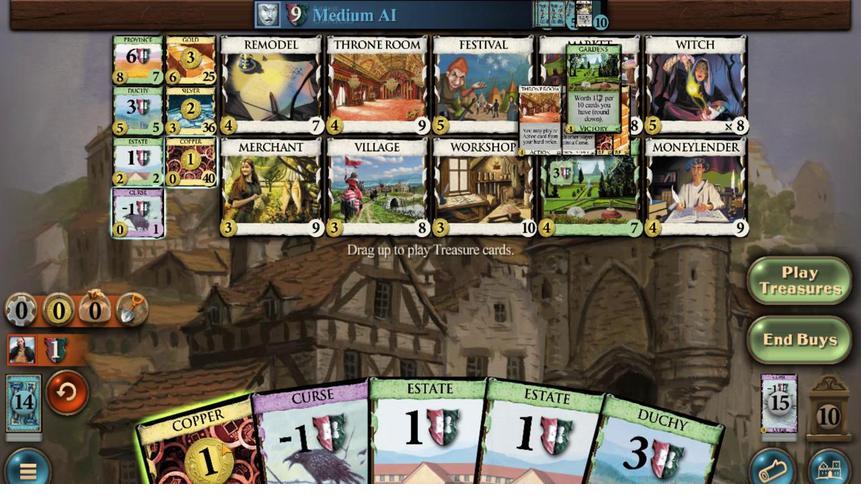 
Action: Mouse pressed left at (340, 286)
Screenshot: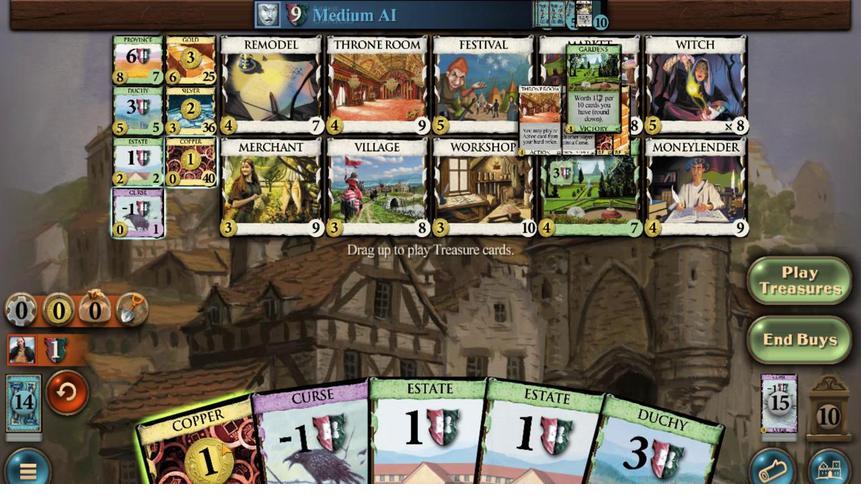 
Action: Mouse moved to (322, 256)
Screenshot: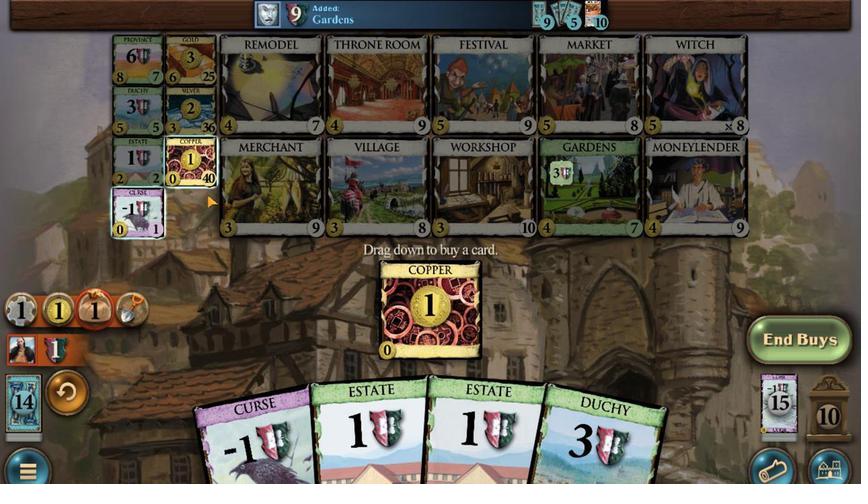 
Action: Mouse pressed left at (322, 256)
Screenshot: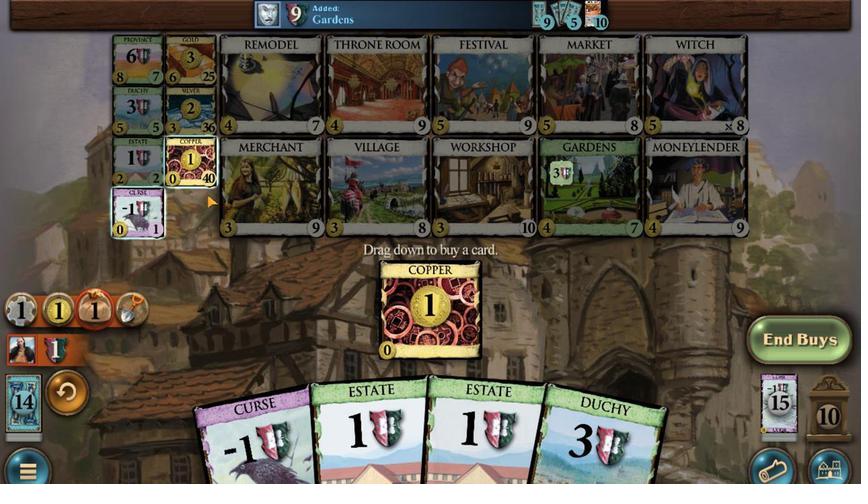 
Action: Mouse moved to (384, 284)
Screenshot: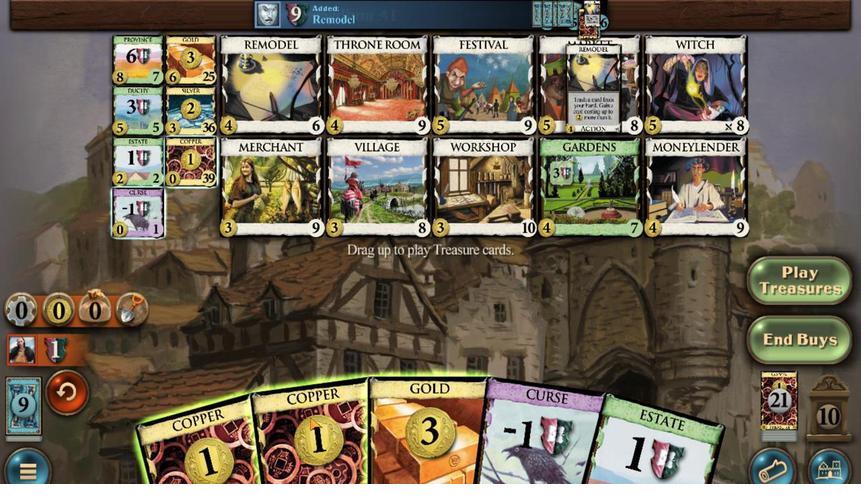 
Action: Mouse pressed left at (384, 284)
Screenshot: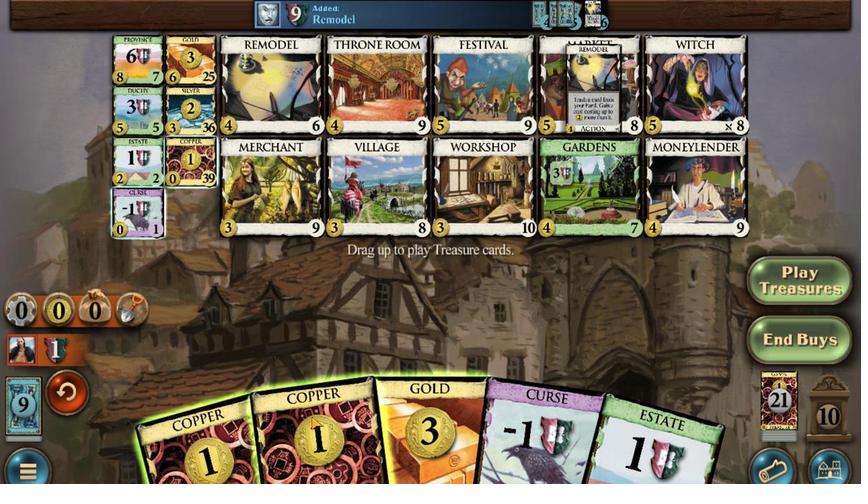 
Action: Mouse moved to (430, 282)
Screenshot: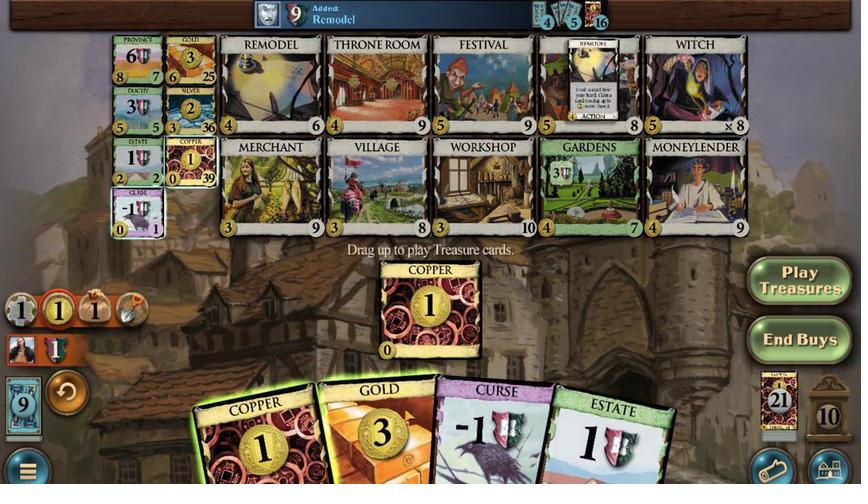 
Action: Mouse pressed left at (430, 282)
Screenshot: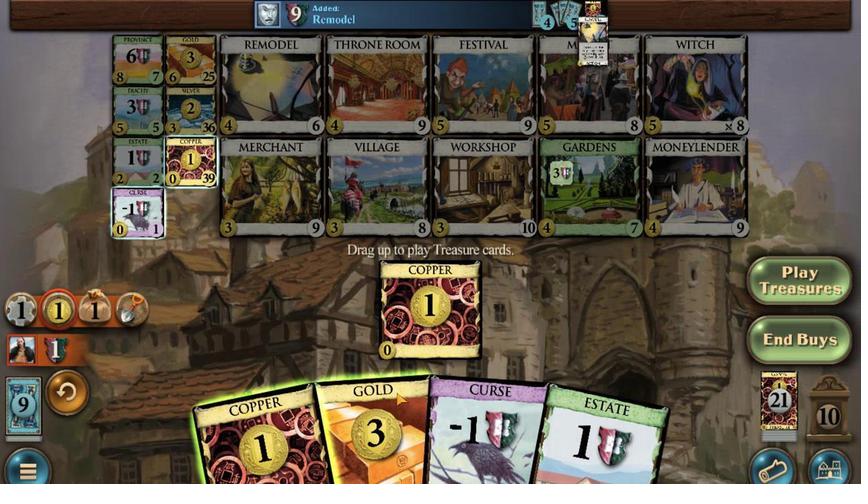 
Action: Mouse moved to (374, 250)
Screenshot: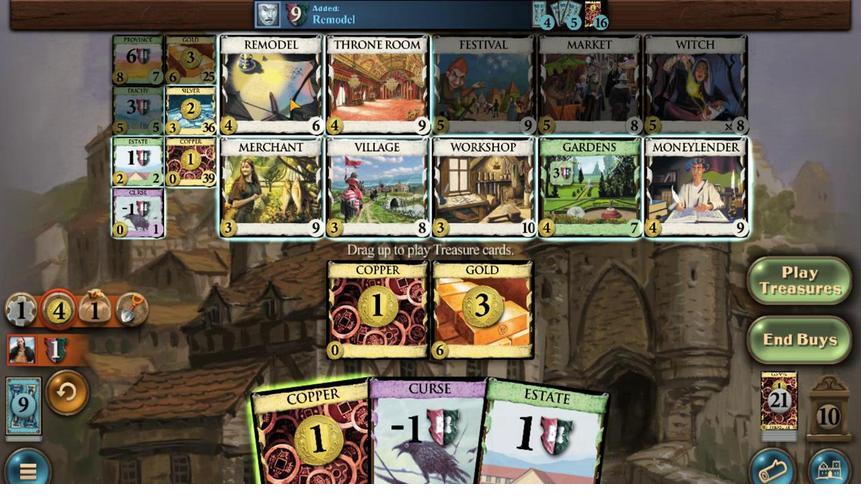 
Action: Mouse pressed left at (374, 250)
Screenshot: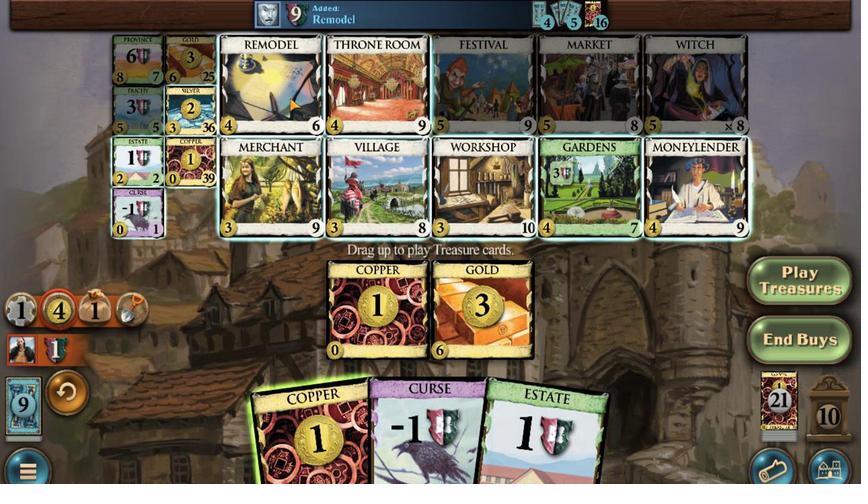 
Action: Mouse moved to (323, 286)
Screenshot: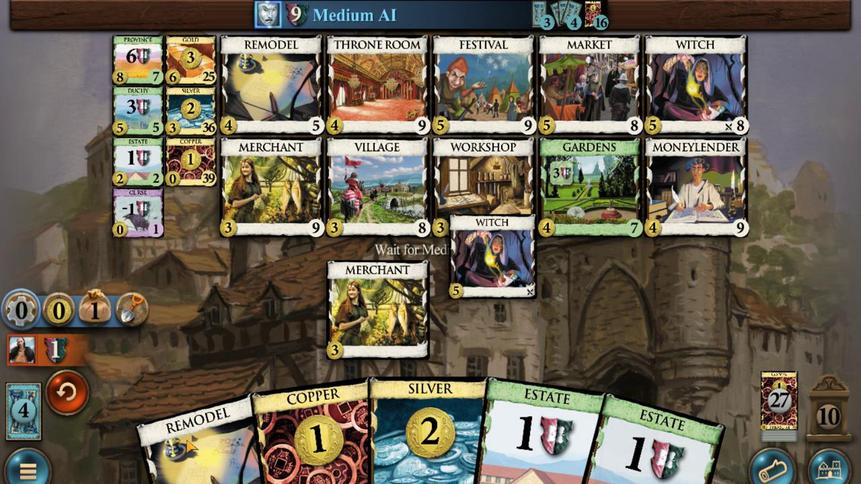 
Action: Mouse pressed left at (323, 286)
Screenshot: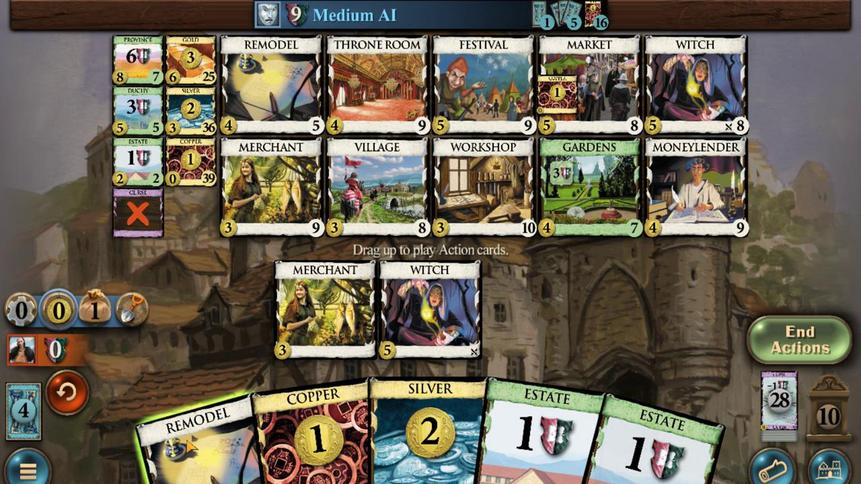 
Action: Mouse moved to (423, 282)
Screenshot: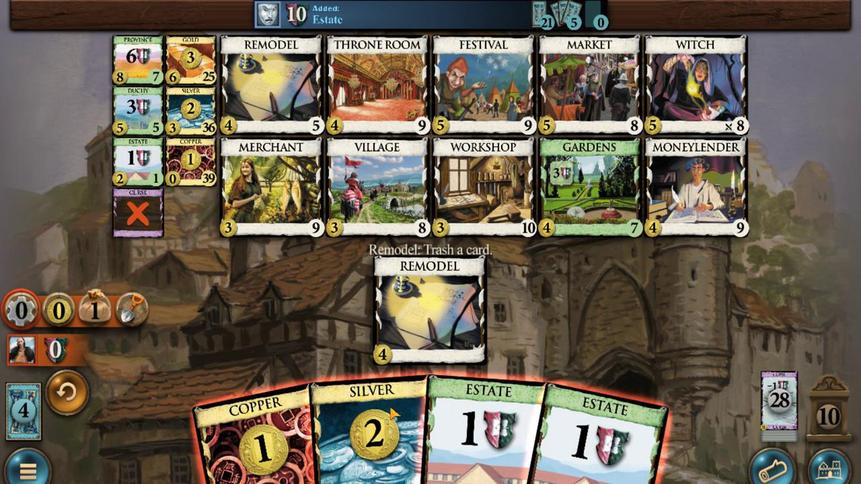 
Action: Mouse pressed left at (423, 282)
Screenshot: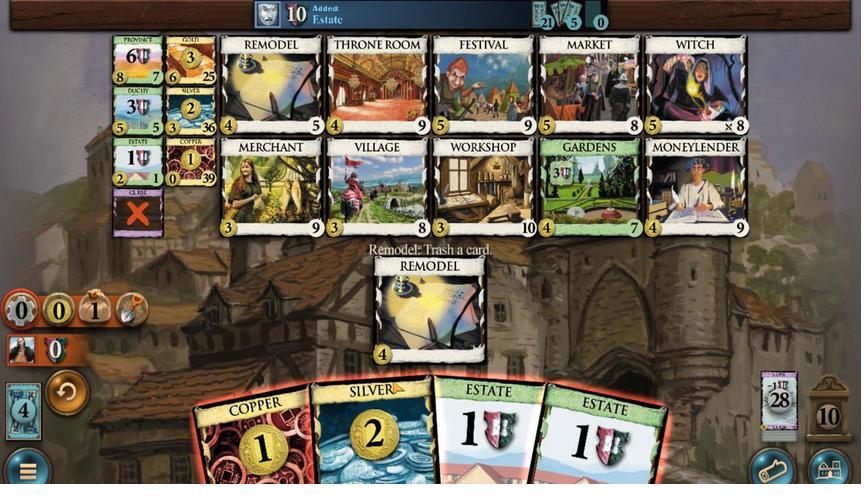 
Action: Mouse moved to (300, 250)
Screenshot: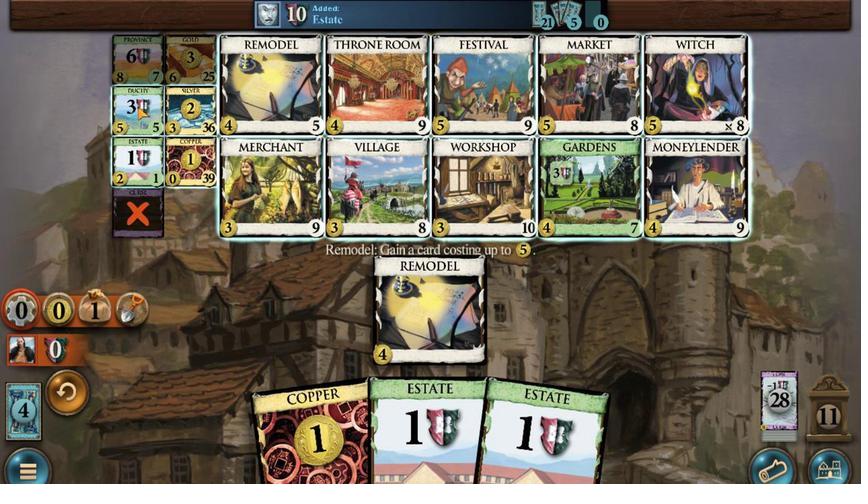 
Action: Mouse pressed left at (300, 250)
Screenshot: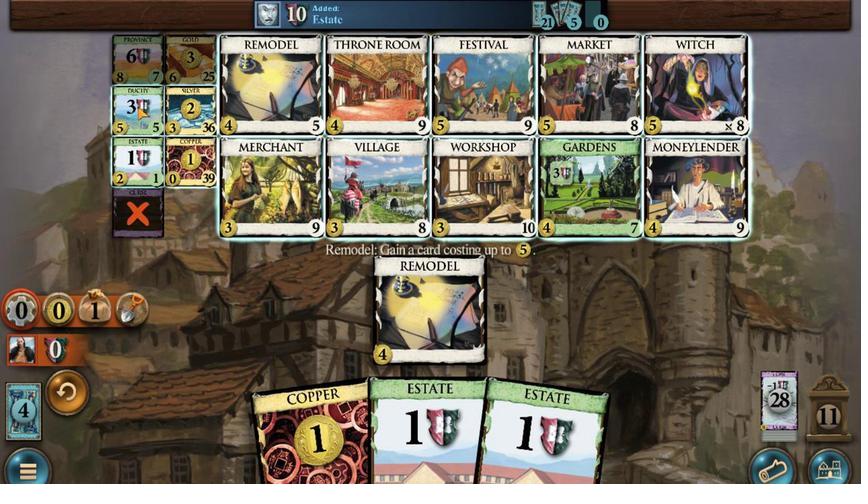 
Action: Mouse moved to (393, 286)
Screenshot: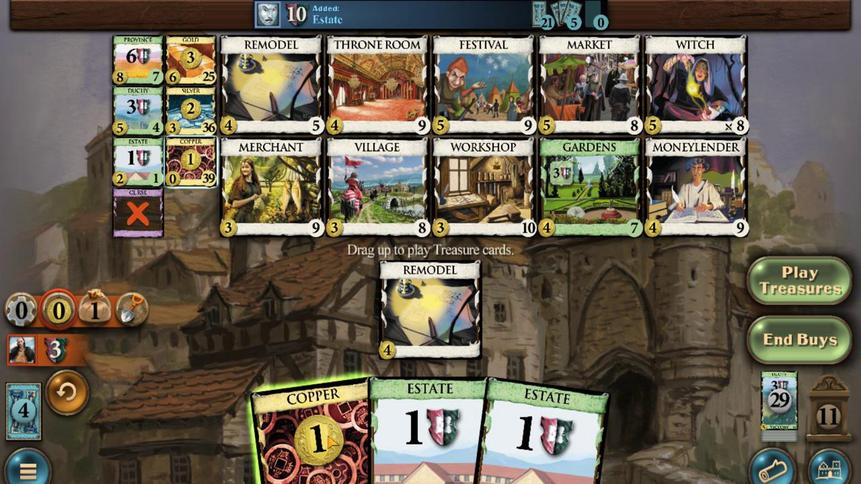 
Action: Mouse pressed left at (393, 286)
Screenshot: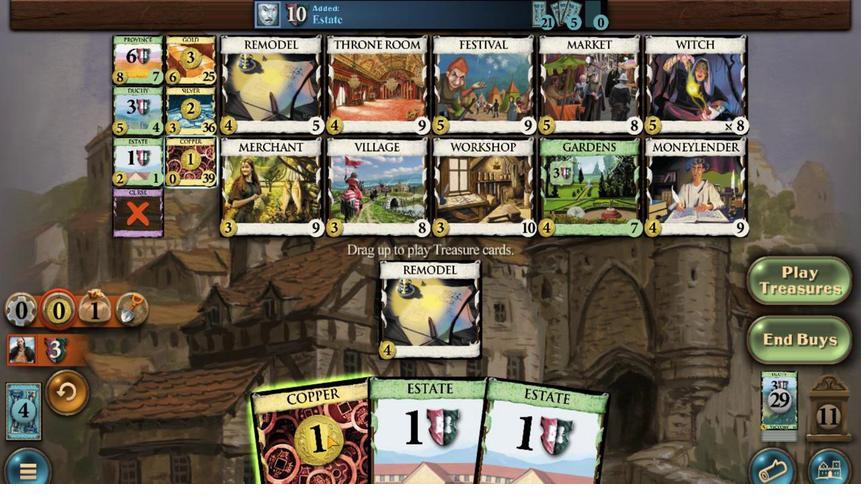 
Action: Mouse moved to (321, 255)
Screenshot: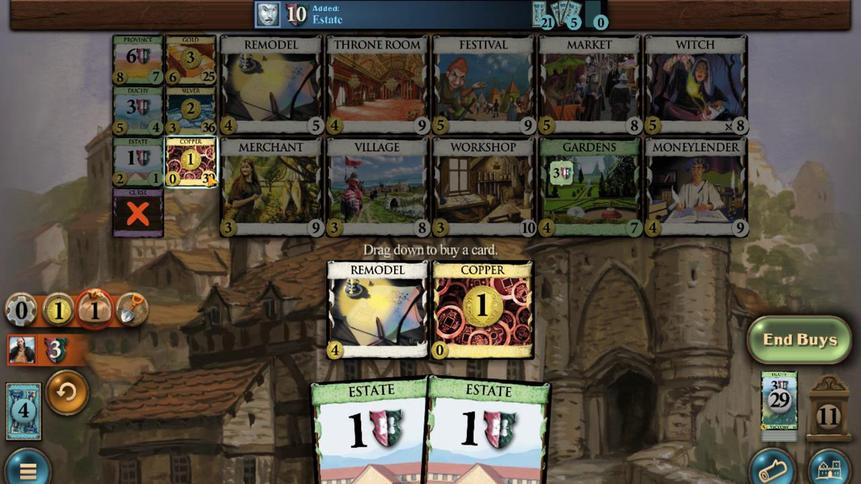 
Action: Mouse pressed left at (321, 255)
Screenshot: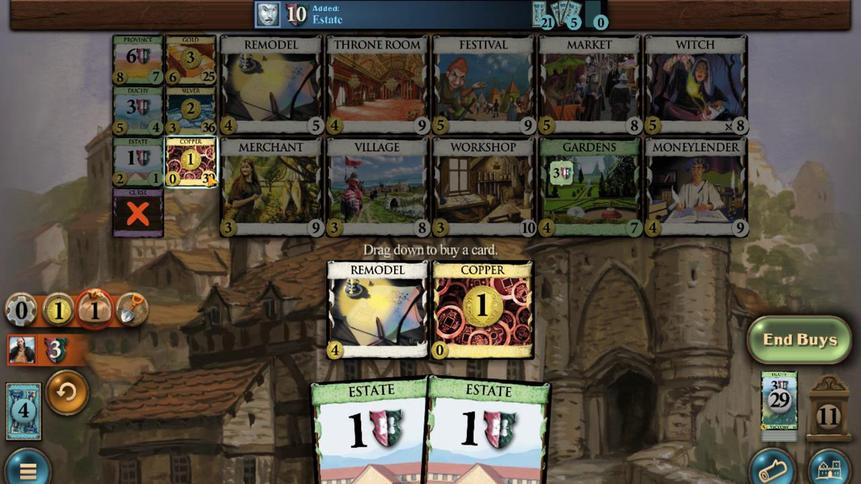 
Action: Mouse moved to (391, 287)
Screenshot: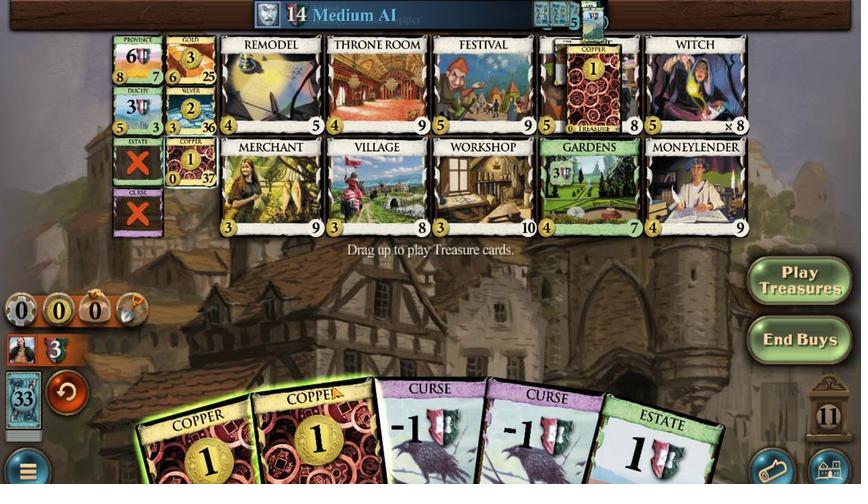 
Action: Mouse pressed left at (391, 287)
Screenshot: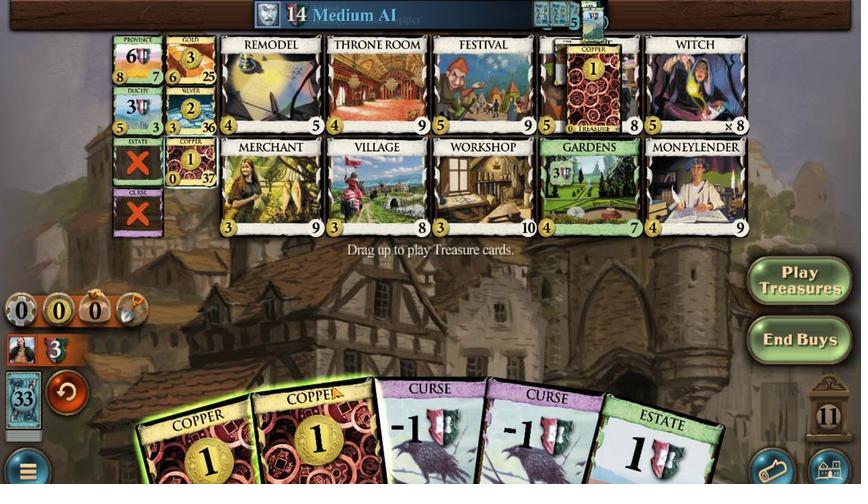 
Action: Mouse moved to (340, 286)
Screenshot: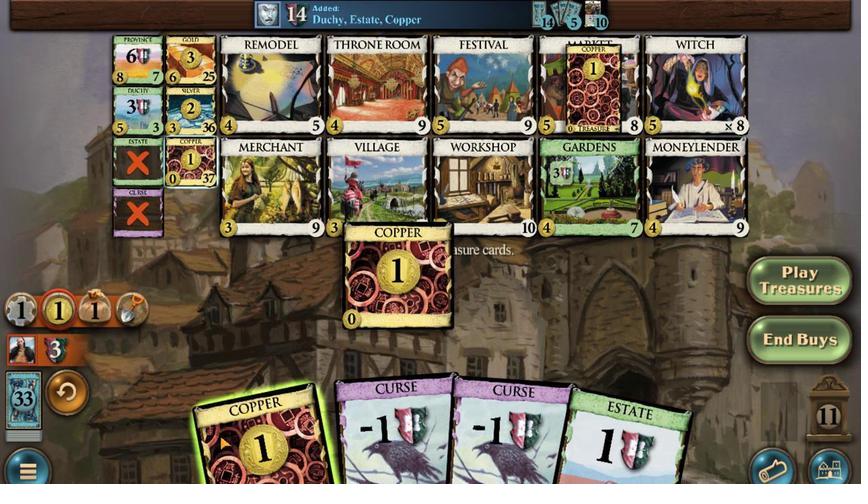 
Action: Mouse pressed left at (340, 286)
Screenshot: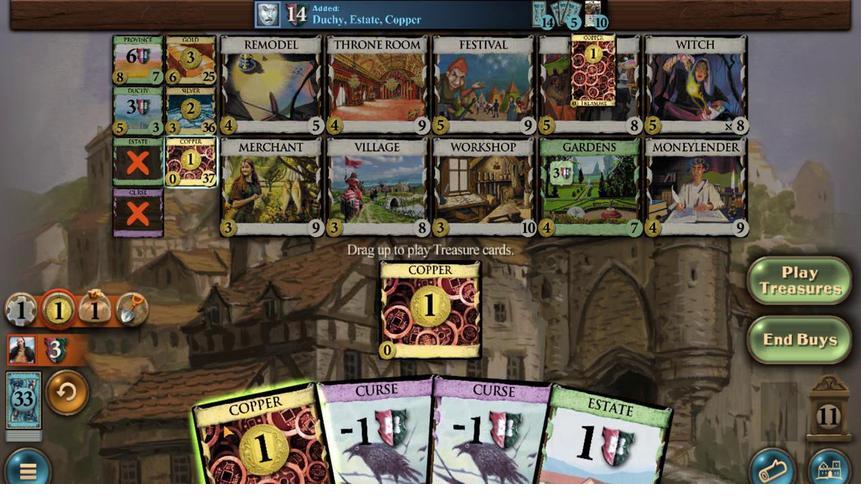 
Action: Mouse moved to (326, 256)
Screenshot: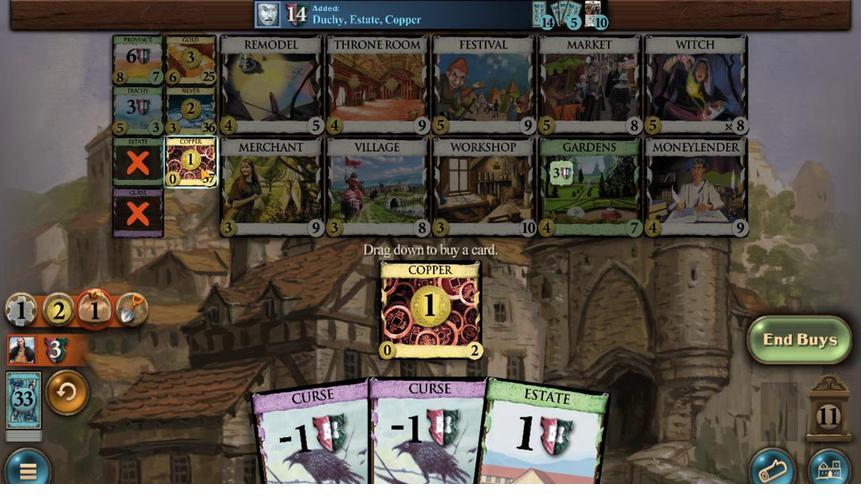 
Action: Mouse pressed left at (326, 256)
Screenshot: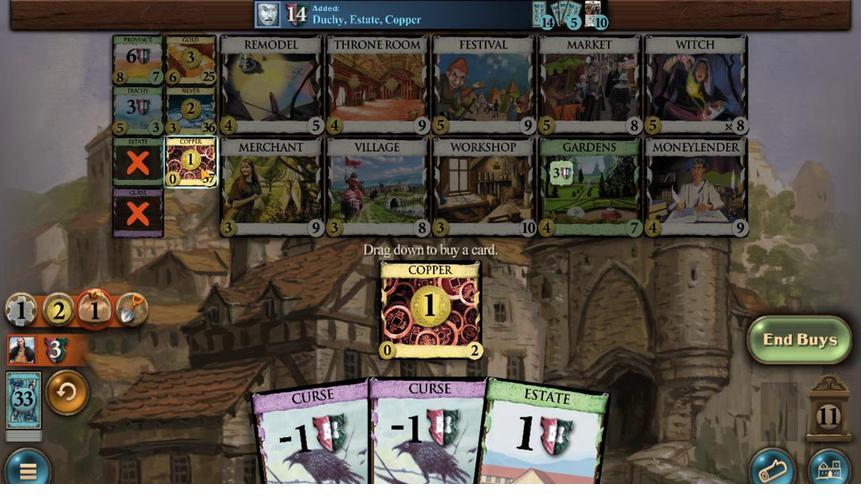 
Action: Mouse moved to (335, 284)
Screenshot: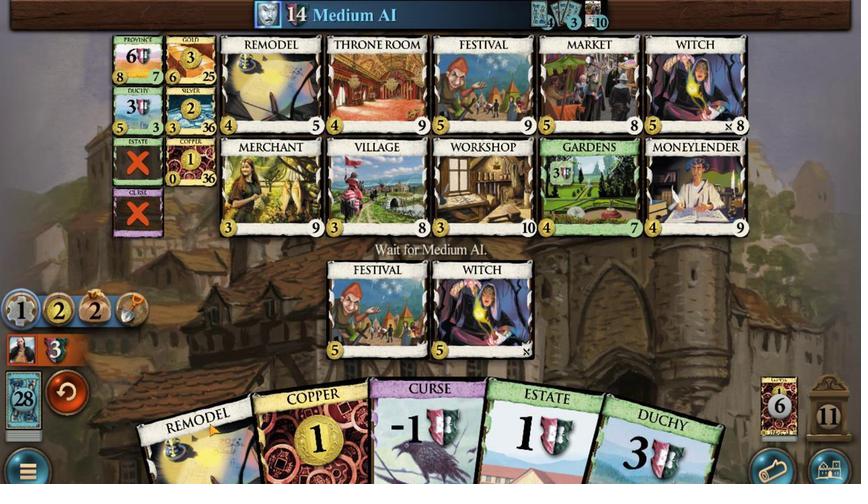 
Action: Mouse pressed left at (335, 284)
Screenshot: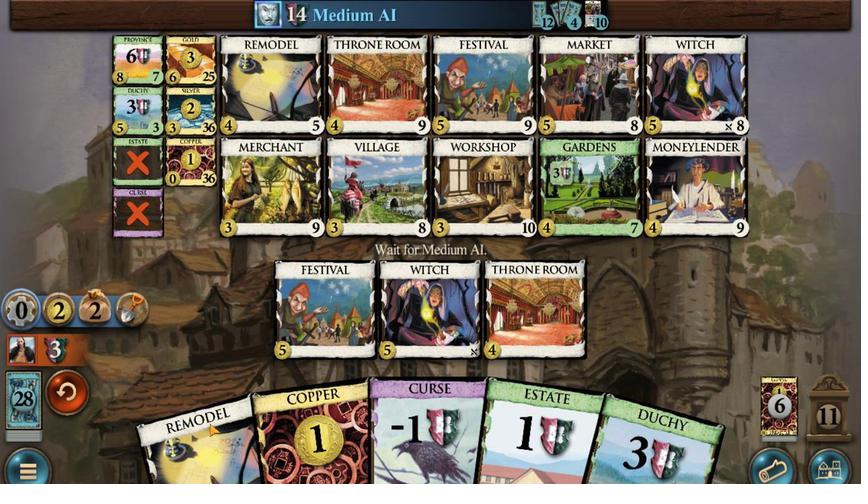 
Action: Mouse moved to (339, 286)
Screenshot: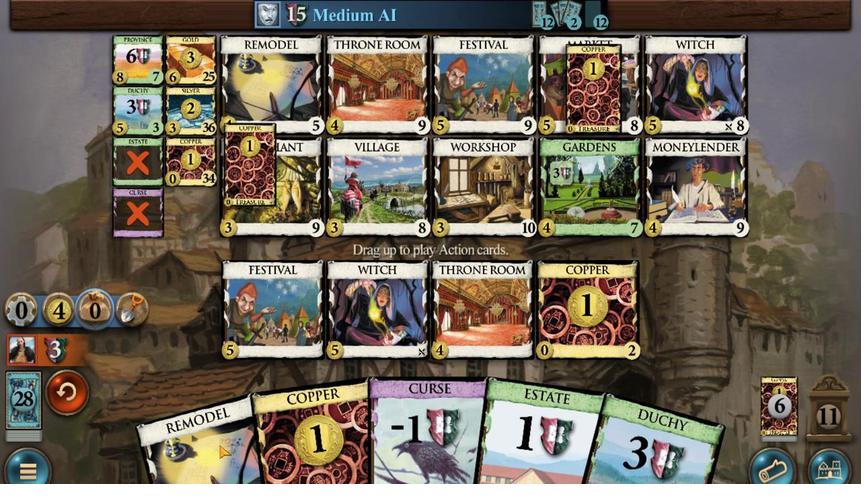 
Action: Mouse pressed left at (339, 286)
Screenshot: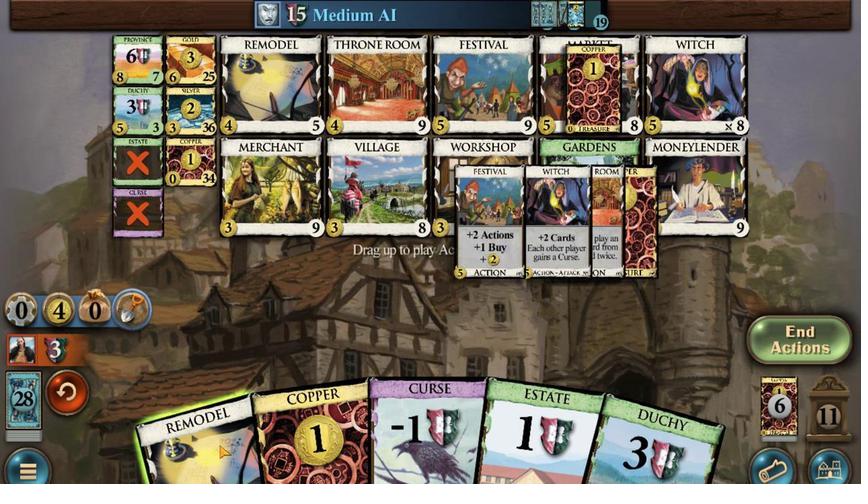 
Action: Mouse moved to (554, 288)
Screenshot: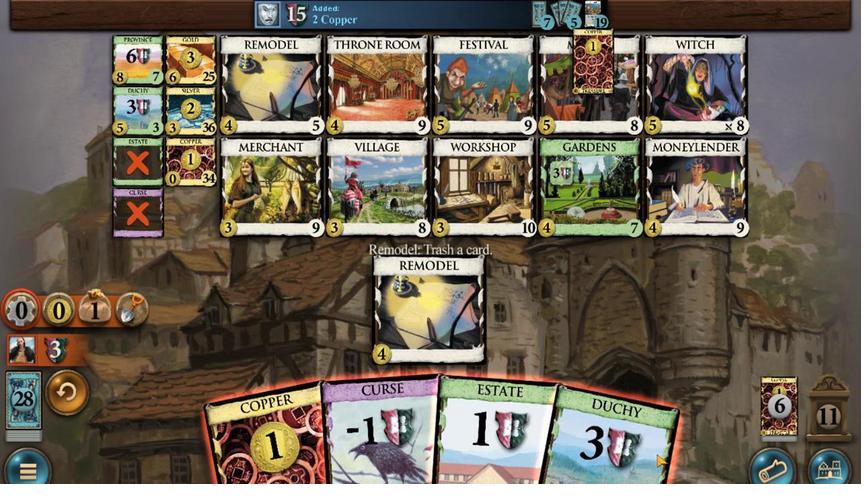 
Action: Mouse pressed left at (554, 288)
Screenshot: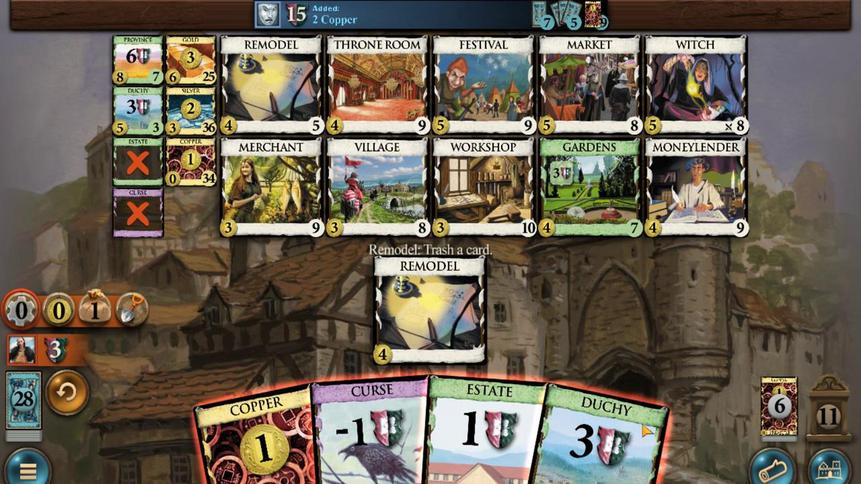 
Action: Mouse moved to (319, 245)
Screenshot: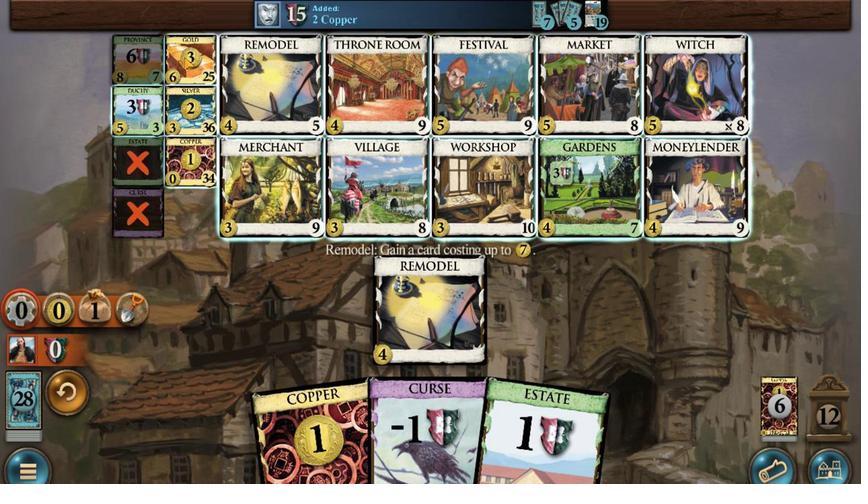 
Action: Mouse pressed left at (319, 245)
Screenshot: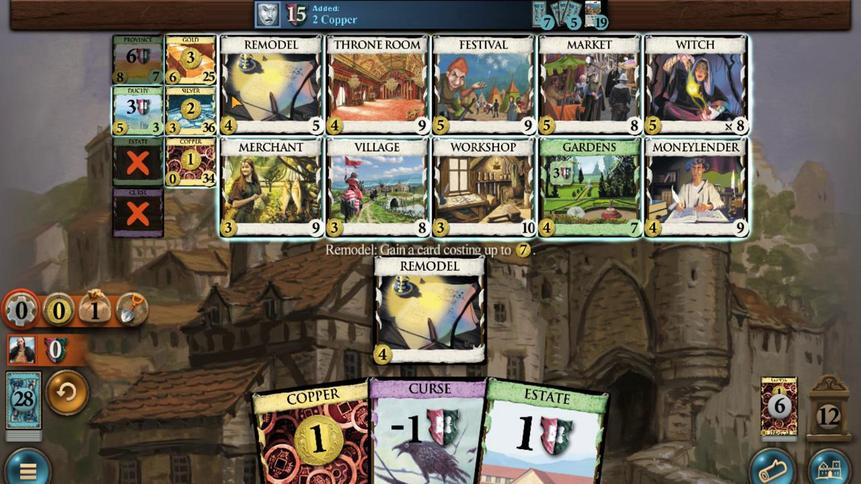 
Action: Mouse moved to (302, 251)
Screenshot: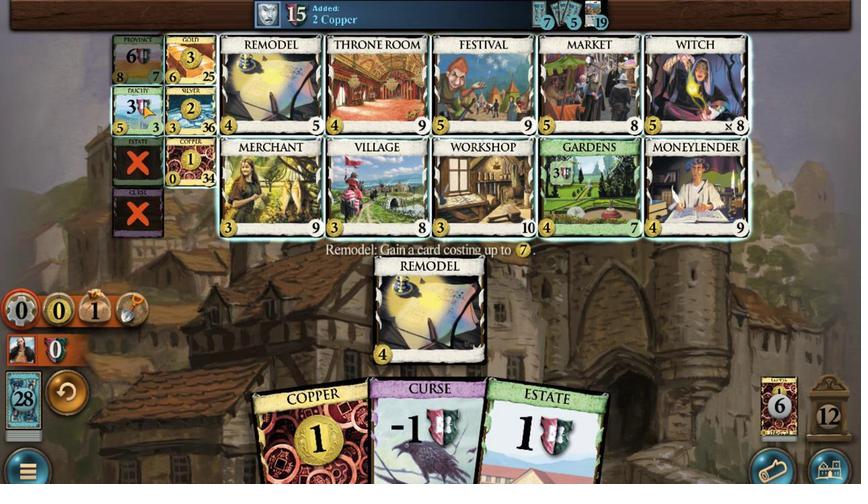 
Action: Mouse pressed left at (302, 251)
Screenshot: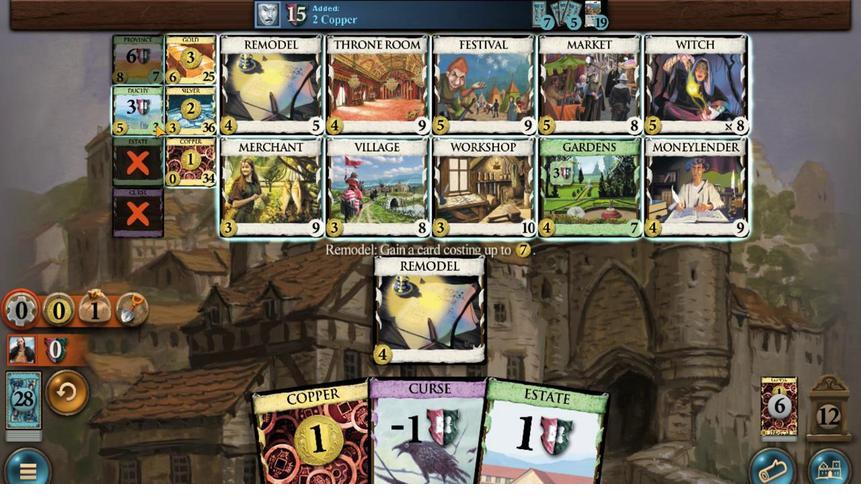 
Action: Mouse moved to (397, 285)
Screenshot: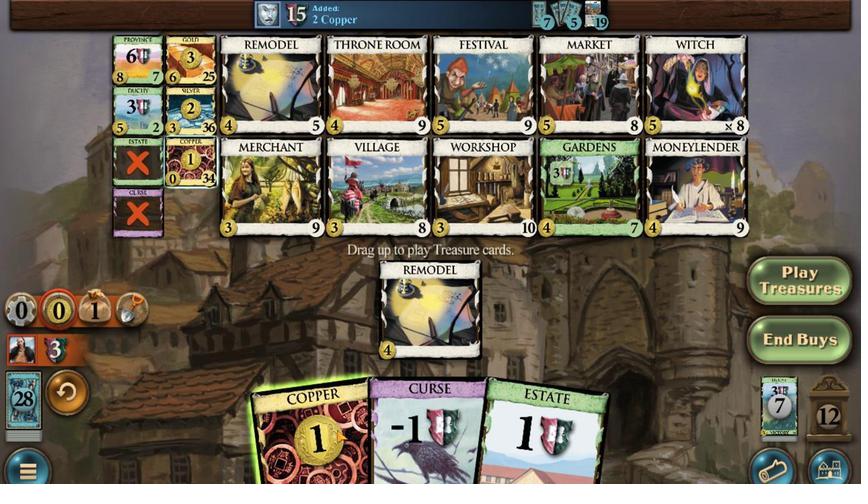 
Action: Mouse pressed left at (397, 285)
Screenshot: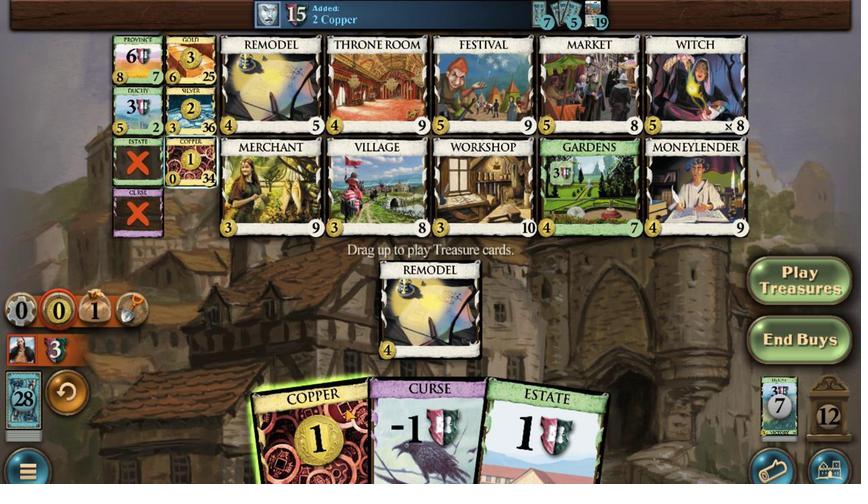
Action: Mouse moved to (325, 256)
Screenshot: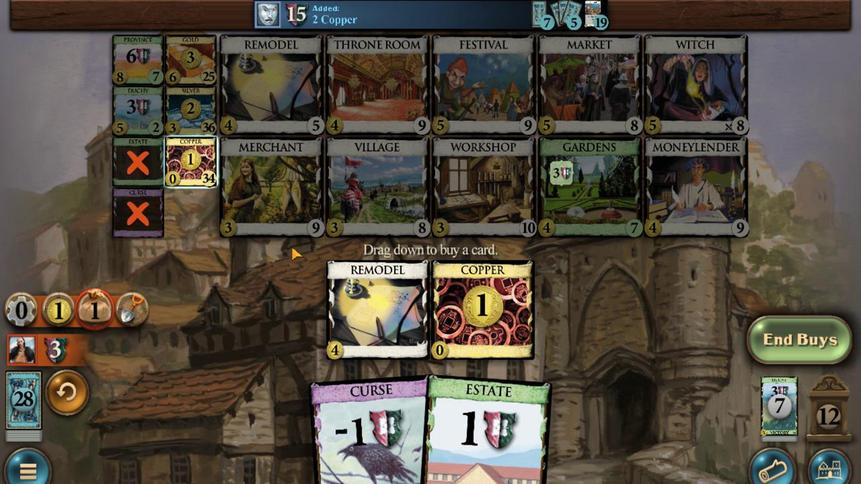 
Action: Mouse pressed left at (325, 256)
Screenshot: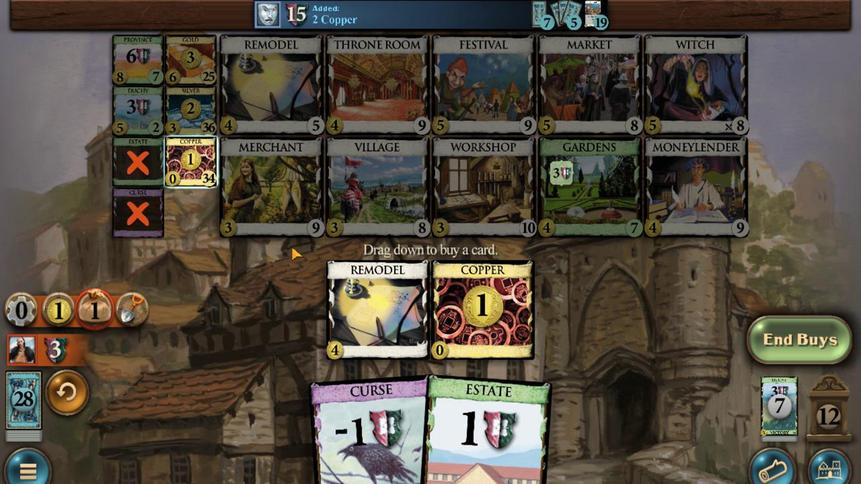 
Action: Mouse moved to (337, 285)
Screenshot: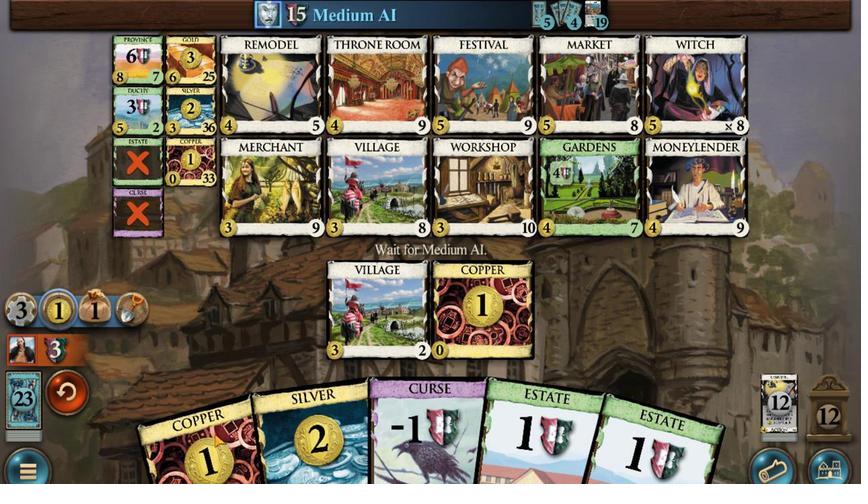 
Action: Mouse pressed left at (337, 285)
Screenshot: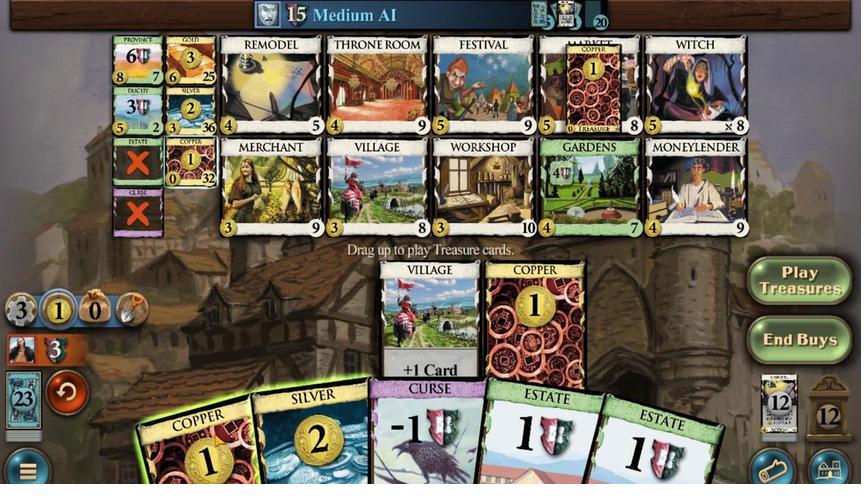 
Action: Mouse moved to (370, 285)
Screenshot: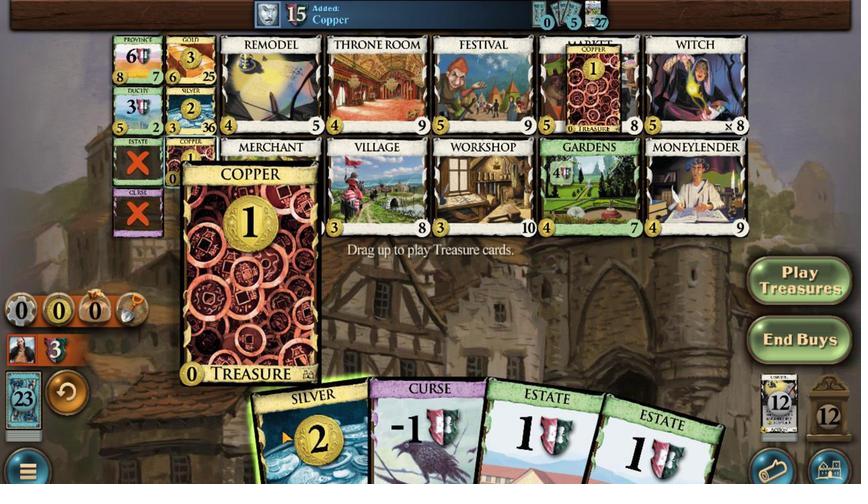 
Action: Mouse pressed left at (370, 285)
Screenshot: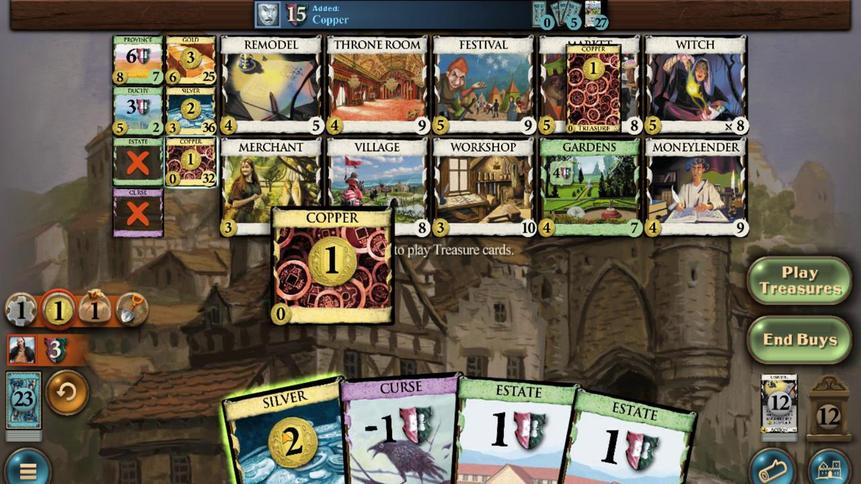 
Action: Mouse moved to (370, 247)
Screenshot: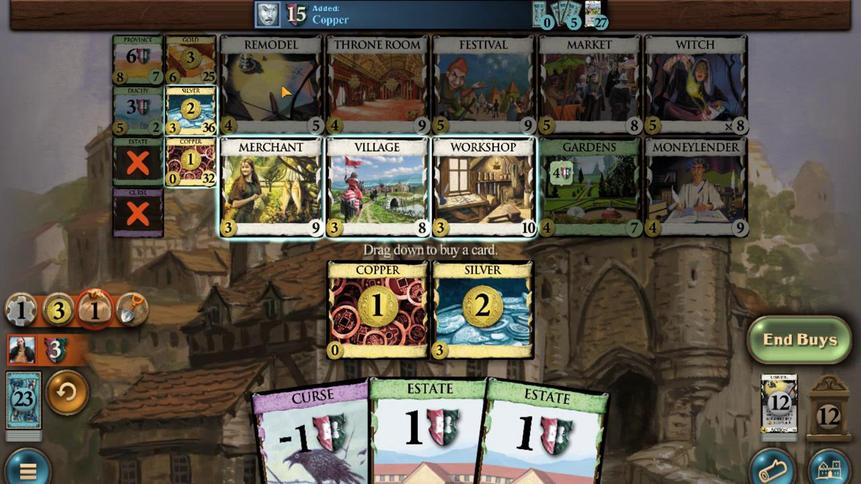 
Action: Mouse pressed left at (370, 247)
Screenshot: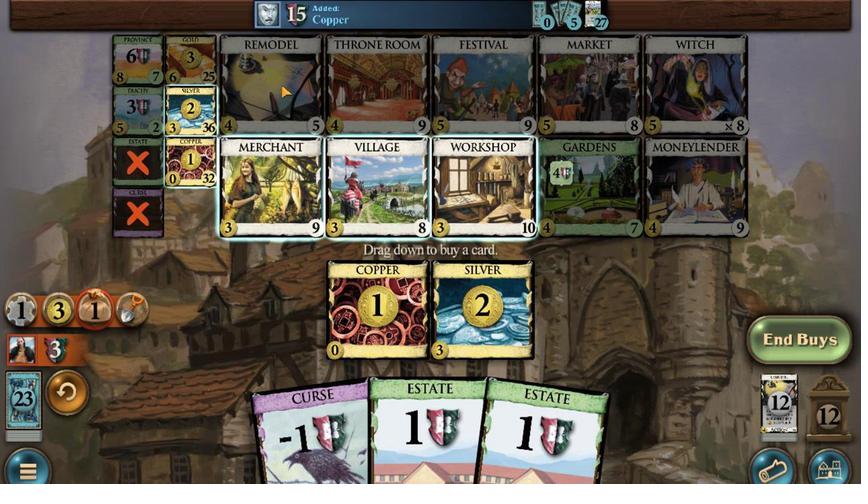 
Action: Mouse moved to (320, 250)
Screenshot: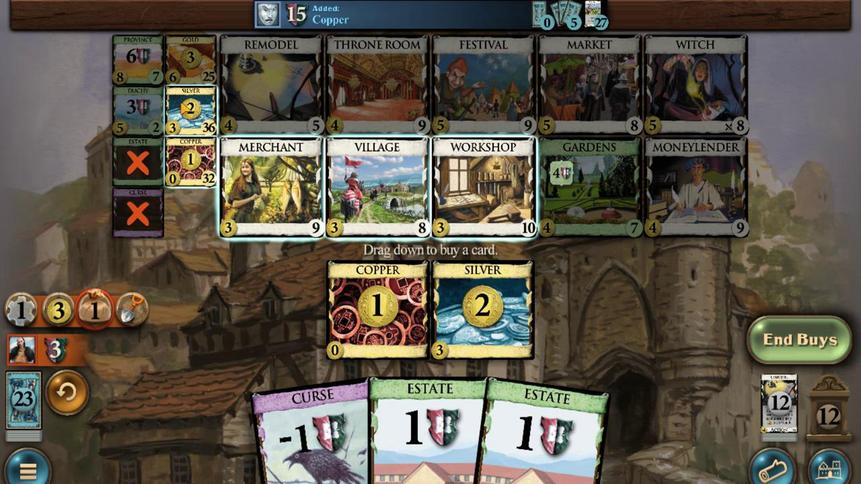 
Action: Mouse pressed left at (320, 250)
Screenshot: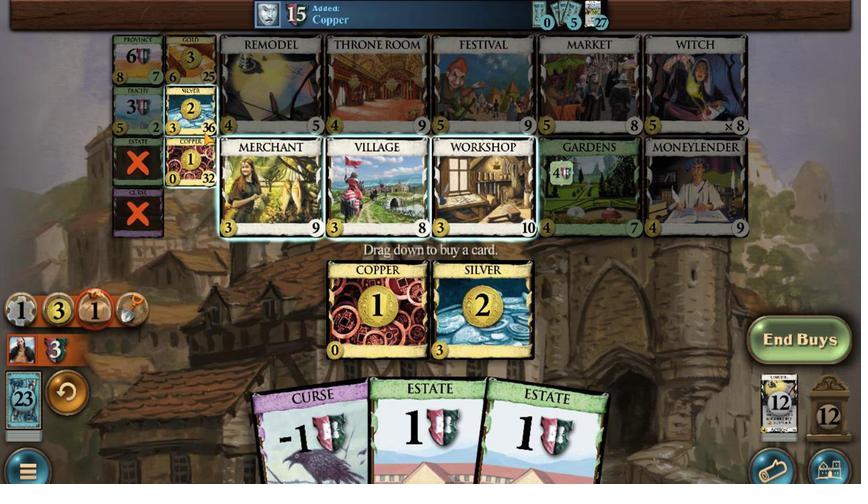 
Action: Mouse moved to (351, 286)
Screenshot: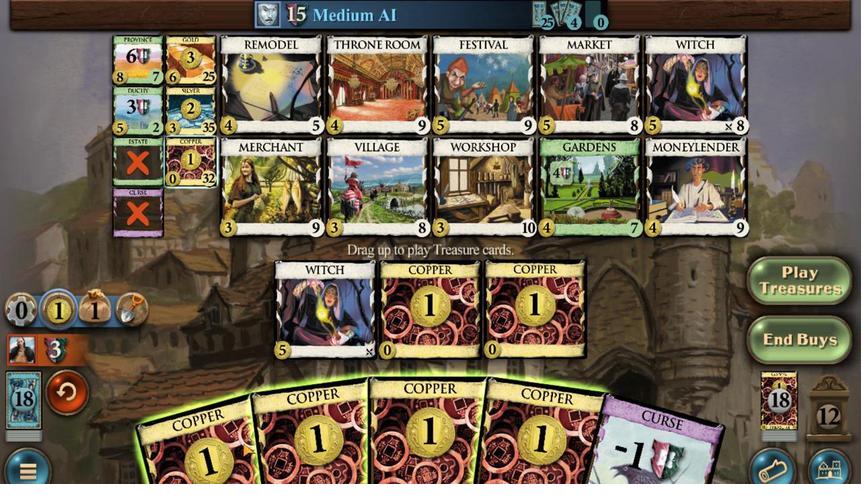 
Action: Mouse pressed left at (351, 286)
Screenshot: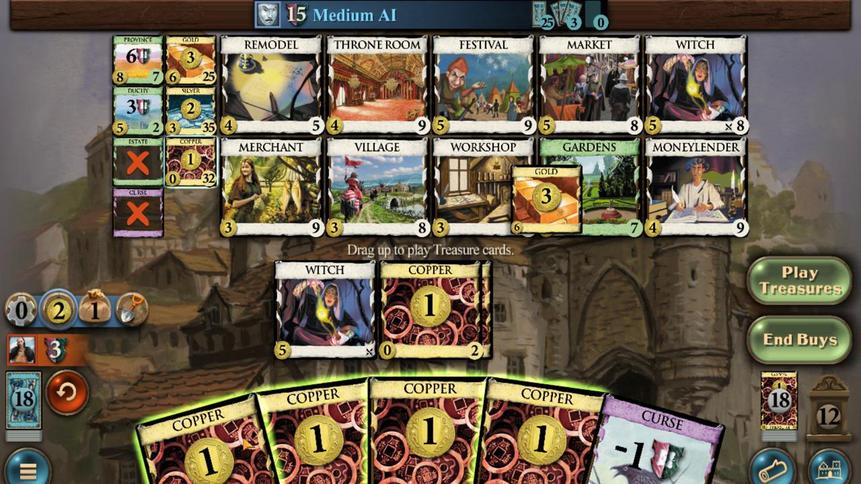 
Action: Mouse moved to (395, 283)
Screenshot: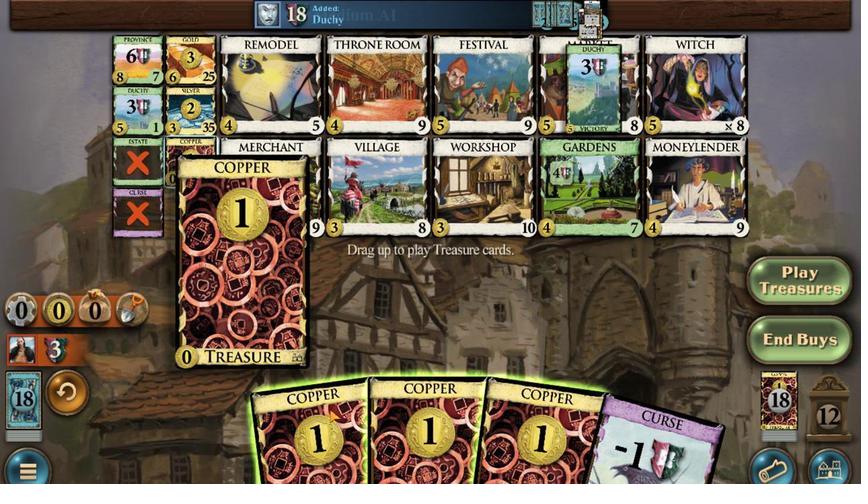 
Action: Mouse pressed left at (395, 283)
Screenshot: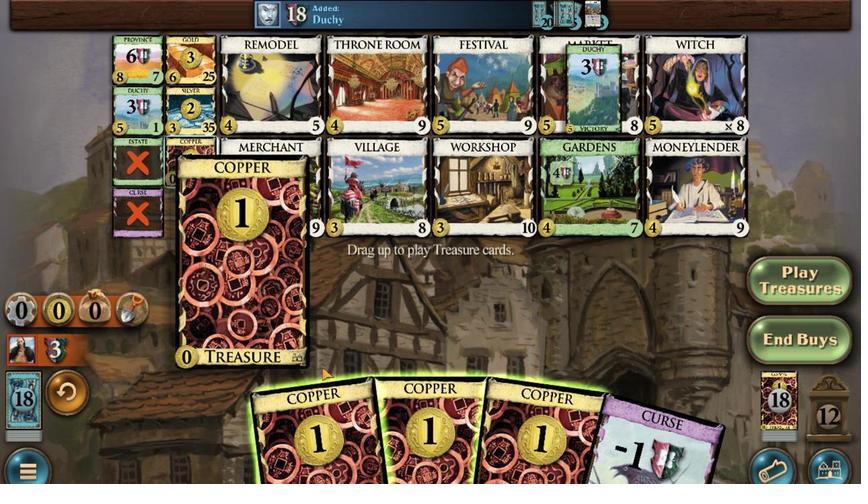 
Action: Mouse moved to (425, 284)
Screenshot: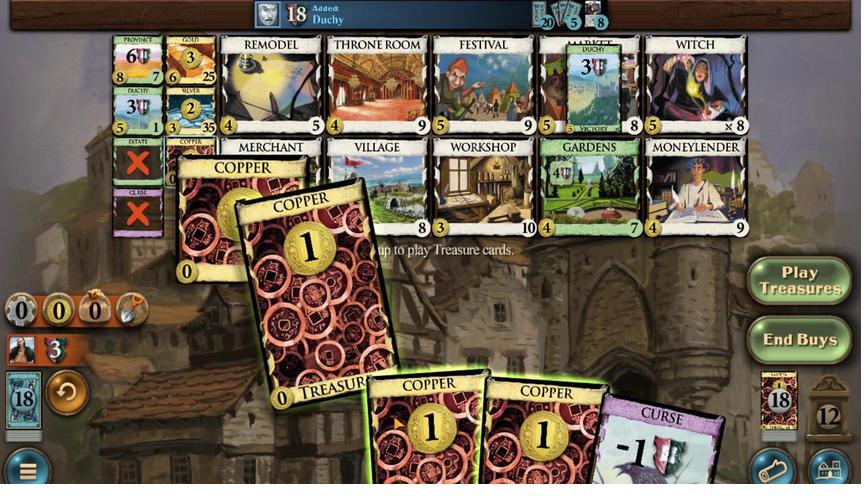 
Action: Mouse pressed left at (425, 284)
Screenshot: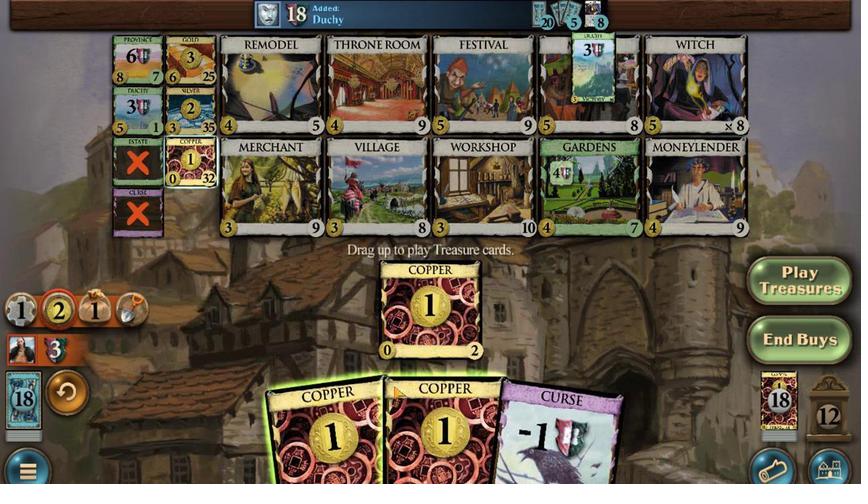 
Action: Mouse moved to (424, 285)
Screenshot: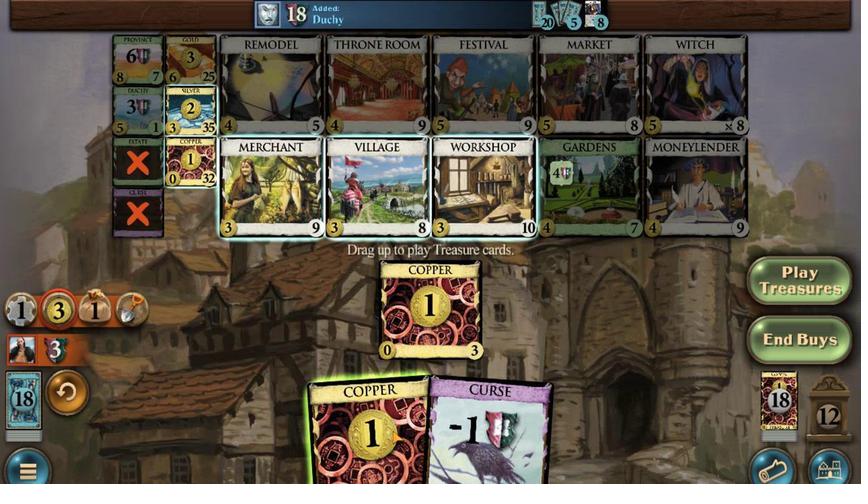 
Action: Mouse pressed left at (424, 285)
Screenshot: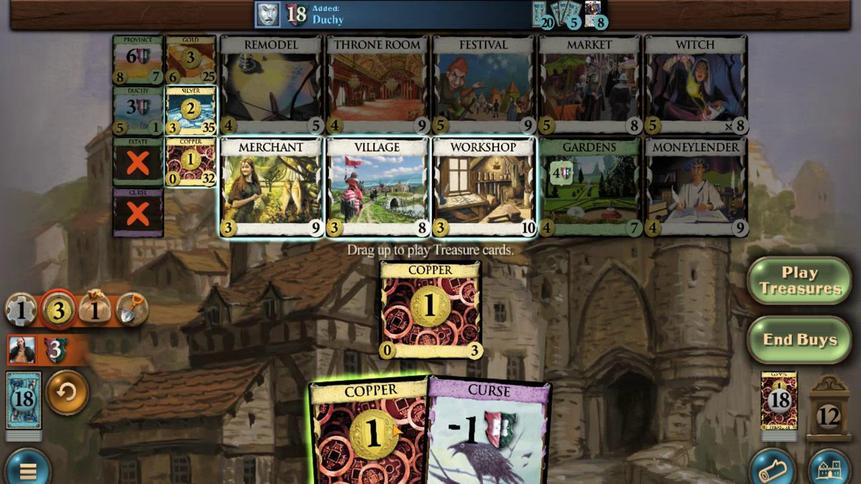 
Action: Mouse moved to (369, 246)
Screenshot: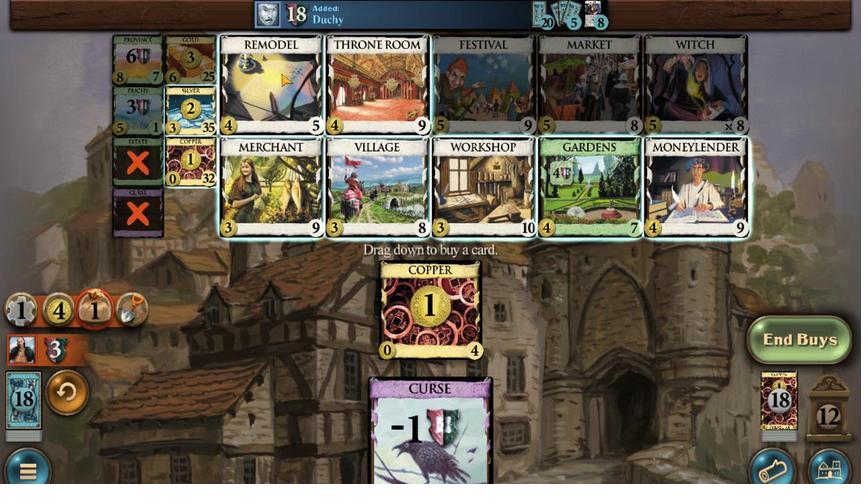 
Action: Mouse pressed left at (369, 246)
Screenshot: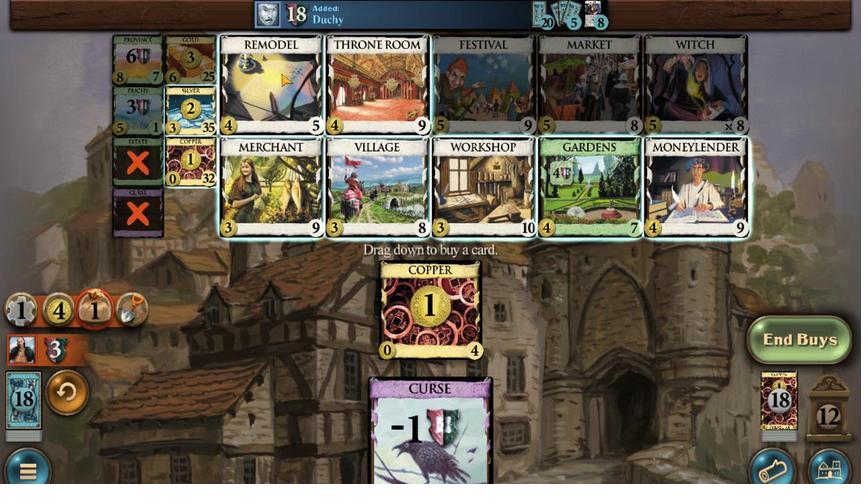 
Action: Mouse moved to (388, 272)
Screenshot: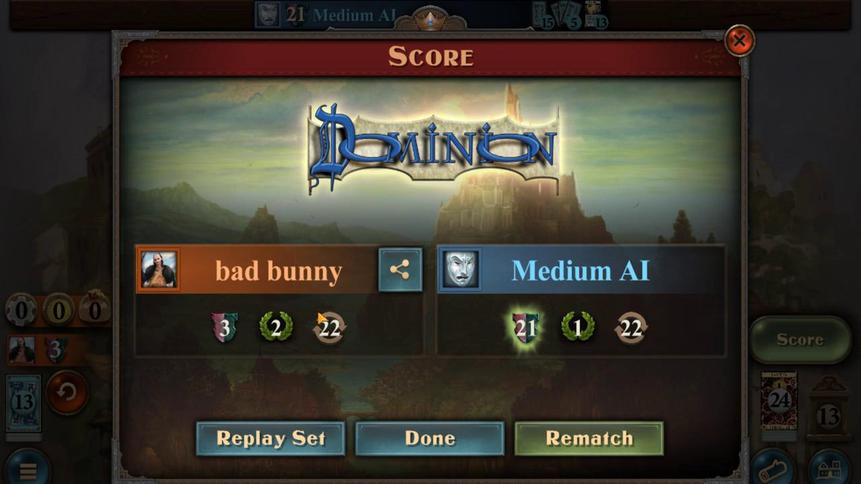 
